 Task: Open Card Webinar Review in Board Business Strategy Development to Workspace Change Management and add a team member Softage.4@softage.net, a label Blue, a checklist Literature, an attachment from your computer, a color Blue and finally, add a card description 'Organize team-building event for next month' and a comment 'Let us approach this task with a sense of urgency and prioritize it accordingly.'. Add a start date 'Jan 08, 1900' with a due date 'Jan 15, 1900'
Action: Mouse moved to (803, 207)
Screenshot: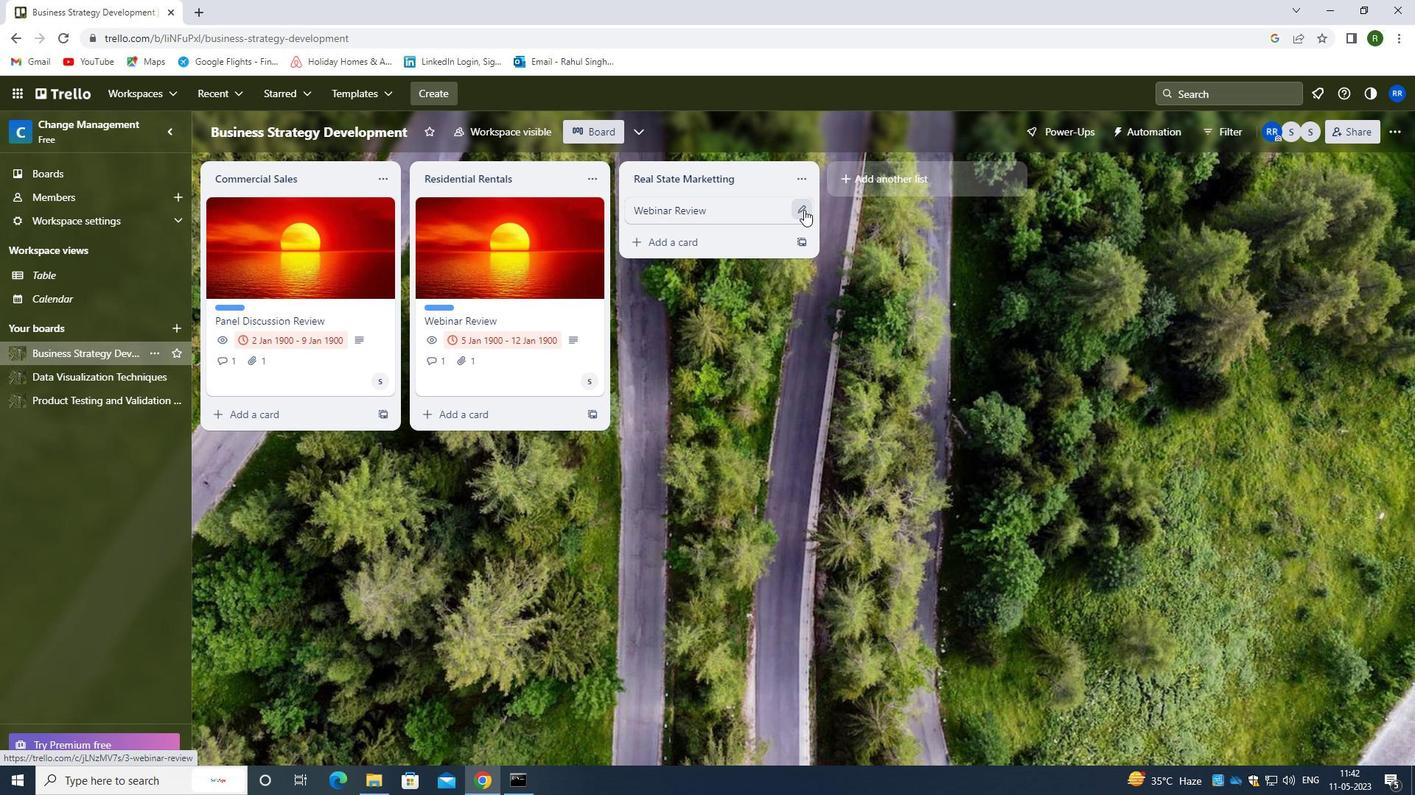 
Action: Mouse pressed left at (803, 207)
Screenshot: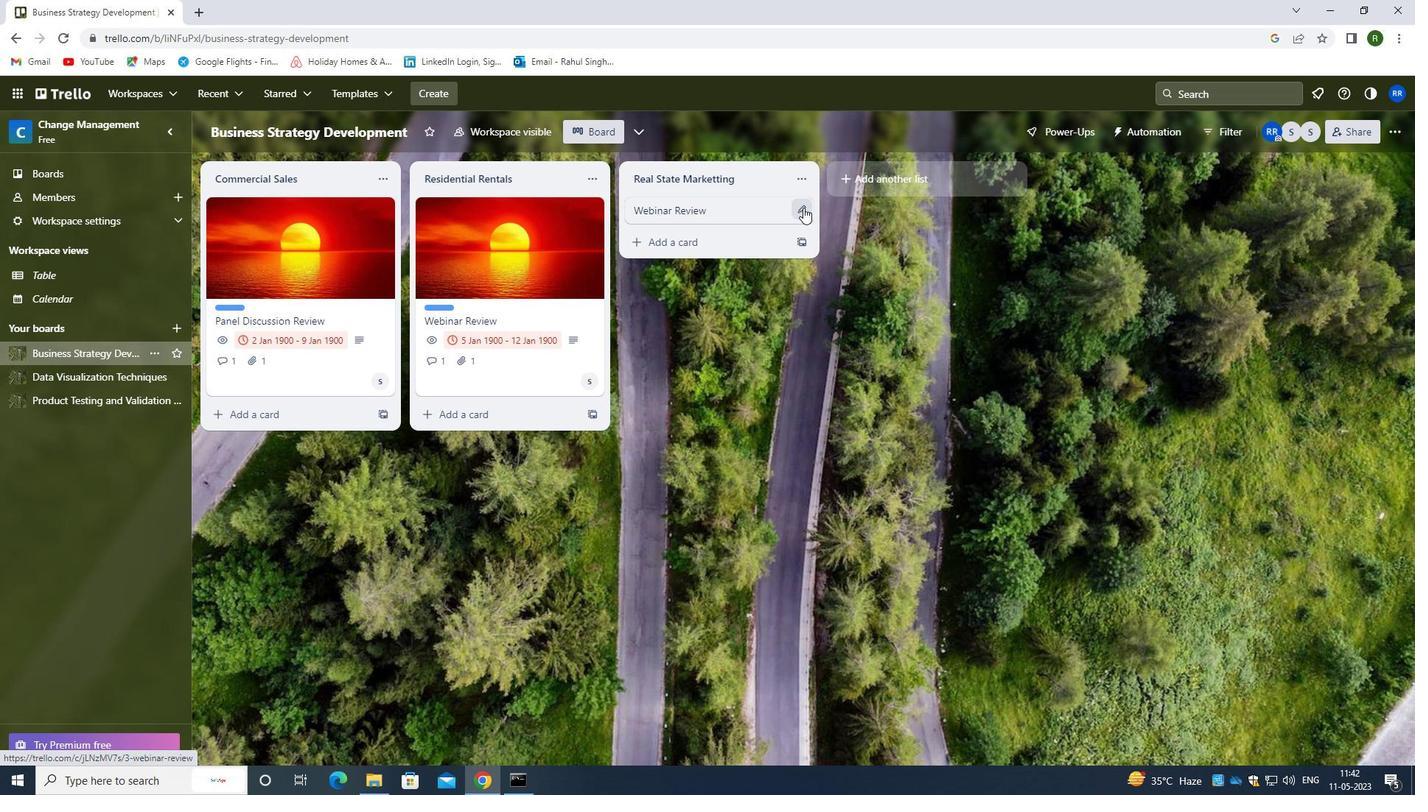 
Action: Mouse moved to (848, 211)
Screenshot: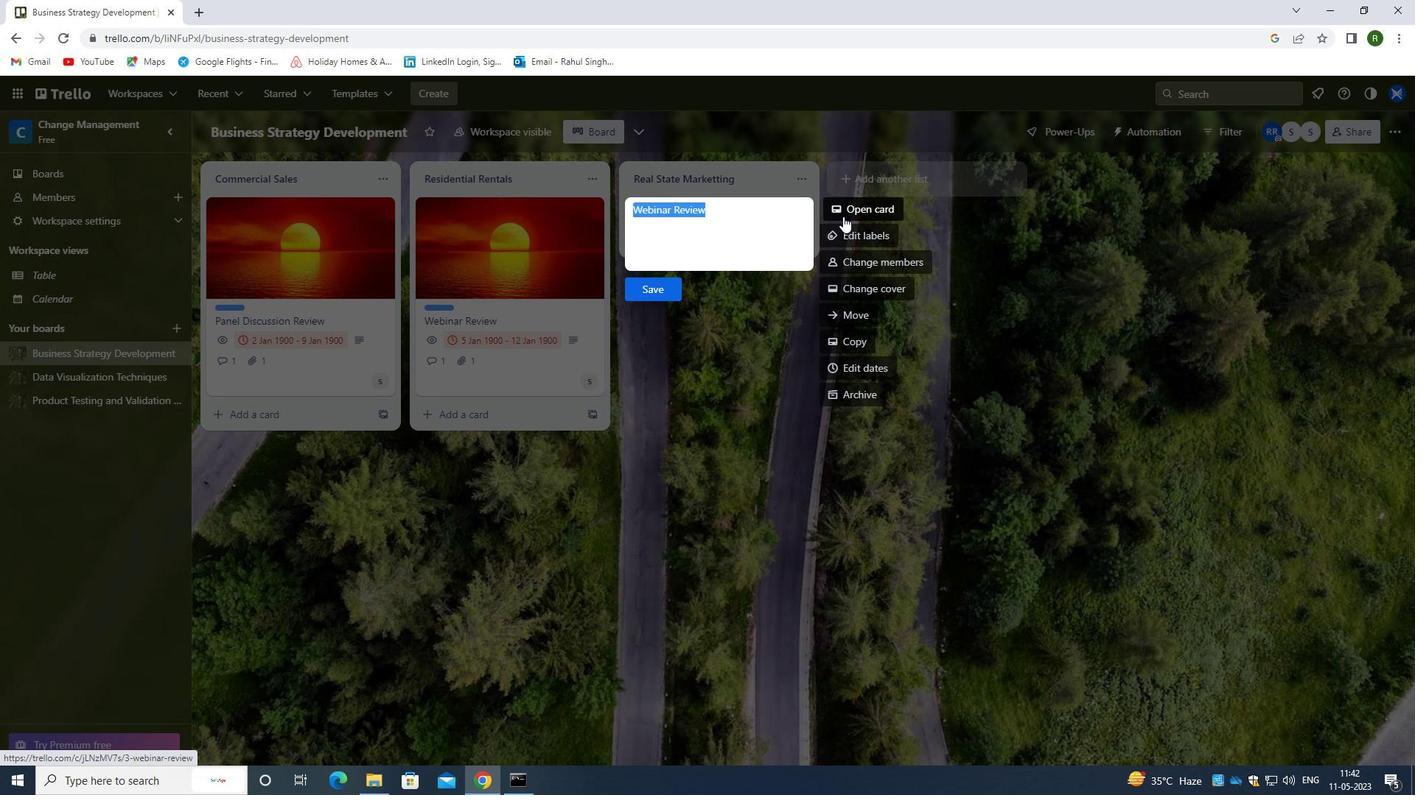 
Action: Mouse pressed left at (848, 211)
Screenshot: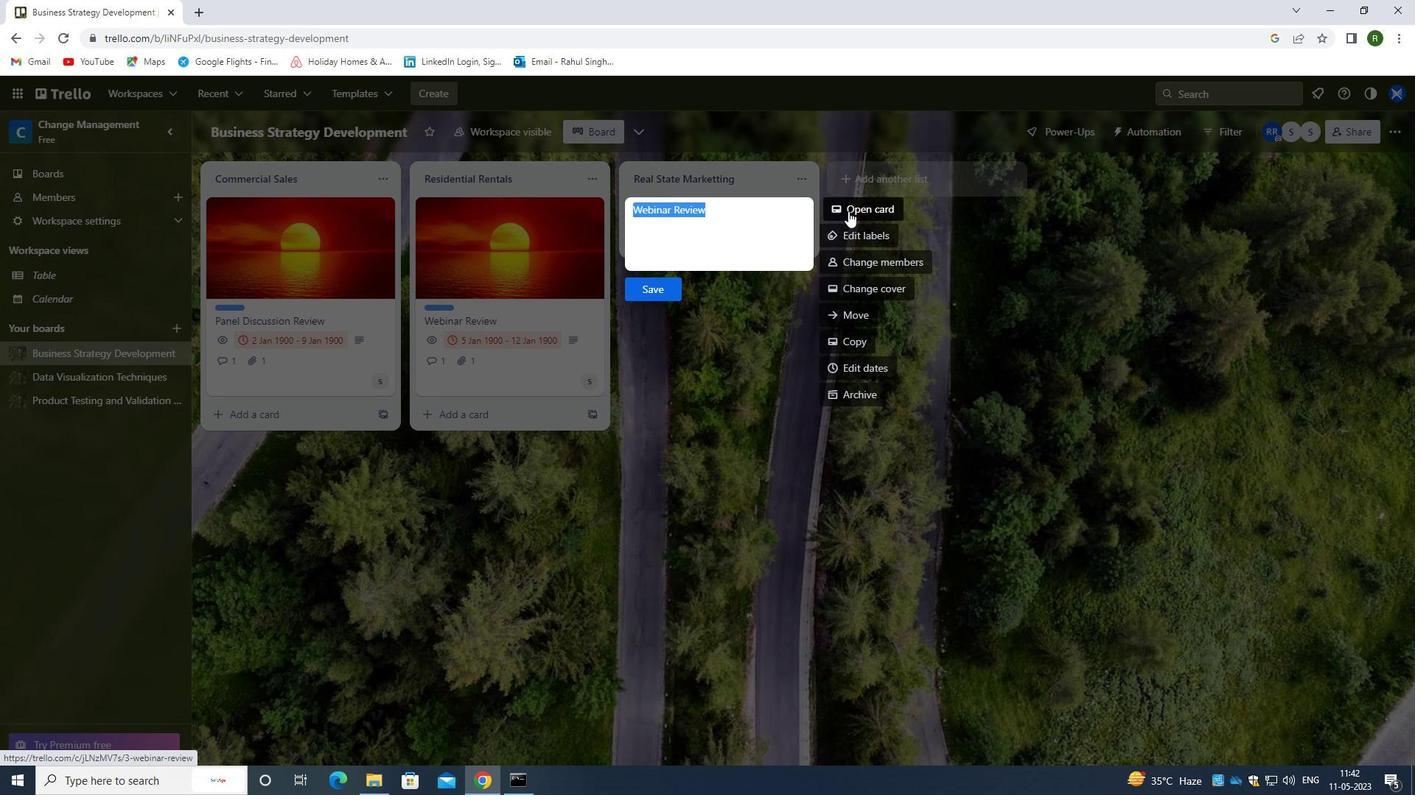 
Action: Mouse moved to (885, 269)
Screenshot: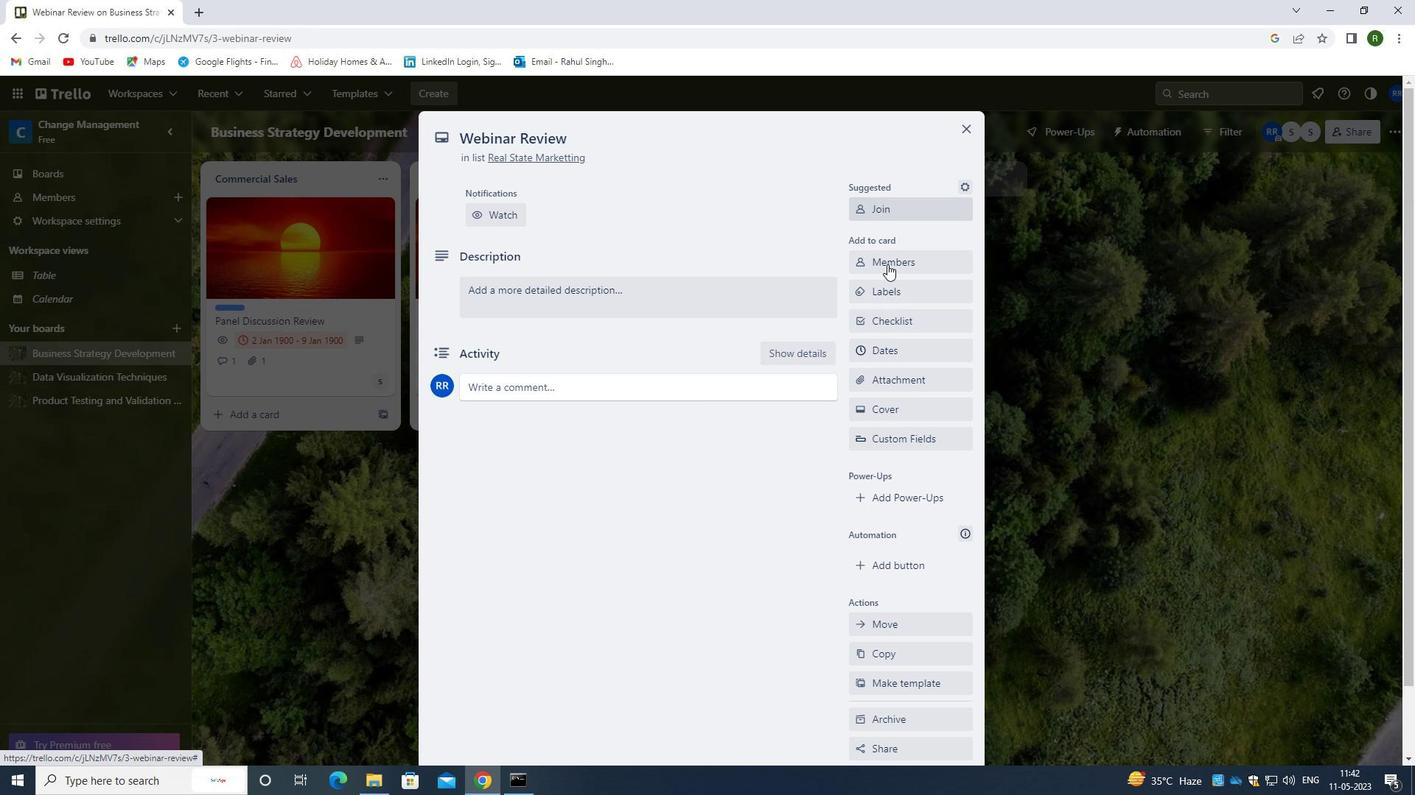 
Action: Mouse pressed left at (885, 269)
Screenshot: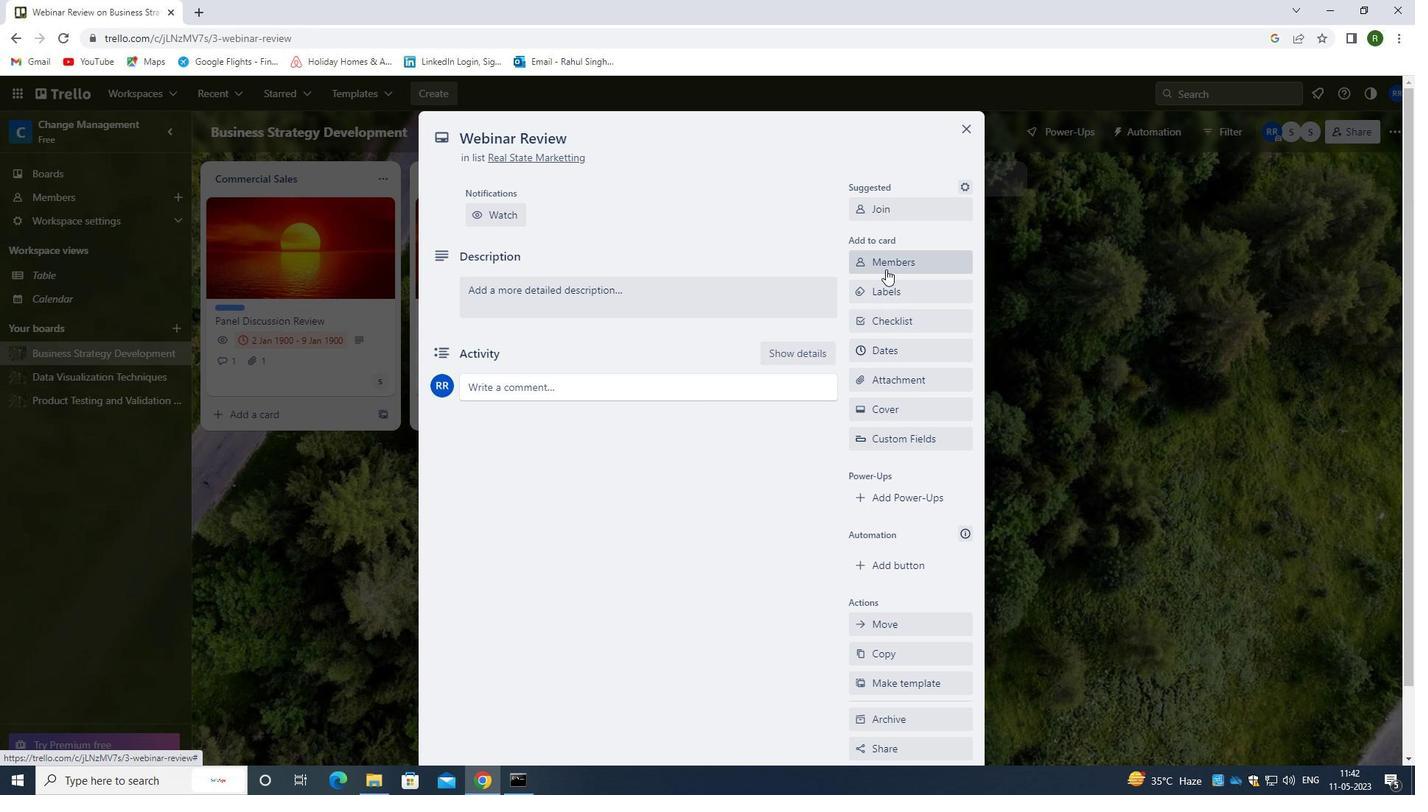 
Action: Mouse moved to (889, 328)
Screenshot: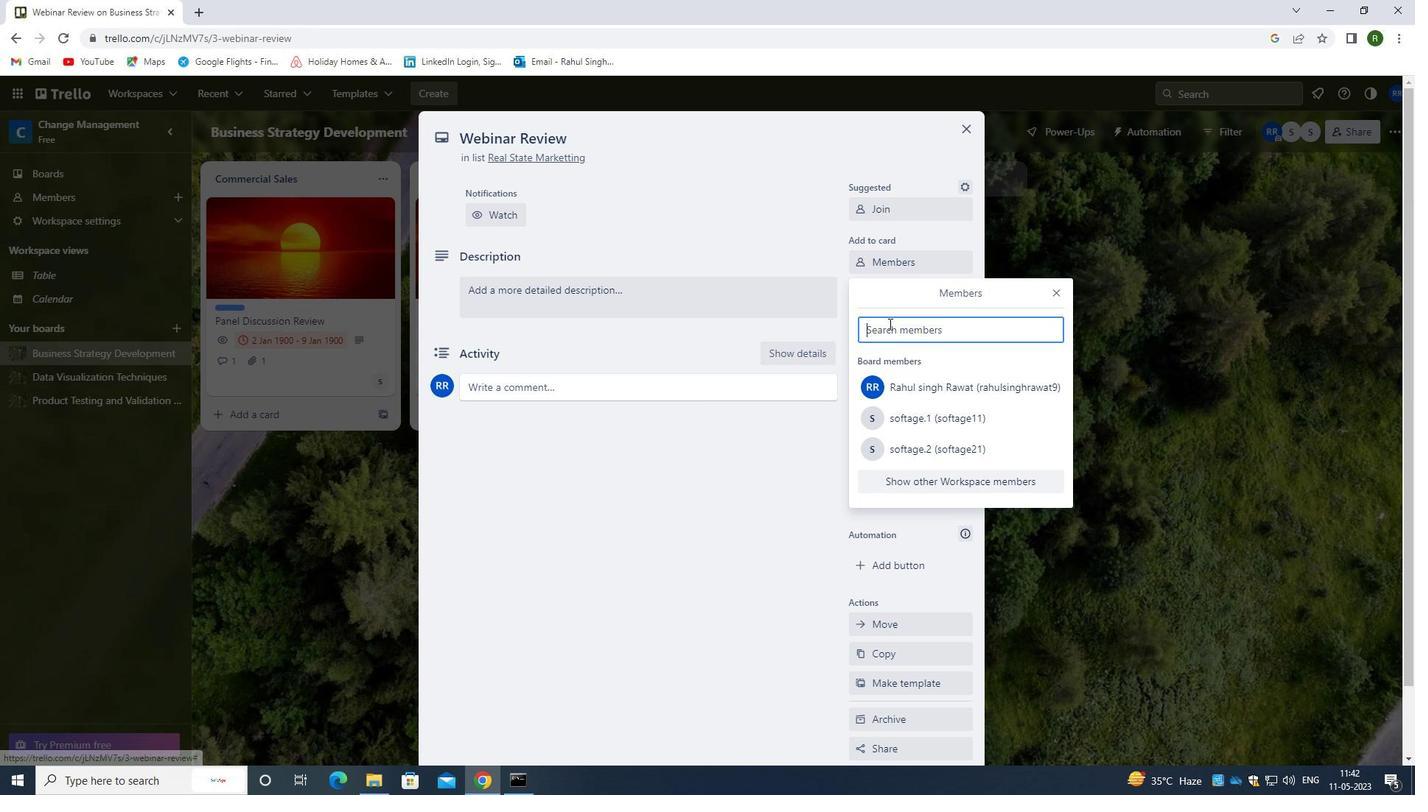 
Action: Mouse pressed left at (889, 328)
Screenshot: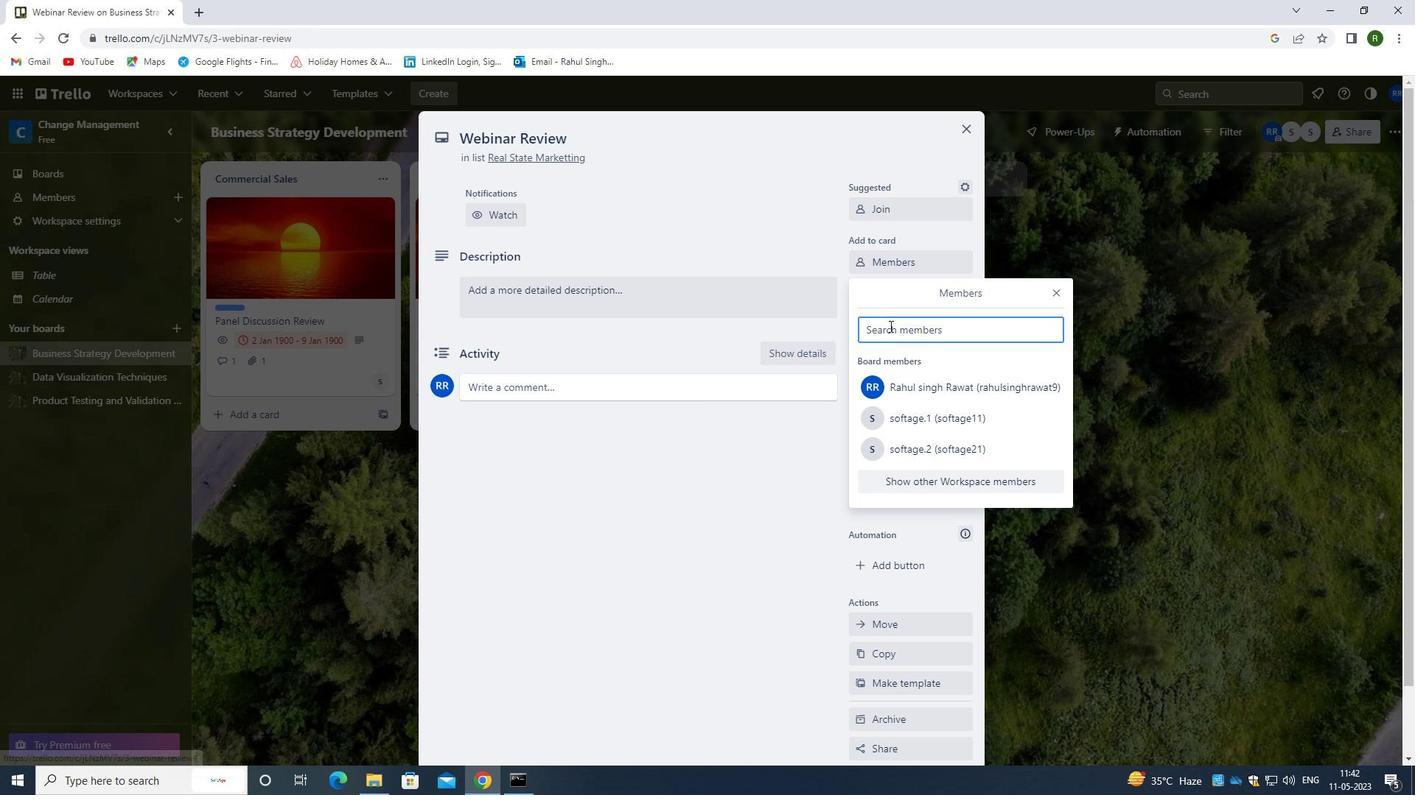
Action: Key pressed <Key.shift>SOFTAGE.4<Key.shift>@SOFTAGE.NET
Screenshot: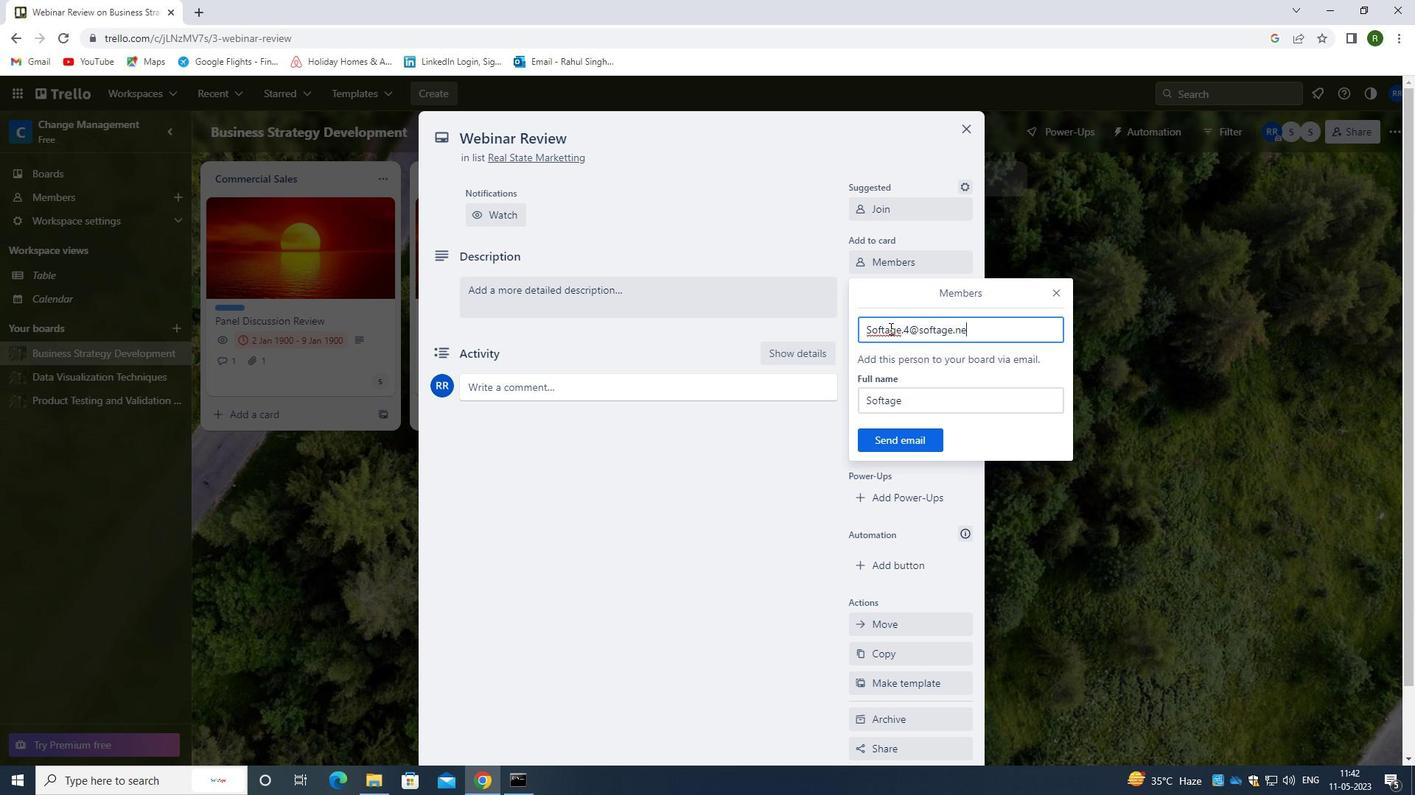 
Action: Mouse moved to (916, 435)
Screenshot: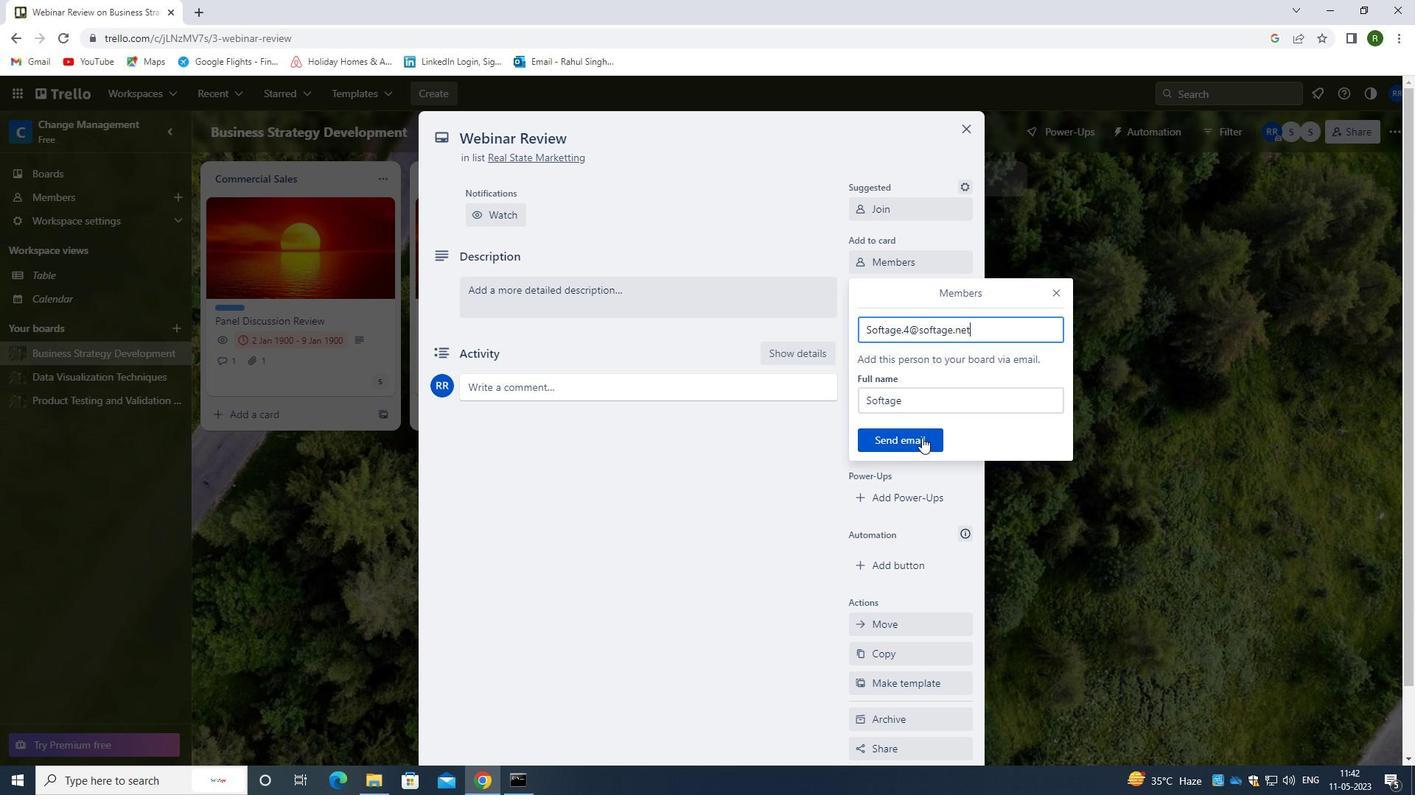 
Action: Mouse pressed left at (916, 435)
Screenshot: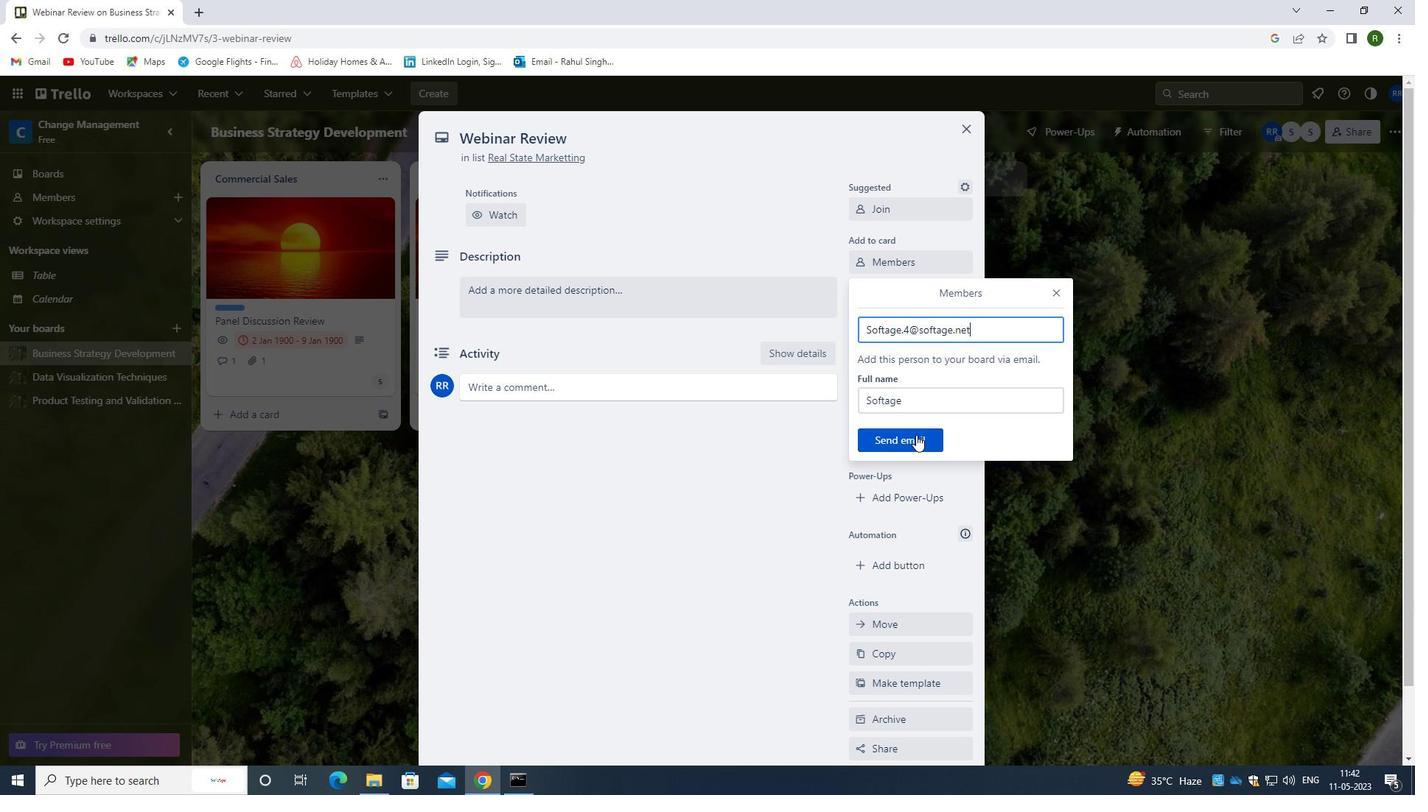 
Action: Mouse moved to (896, 285)
Screenshot: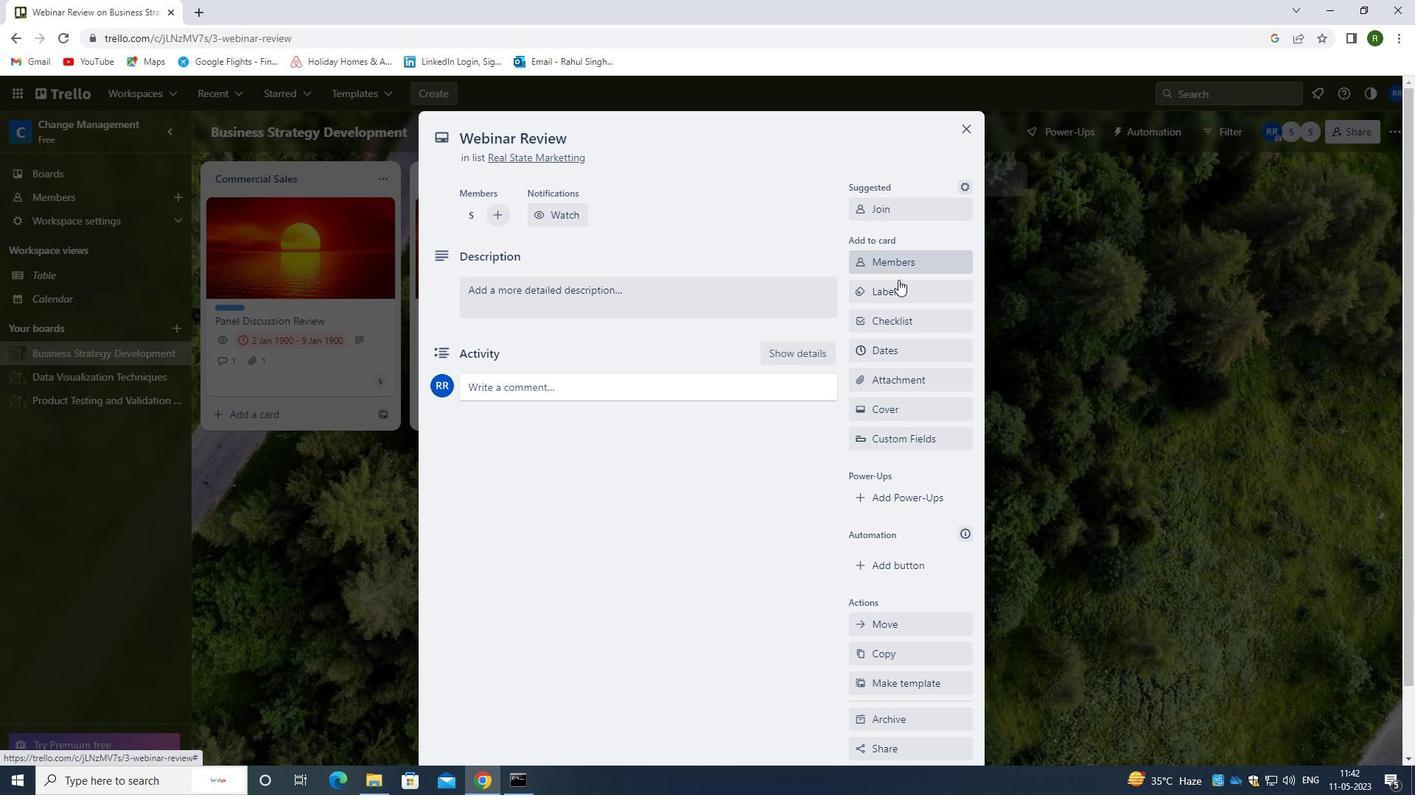 
Action: Mouse pressed left at (896, 285)
Screenshot: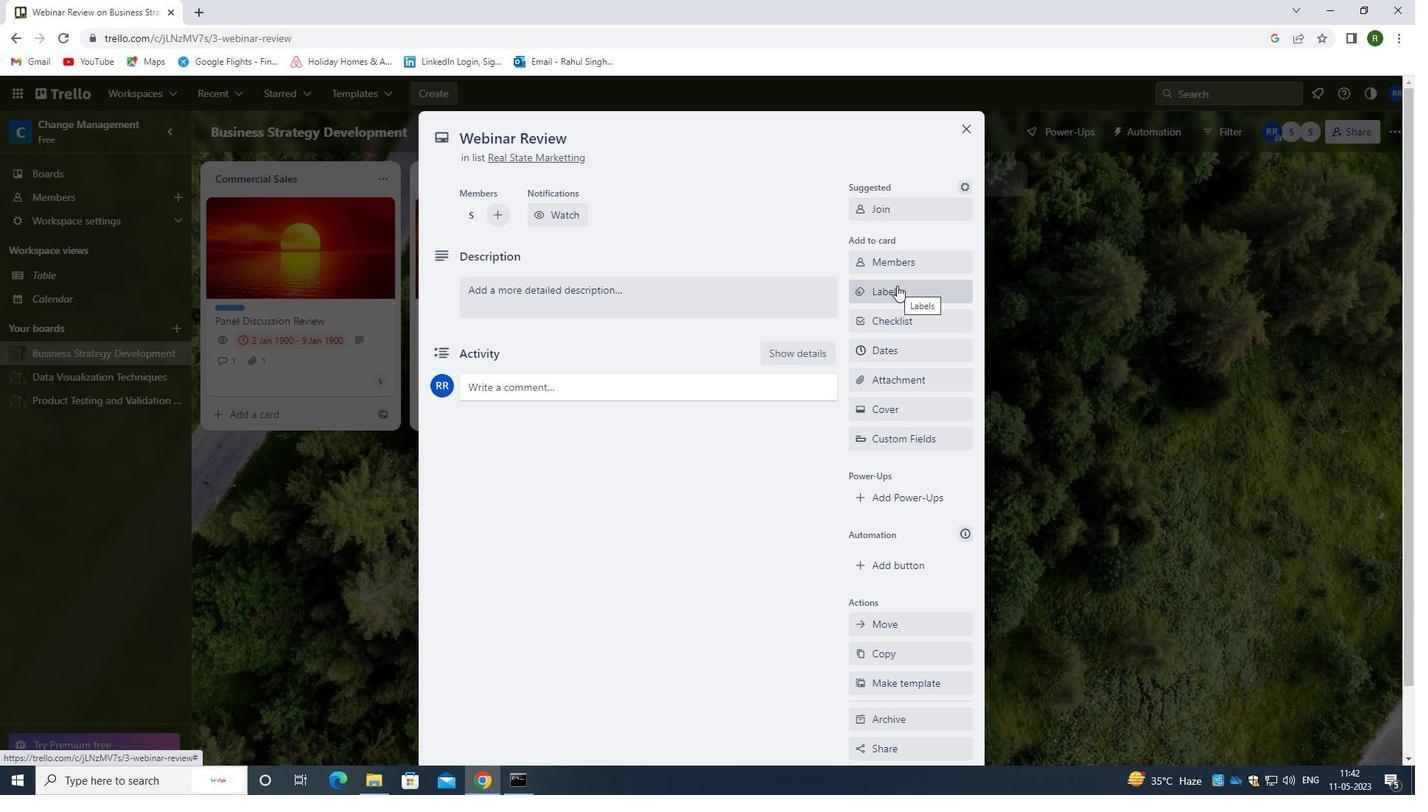 
Action: Mouse moved to (877, 367)
Screenshot: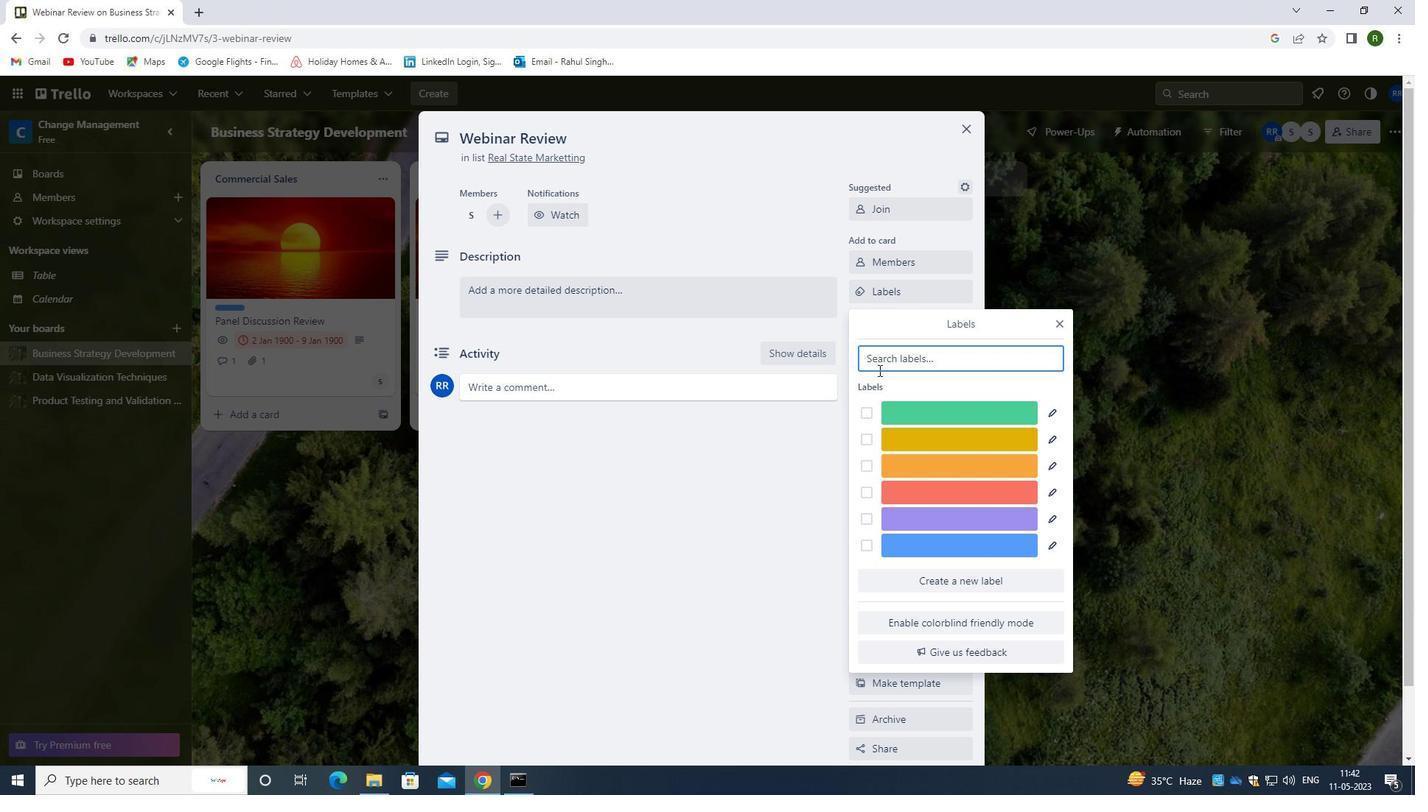 
Action: Key pressed <Key.shift>BLUE
Screenshot: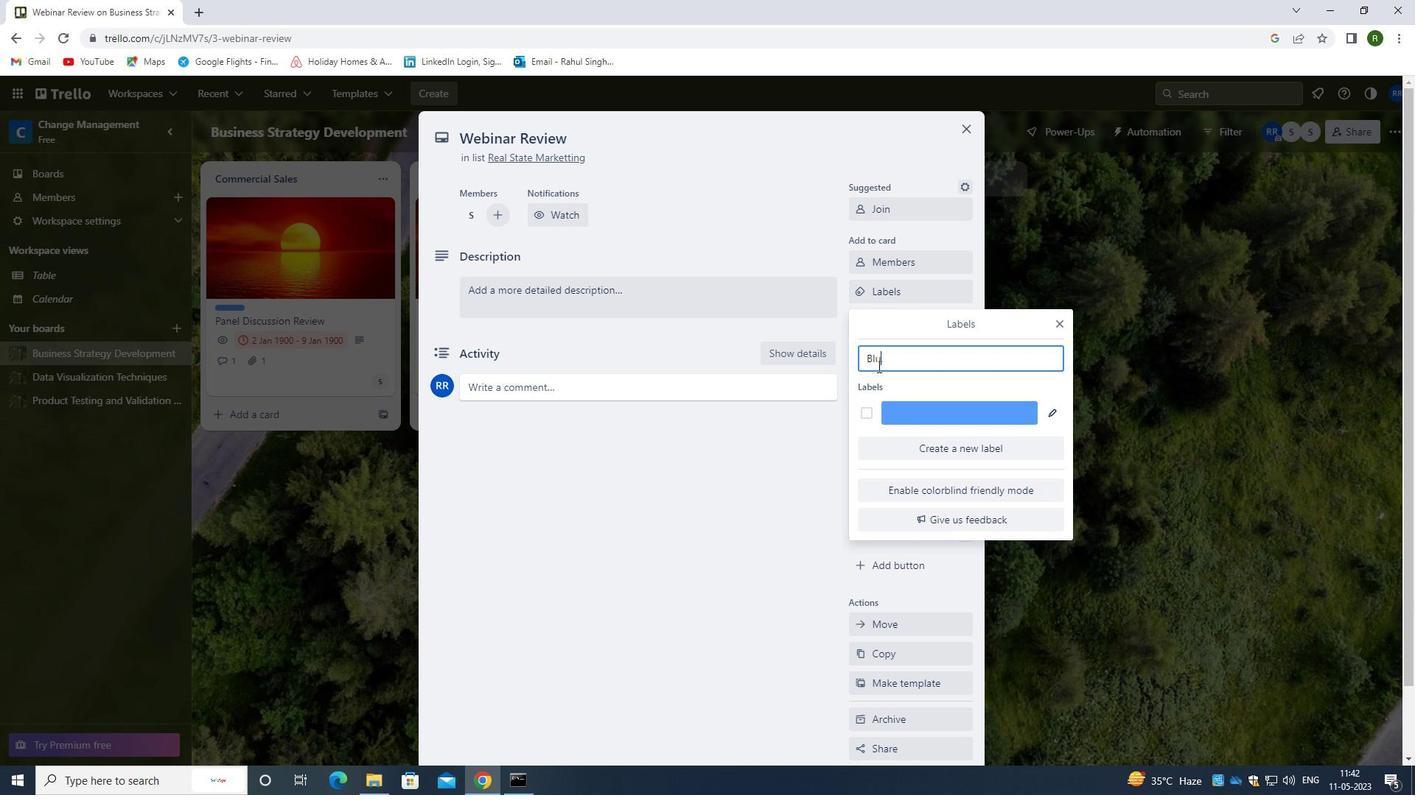 
Action: Mouse moved to (876, 420)
Screenshot: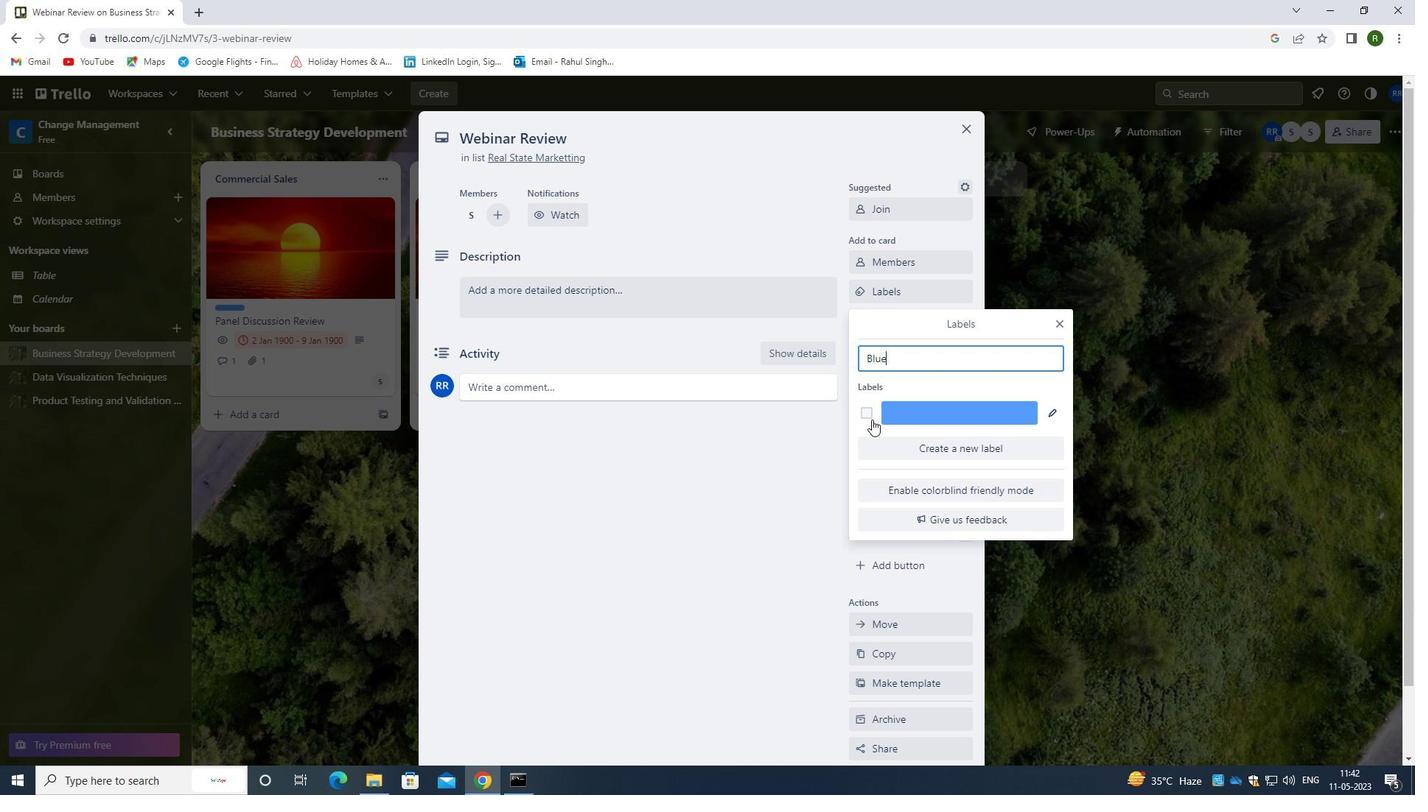 
Action: Mouse pressed left at (876, 420)
Screenshot: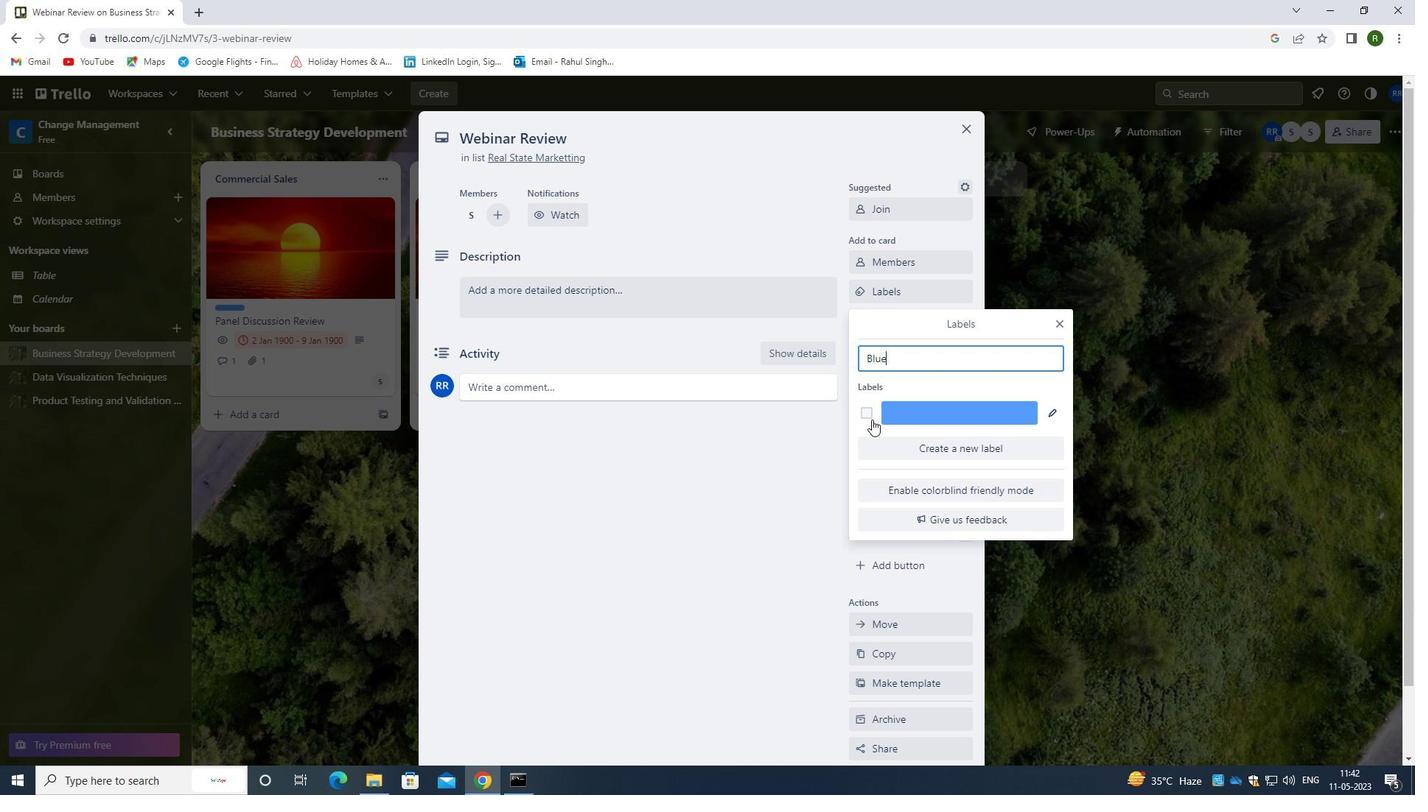 
Action: Mouse moved to (823, 478)
Screenshot: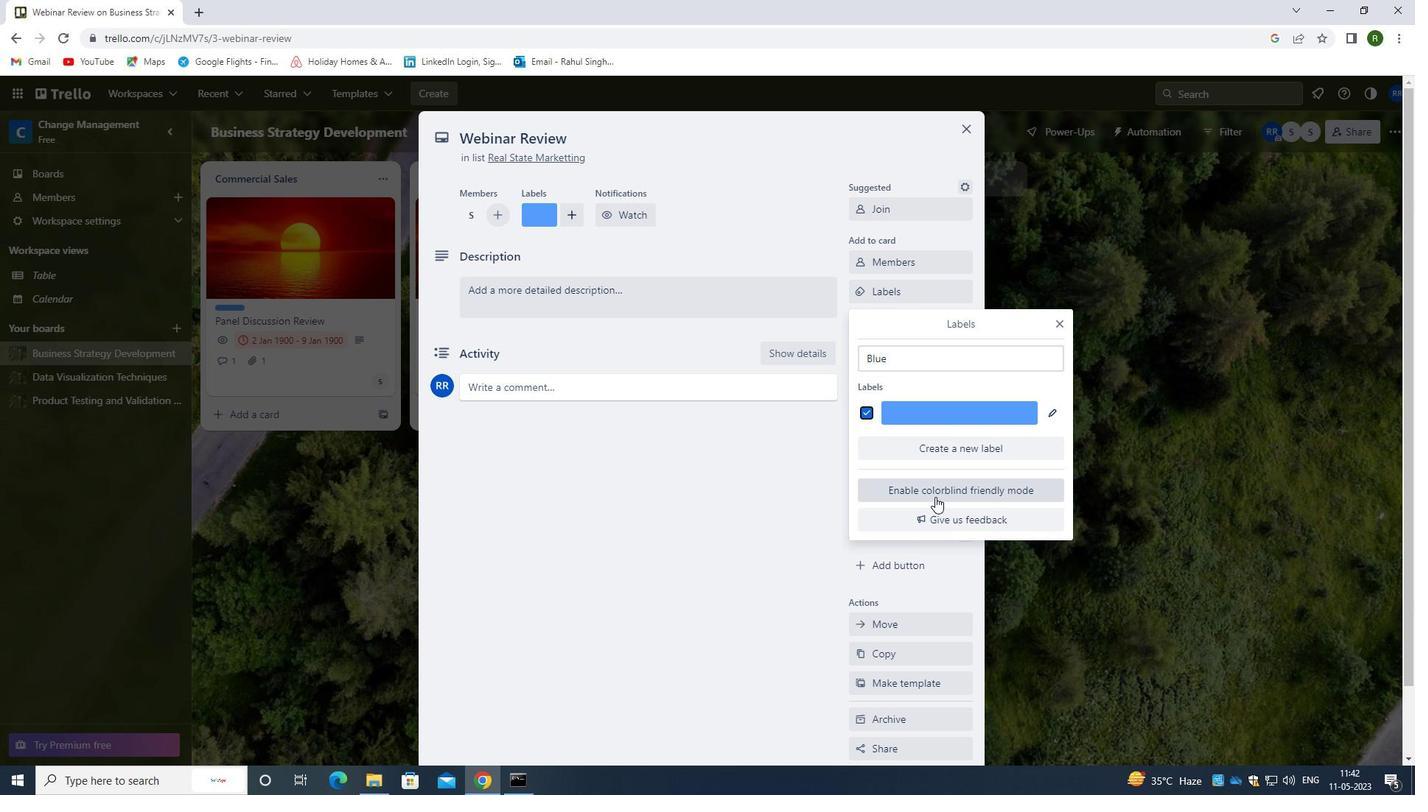 
Action: Mouse pressed left at (823, 478)
Screenshot: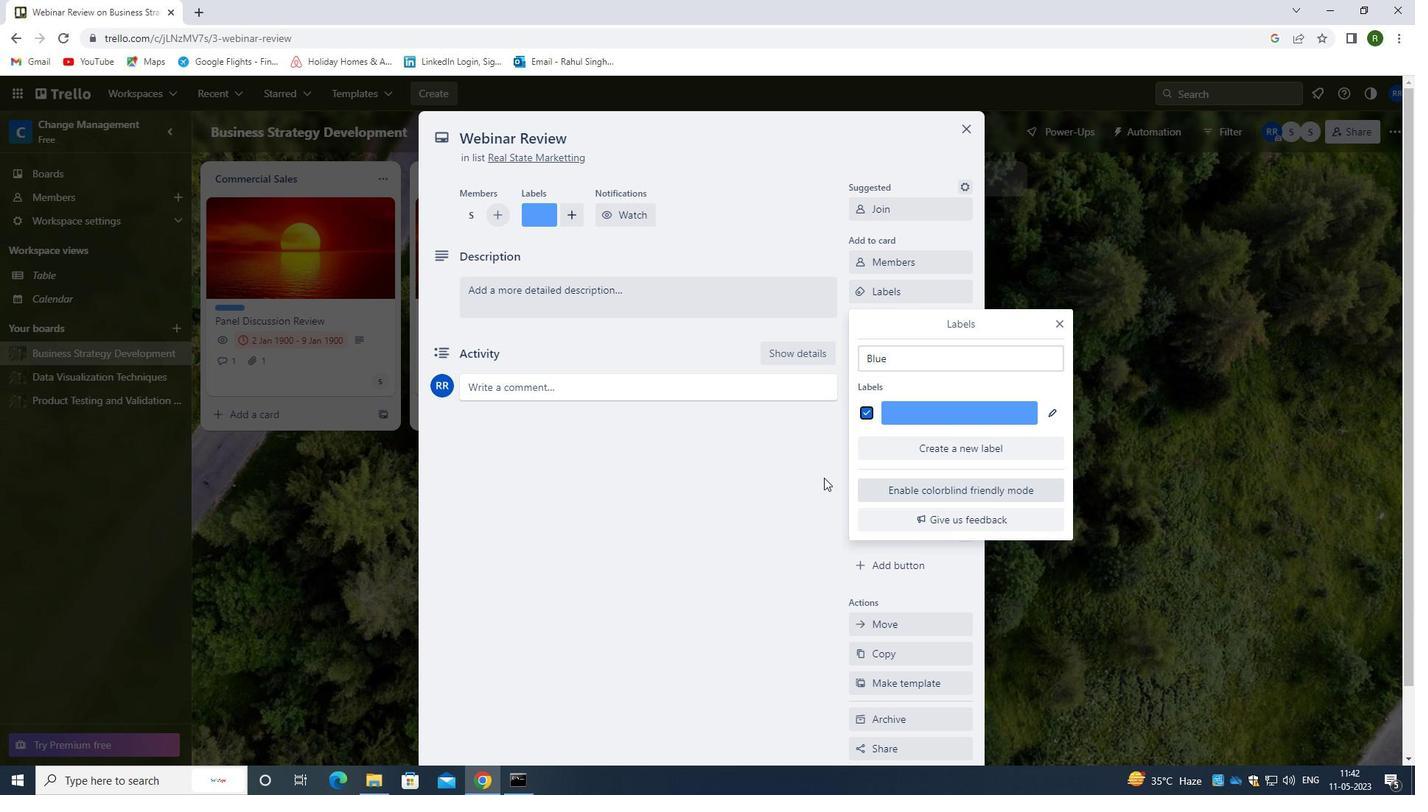 
Action: Mouse moved to (889, 315)
Screenshot: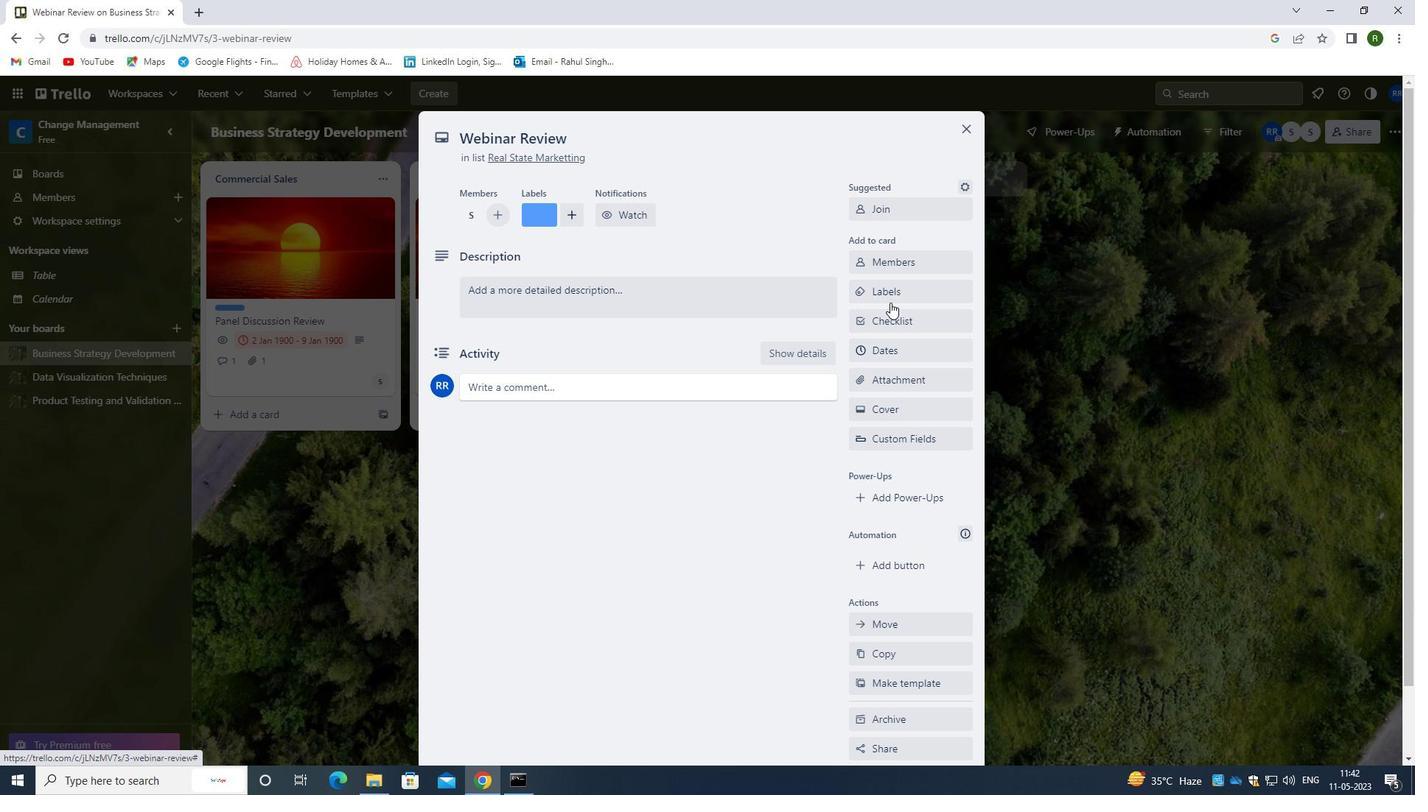 
Action: Mouse pressed left at (889, 315)
Screenshot: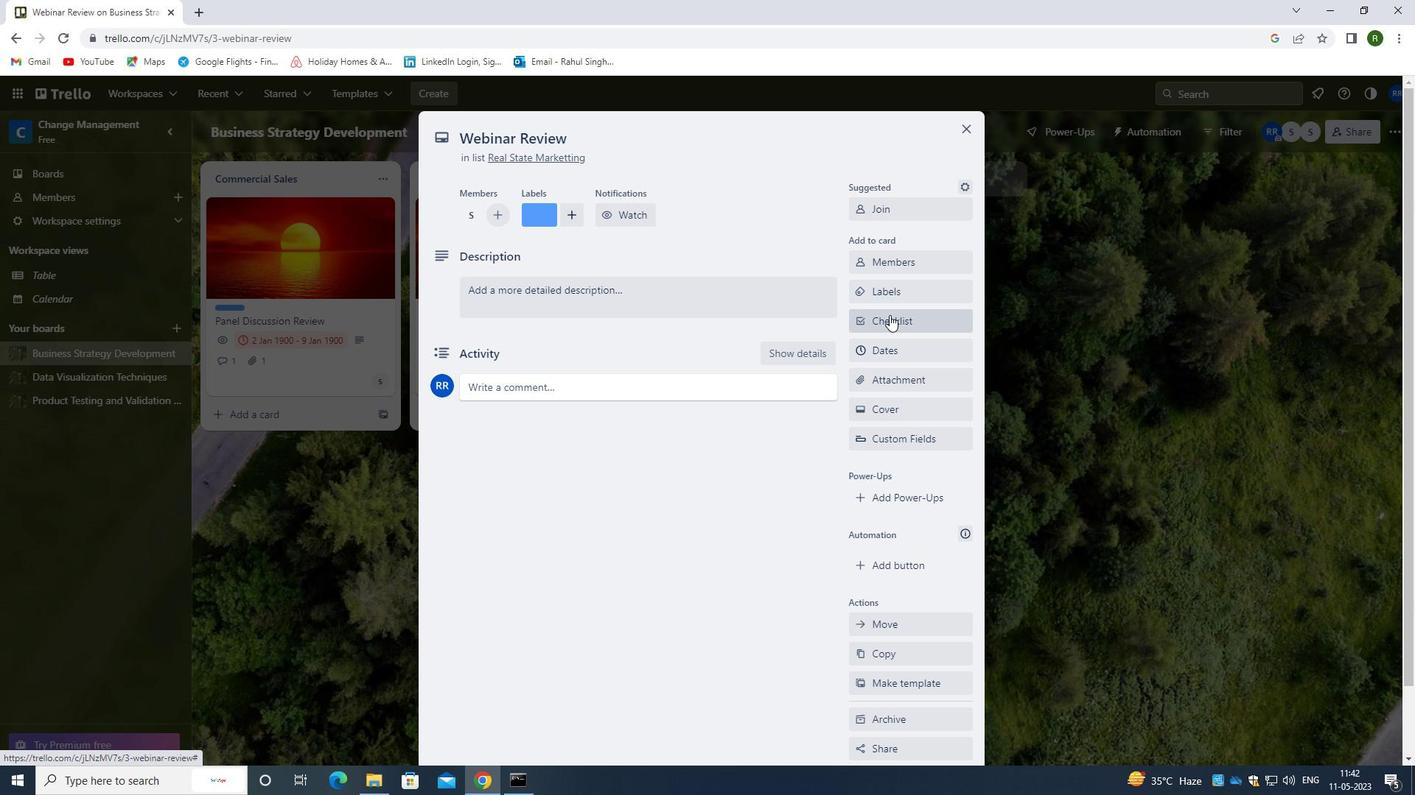 
Action: Mouse moved to (905, 377)
Screenshot: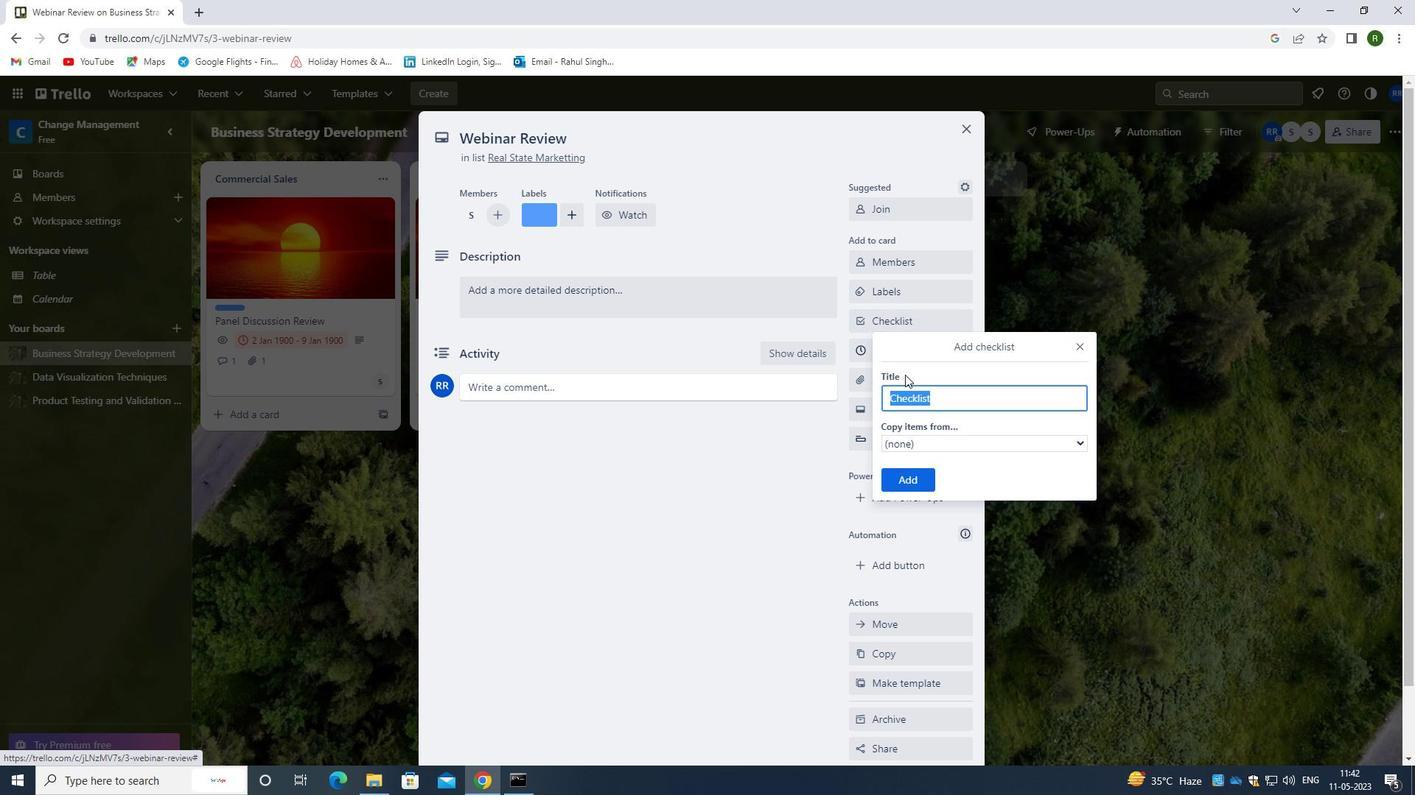 
Action: Key pressed <Key.backspace><Key.shift>LITER
Screenshot: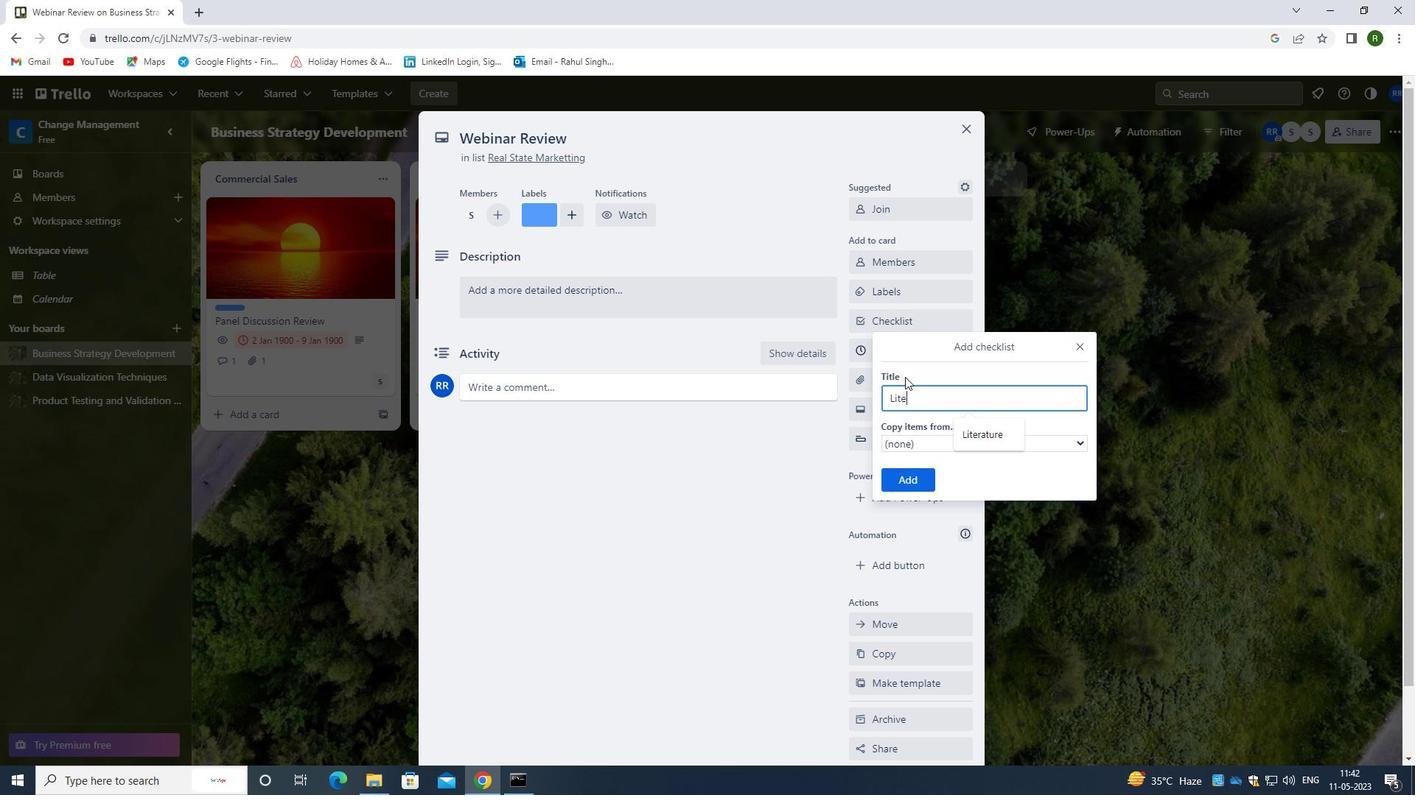 
Action: Mouse moved to (970, 434)
Screenshot: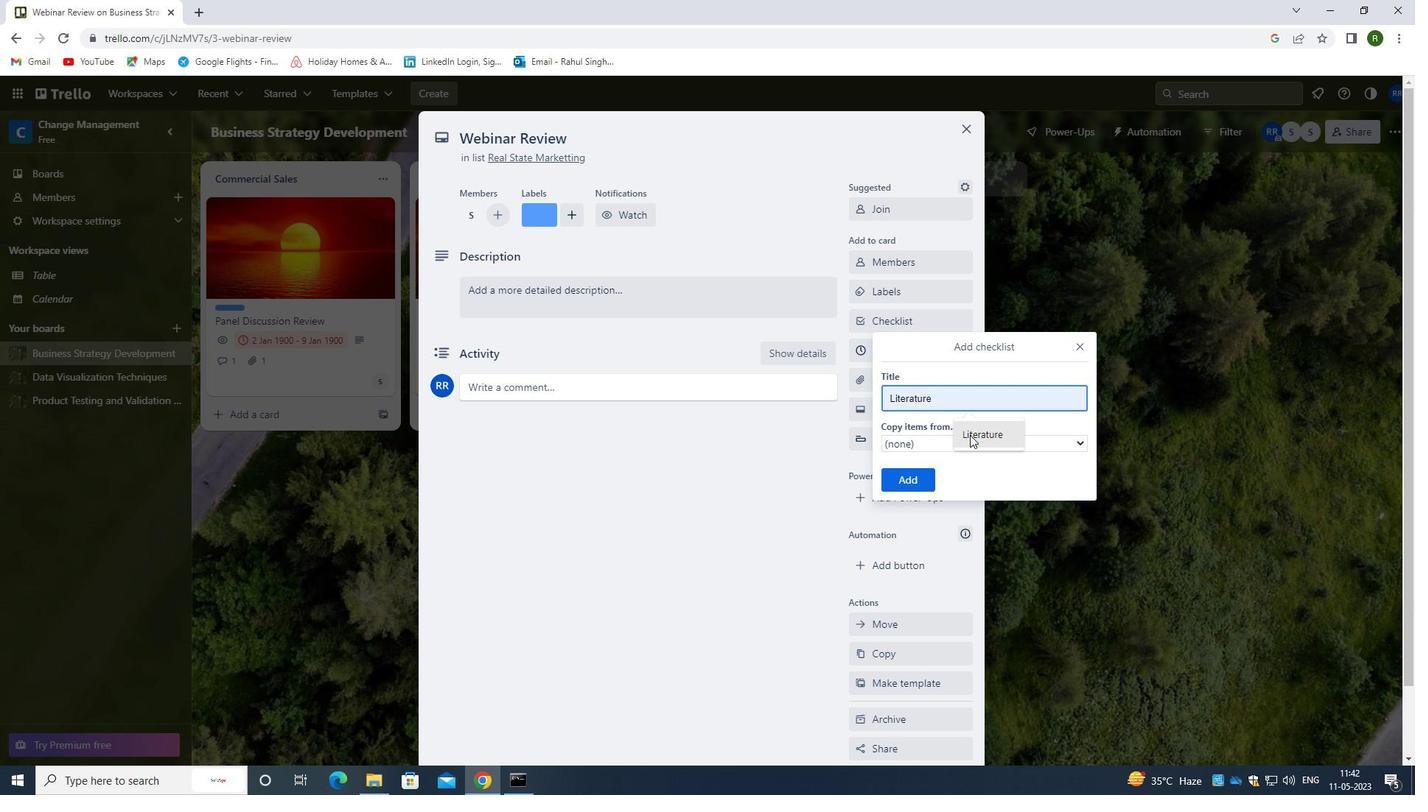 
Action: Mouse pressed left at (970, 434)
Screenshot: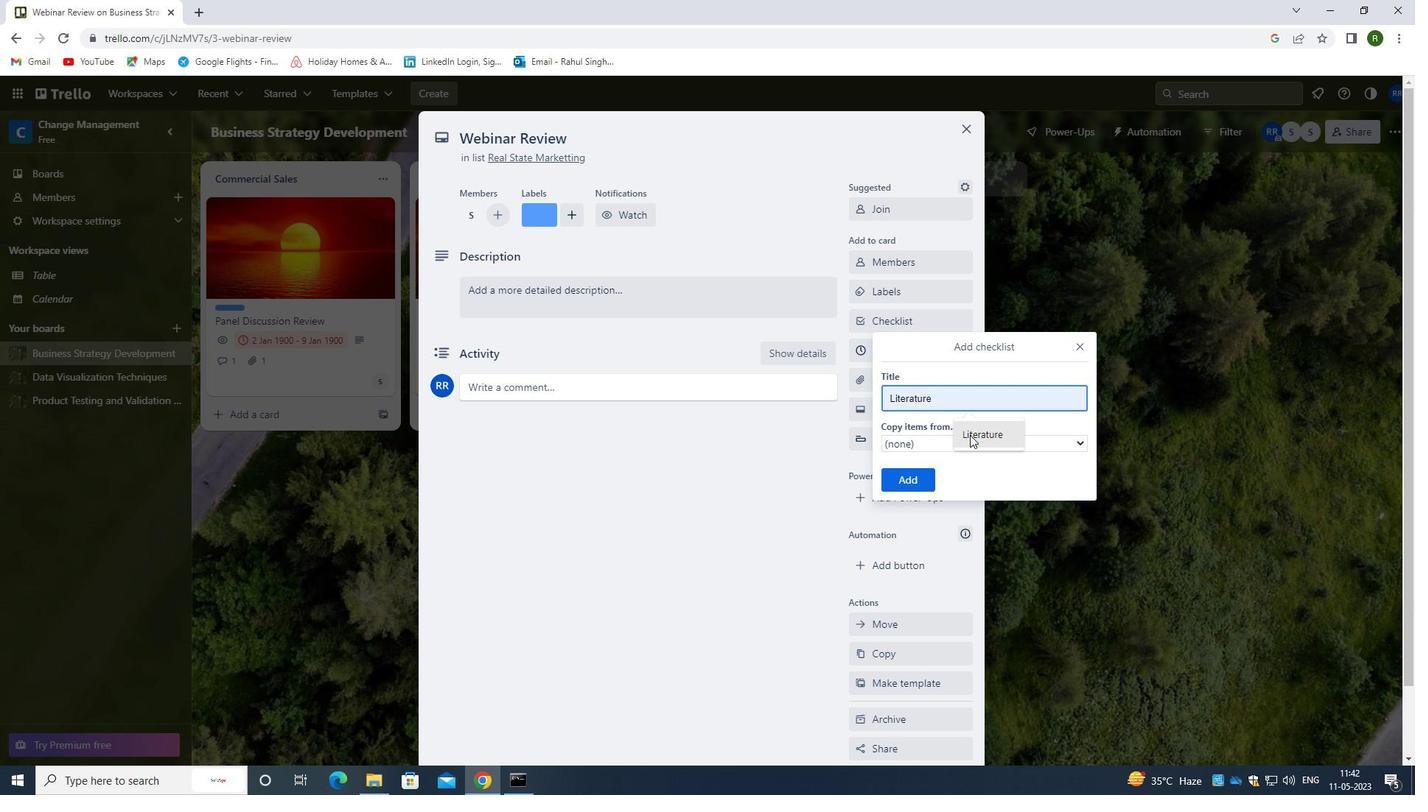 
Action: Mouse moved to (919, 479)
Screenshot: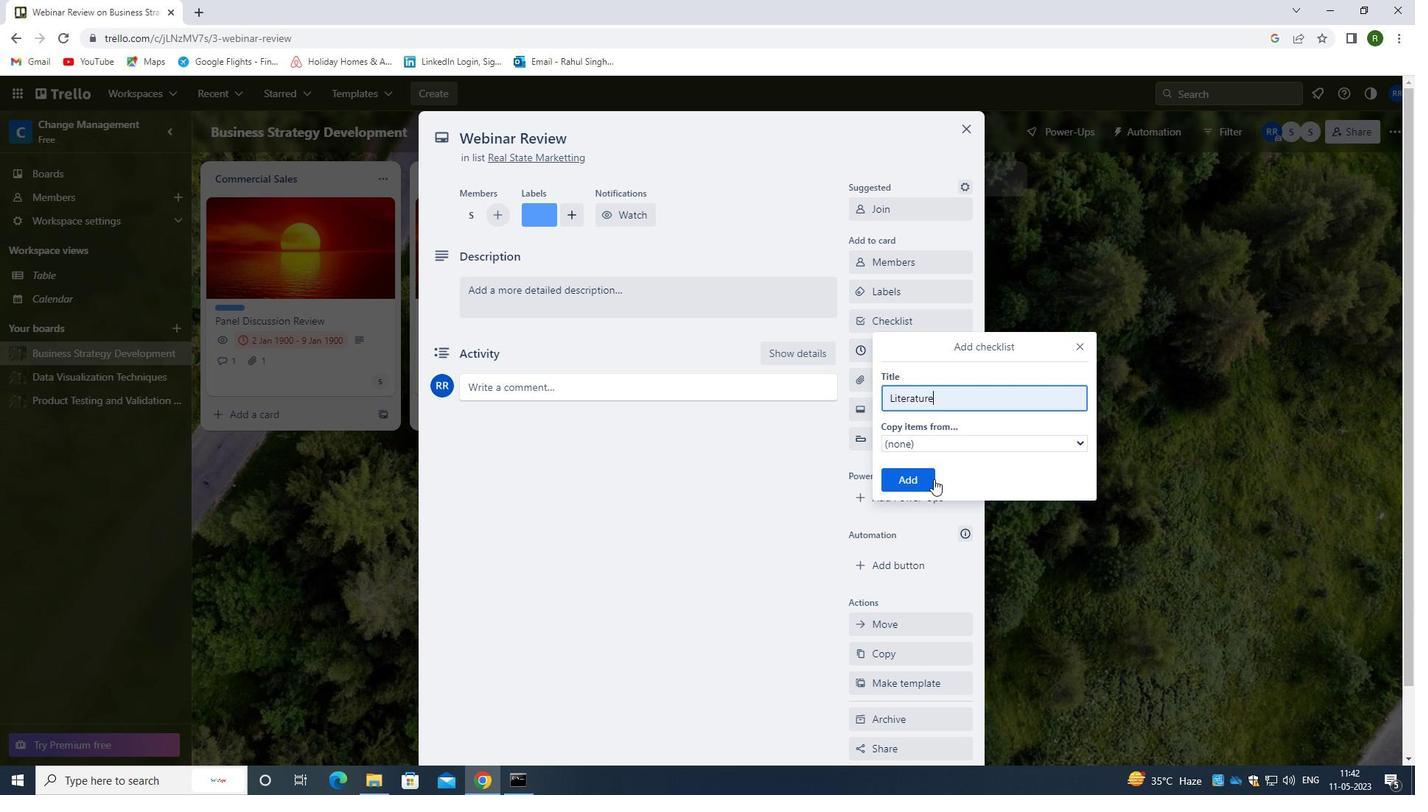 
Action: Mouse pressed left at (919, 479)
Screenshot: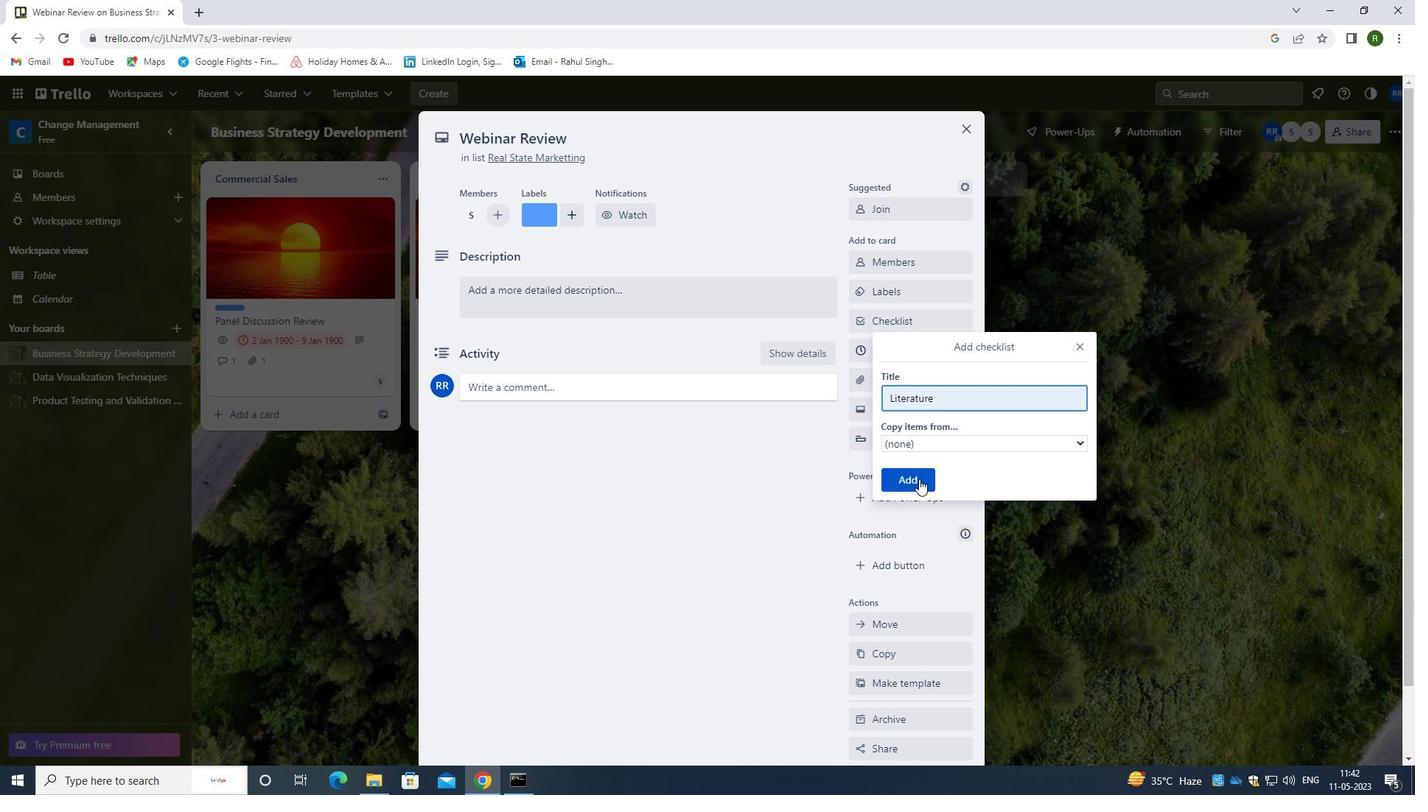 
Action: Mouse moved to (913, 380)
Screenshot: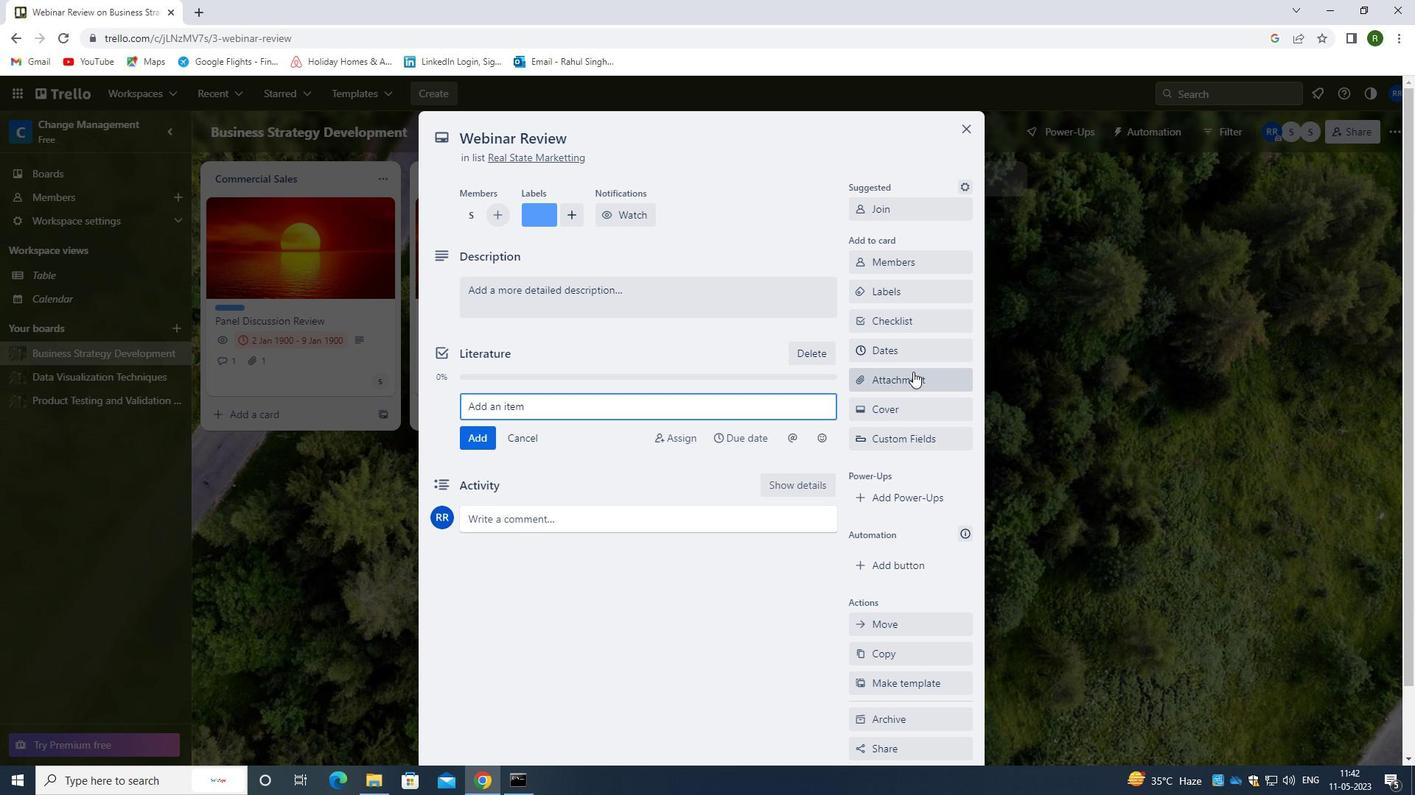 
Action: Mouse pressed left at (913, 380)
Screenshot: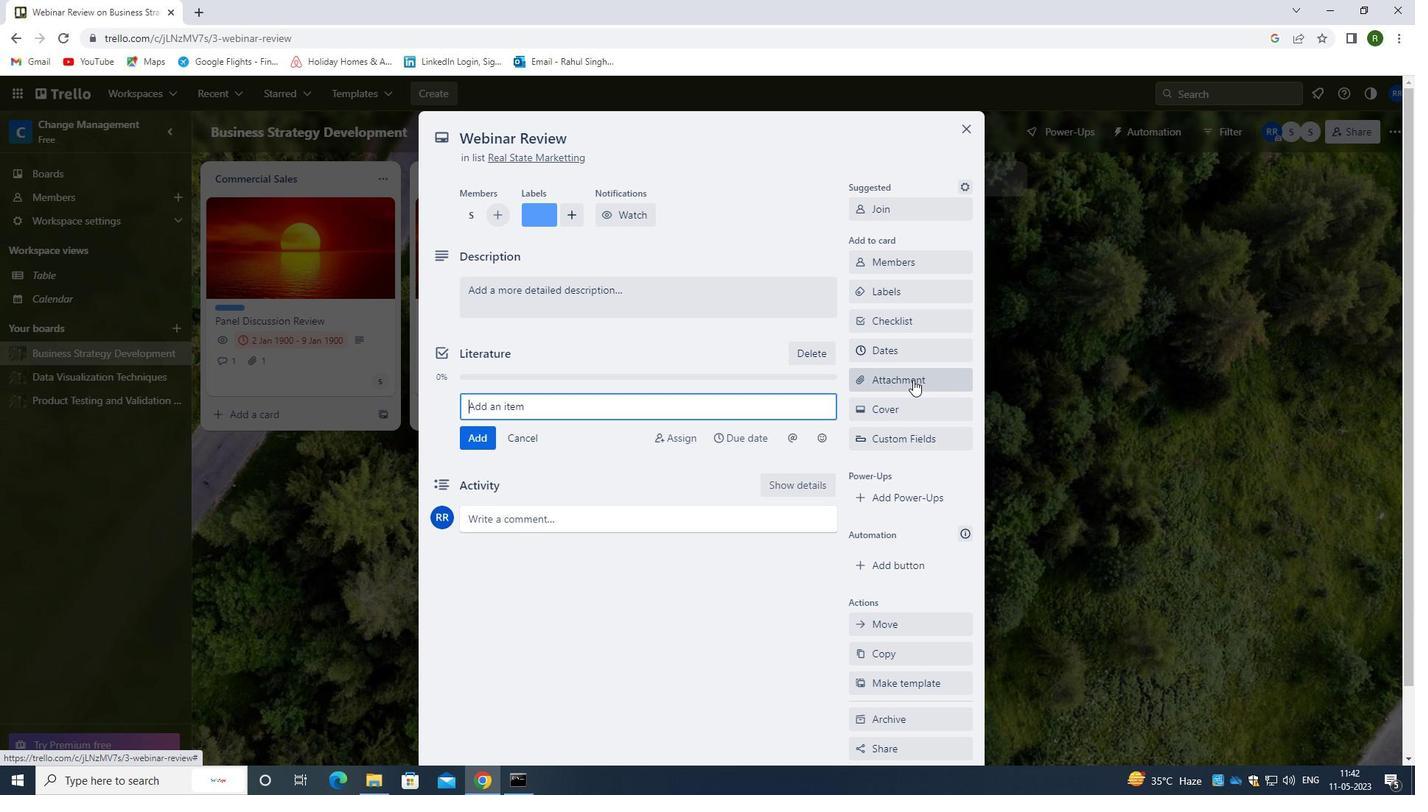 
Action: Mouse moved to (883, 447)
Screenshot: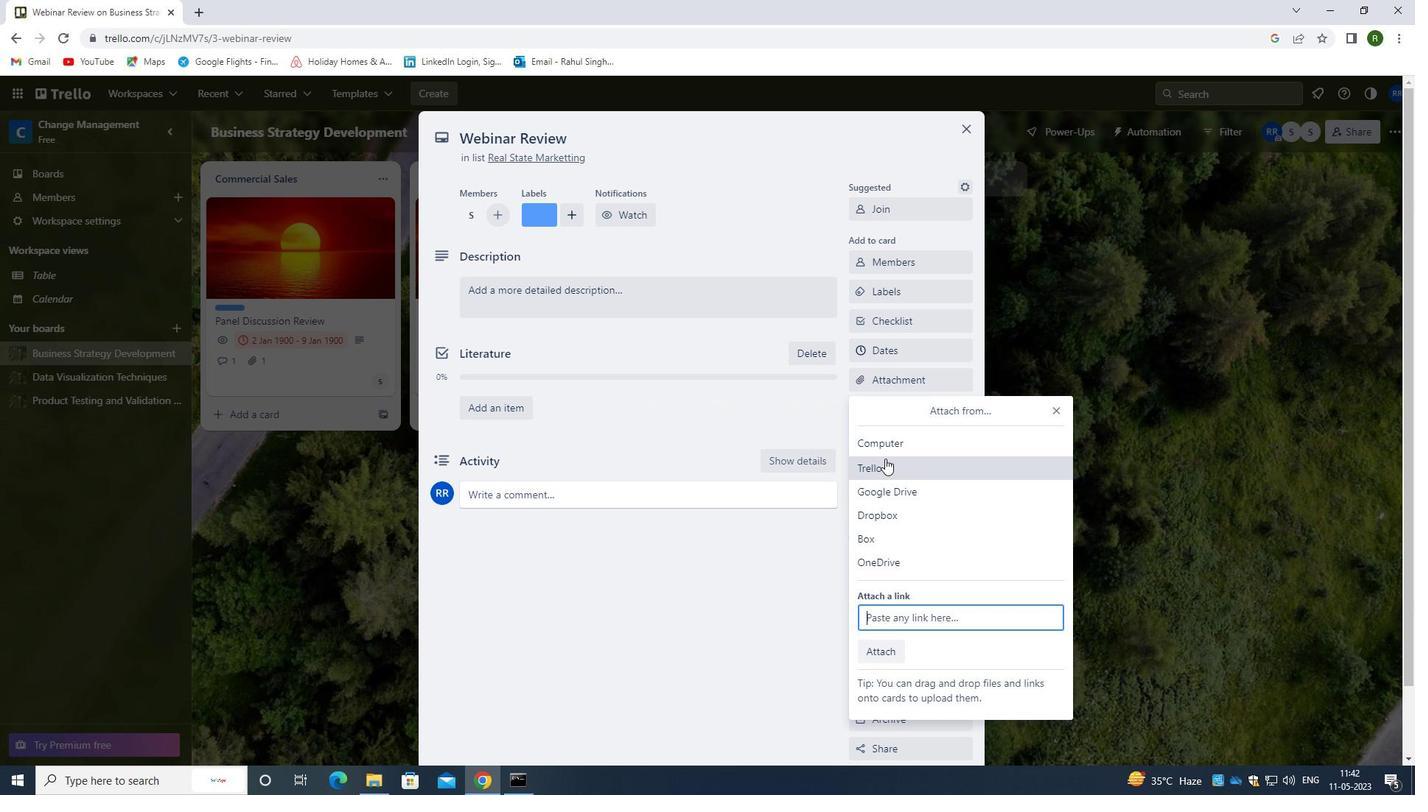 
Action: Mouse pressed left at (883, 447)
Screenshot: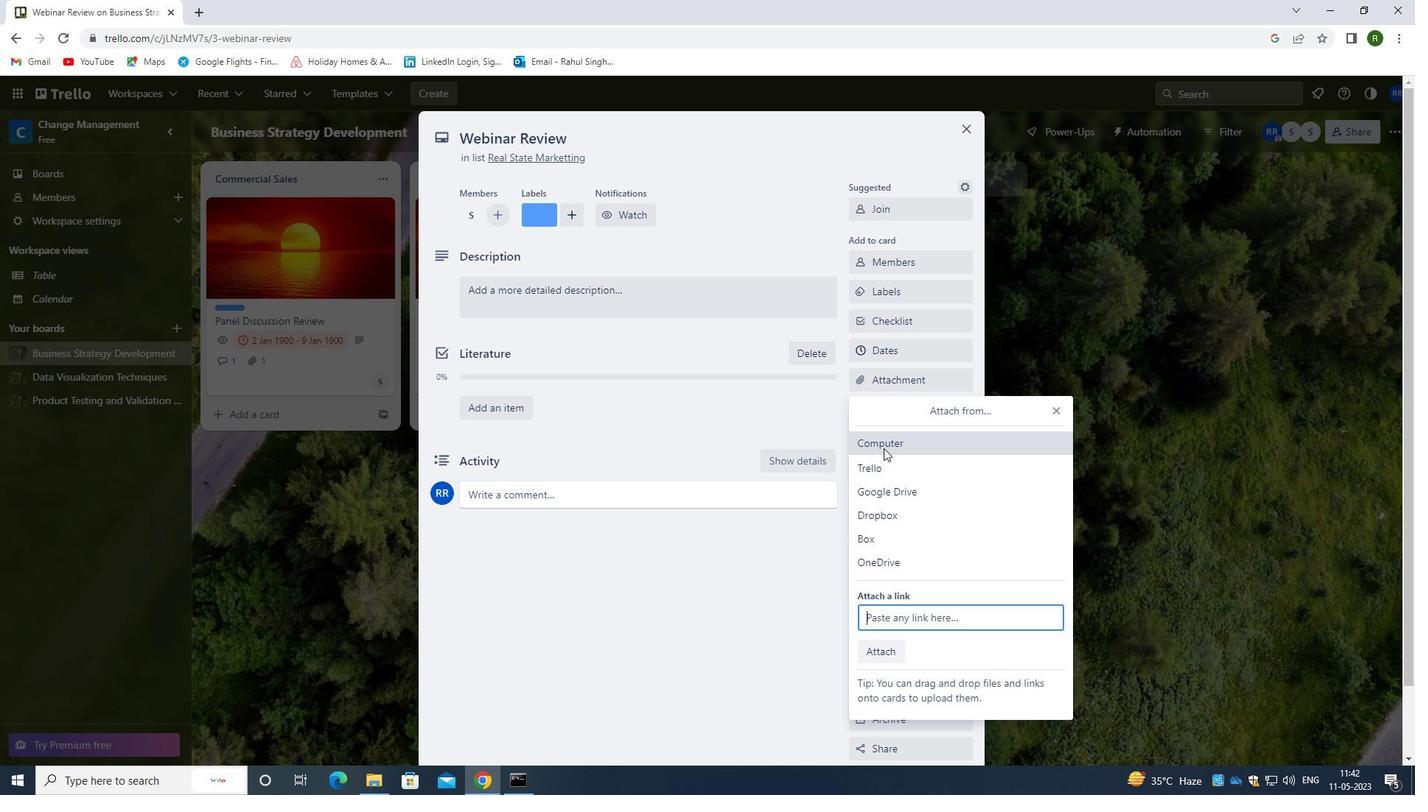 
Action: Mouse moved to (202, 157)
Screenshot: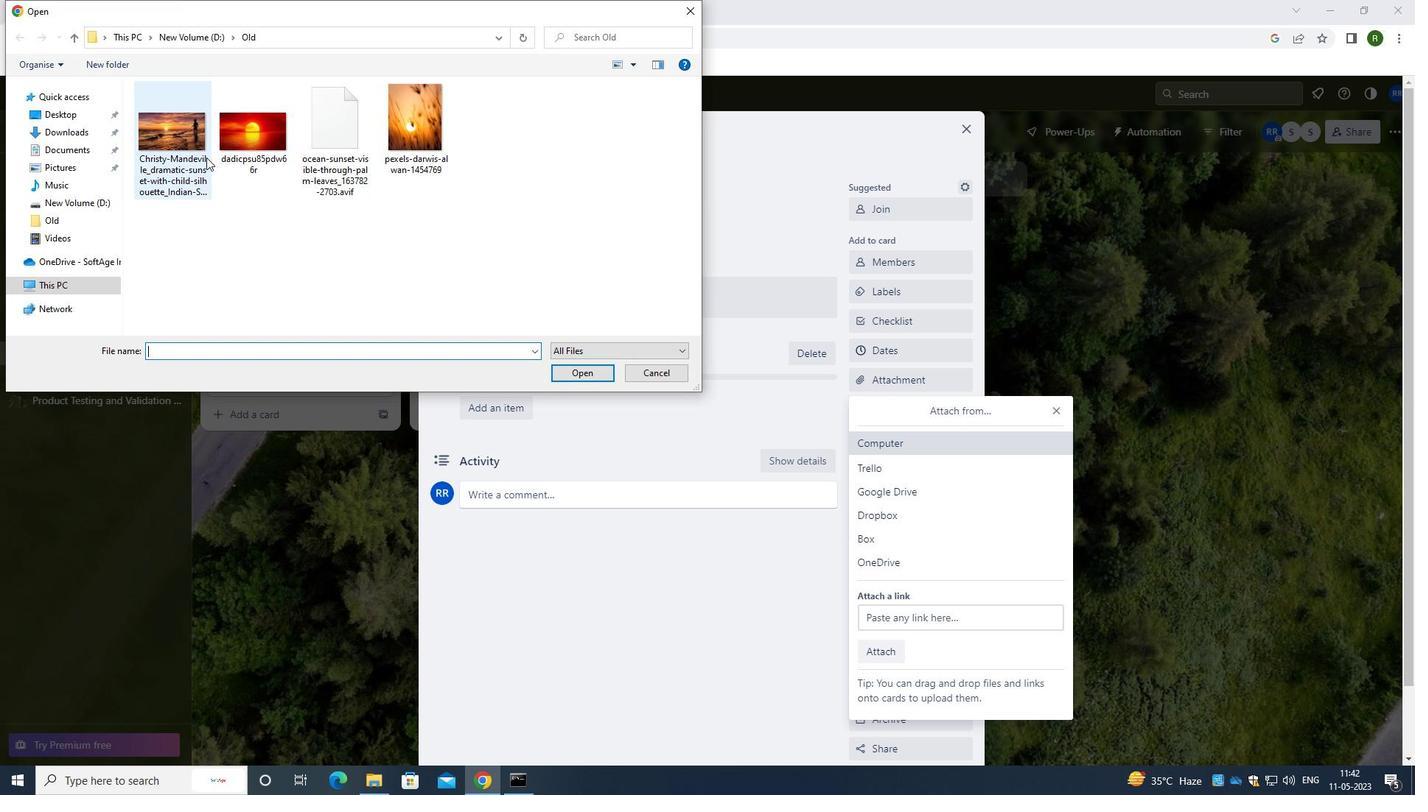 
Action: Mouse pressed left at (202, 157)
Screenshot: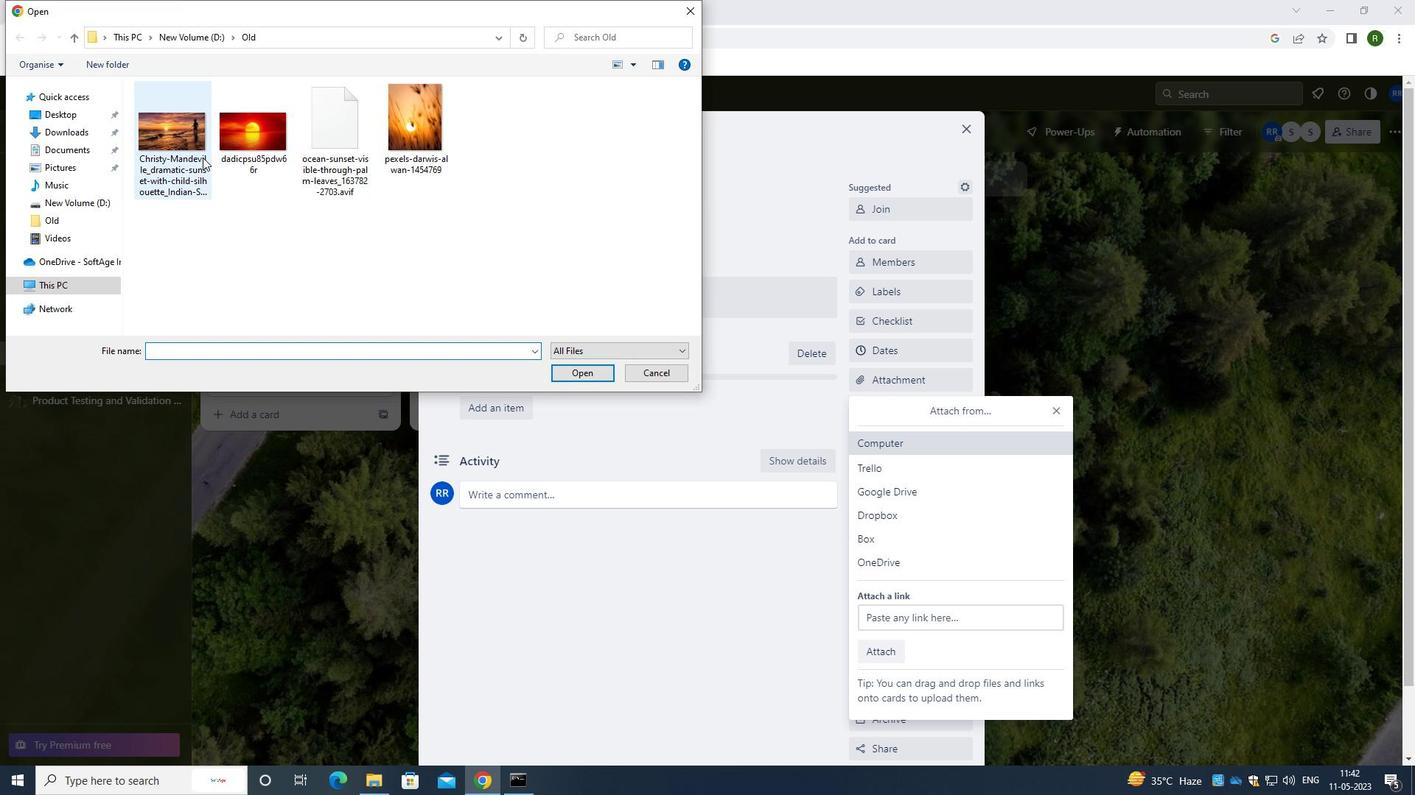 
Action: Mouse moved to (591, 368)
Screenshot: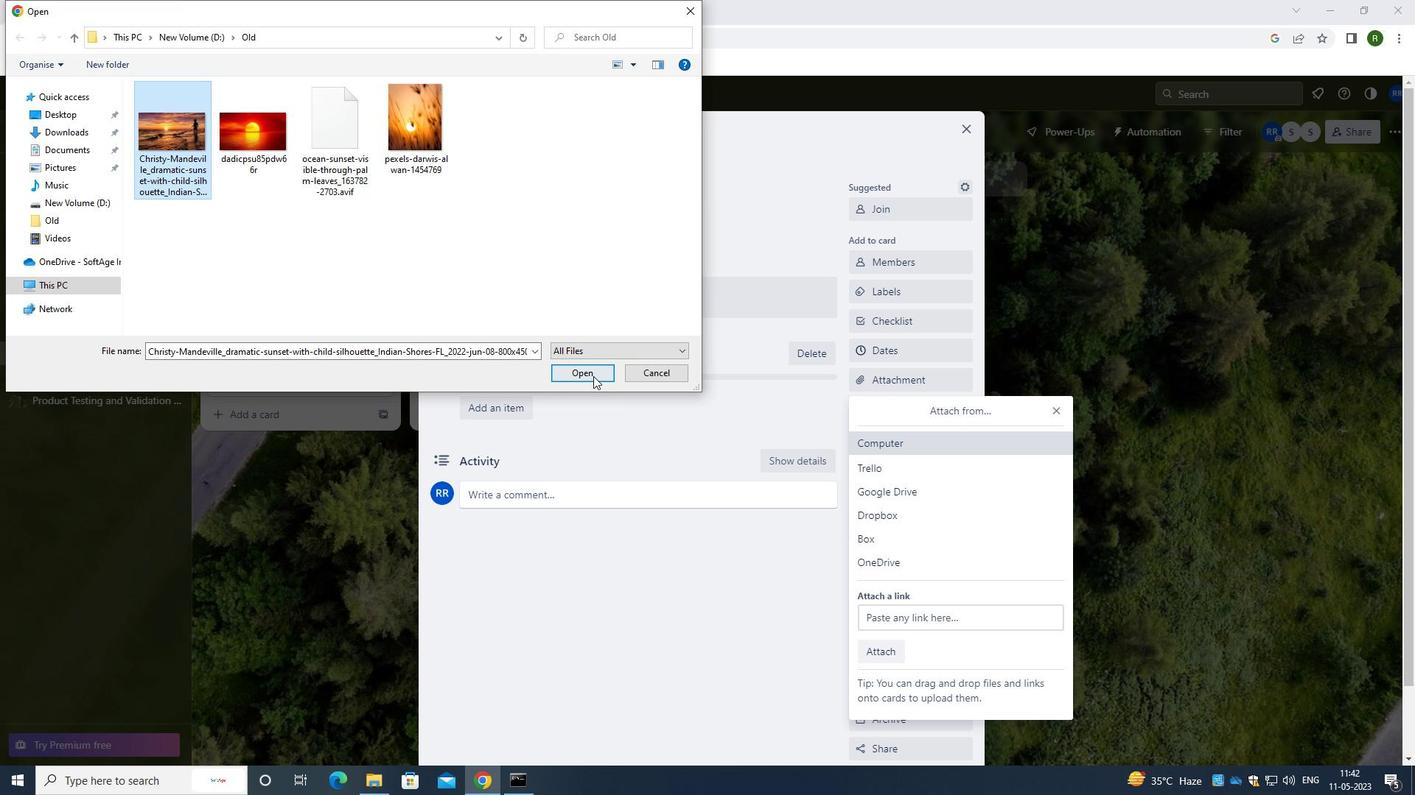 
Action: Mouse pressed left at (591, 368)
Screenshot: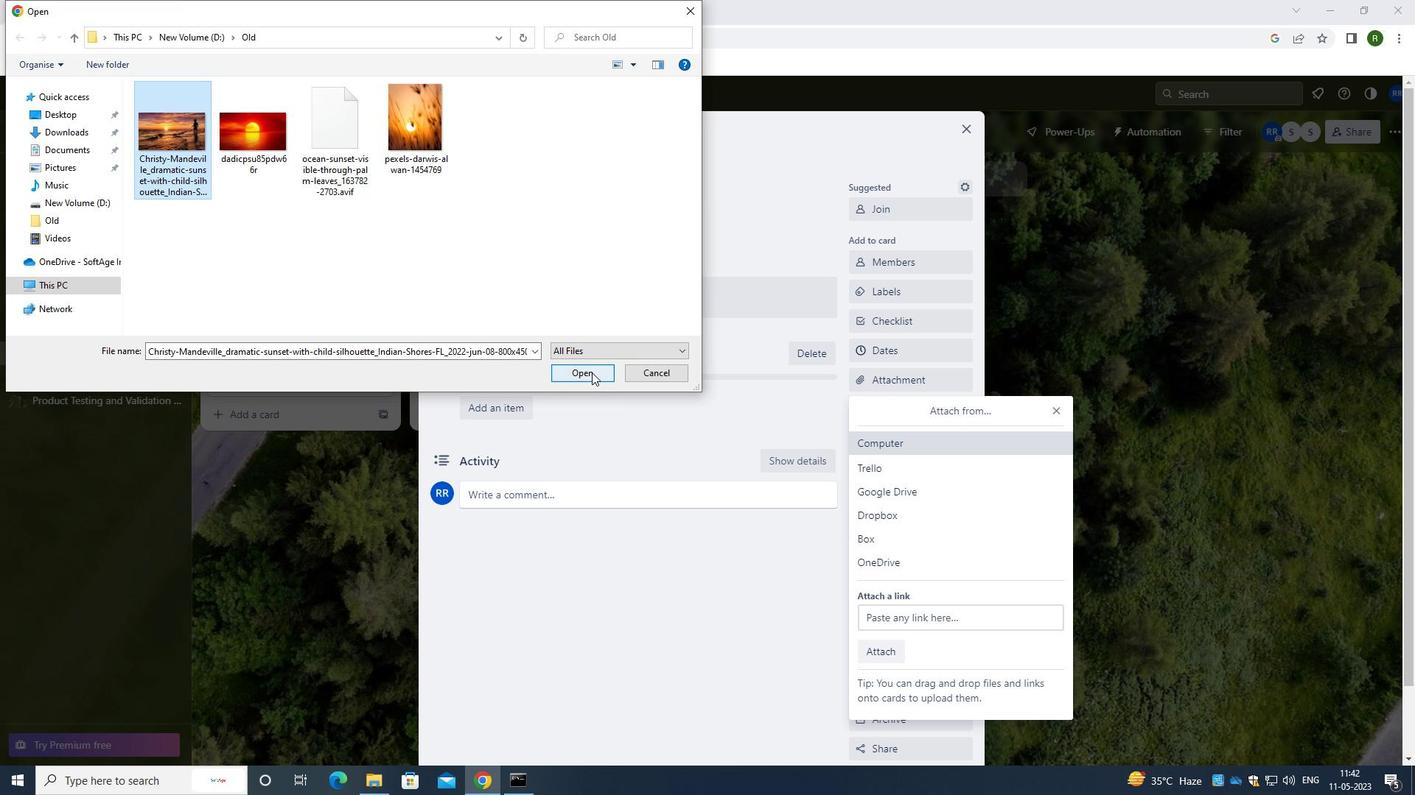 
Action: Mouse moved to (648, 423)
Screenshot: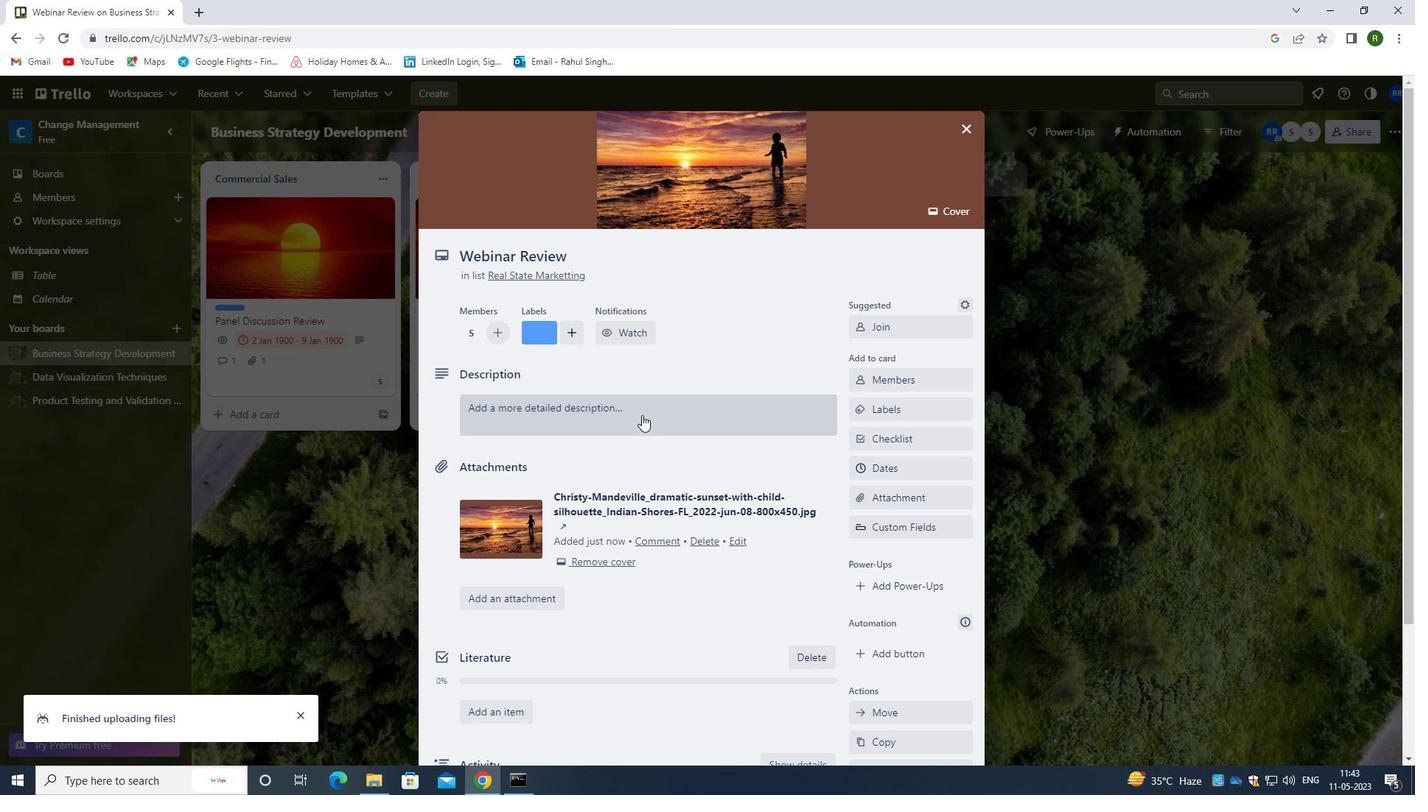 
Action: Mouse scrolled (648, 423) with delta (0, 0)
Screenshot: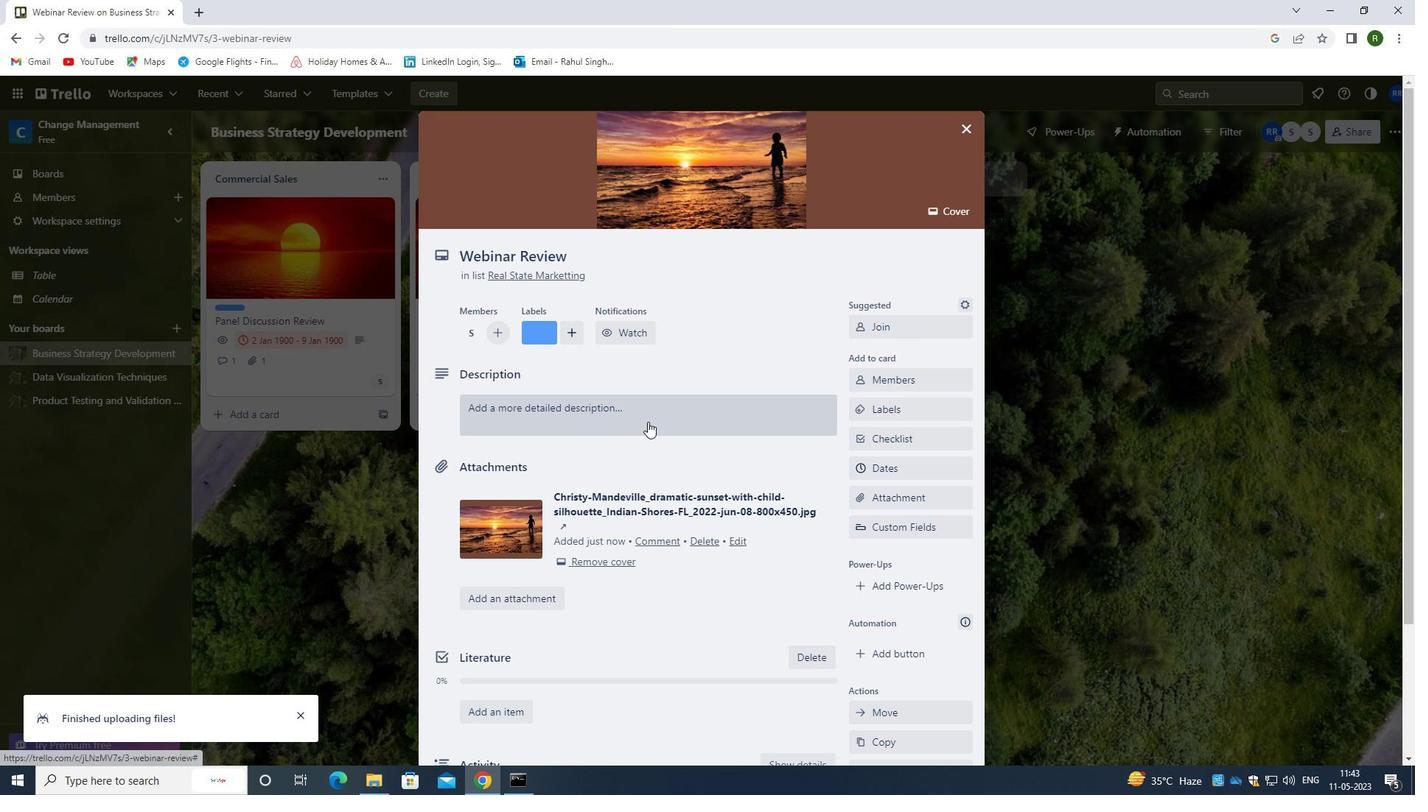 
Action: Mouse moved to (591, 342)
Screenshot: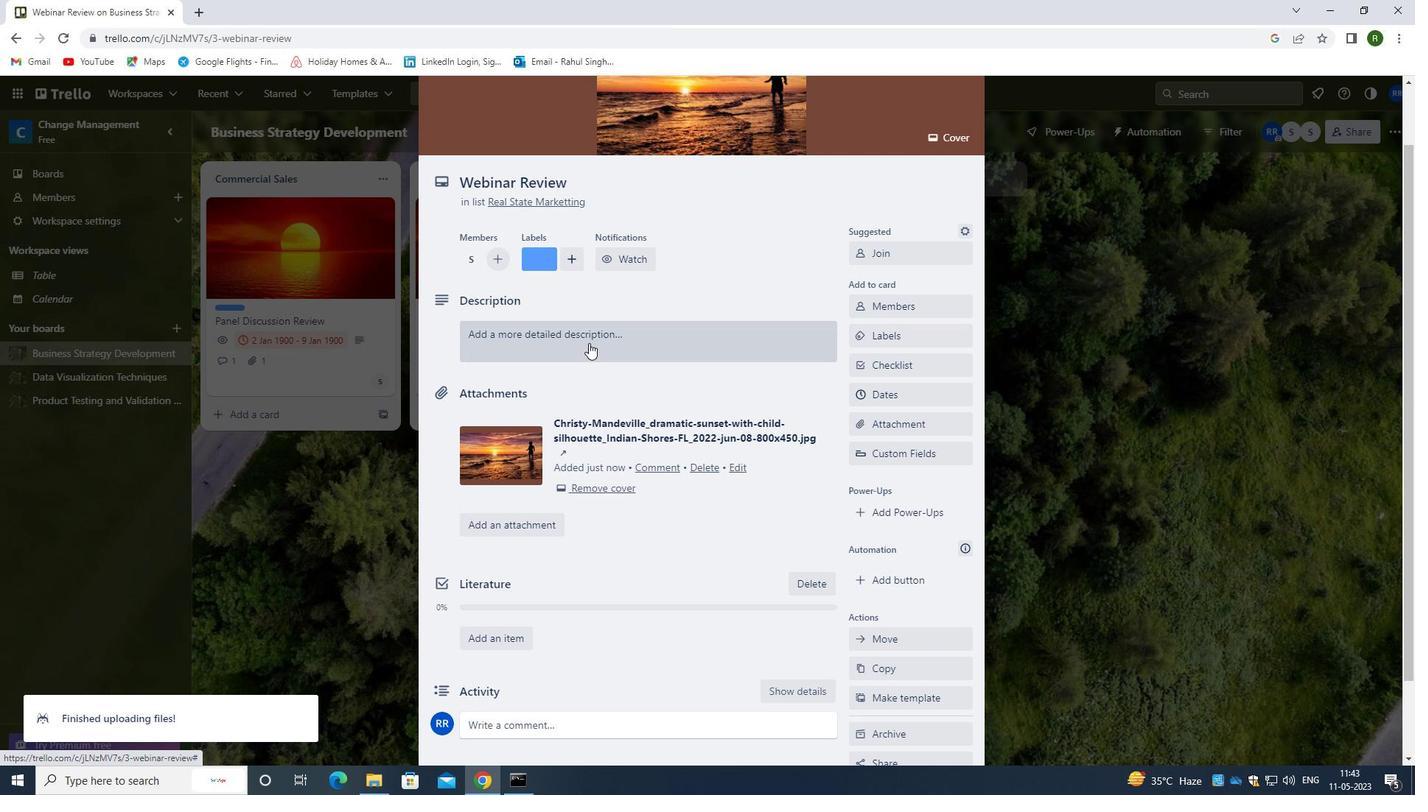 
Action: Mouse pressed left at (591, 342)
Screenshot: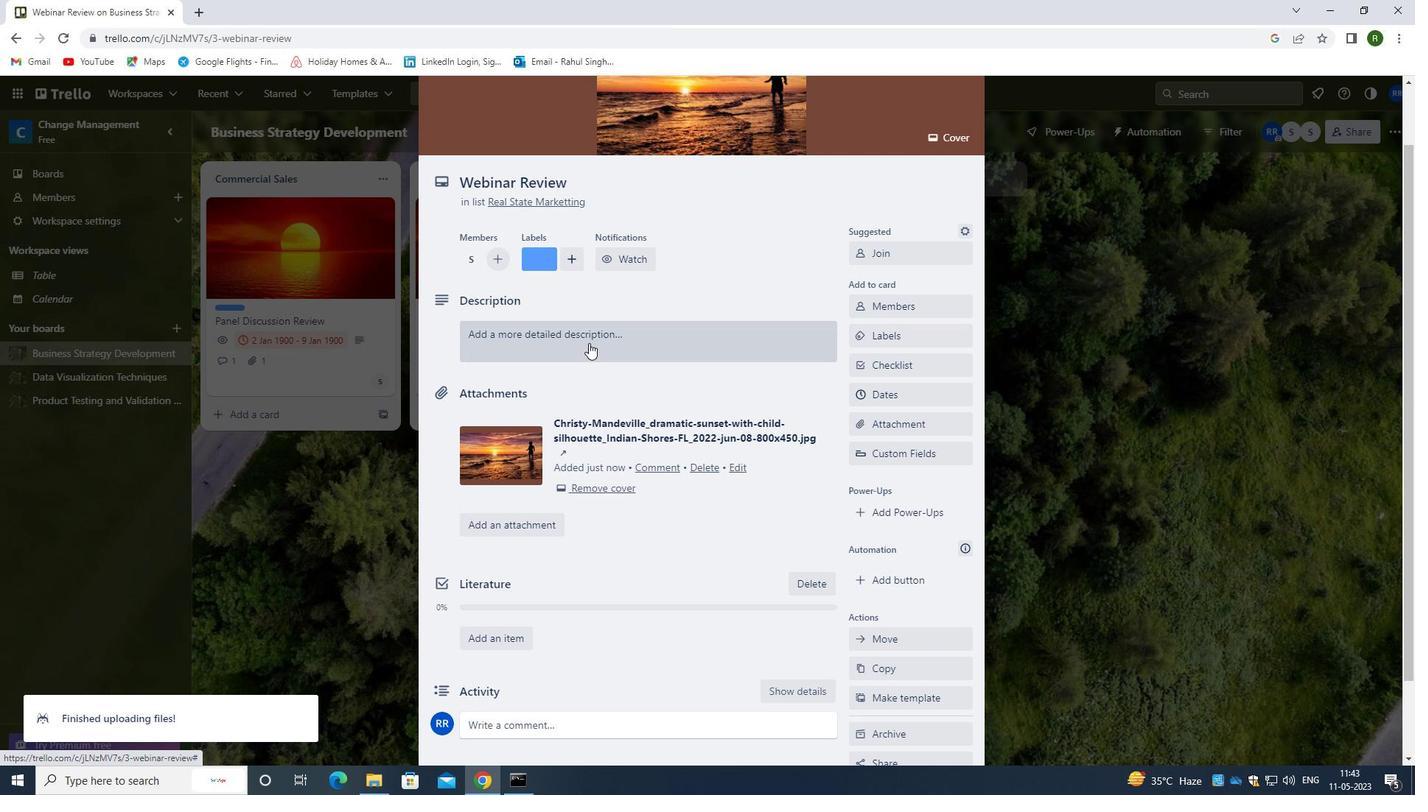 
Action: Mouse moved to (594, 344)
Screenshot: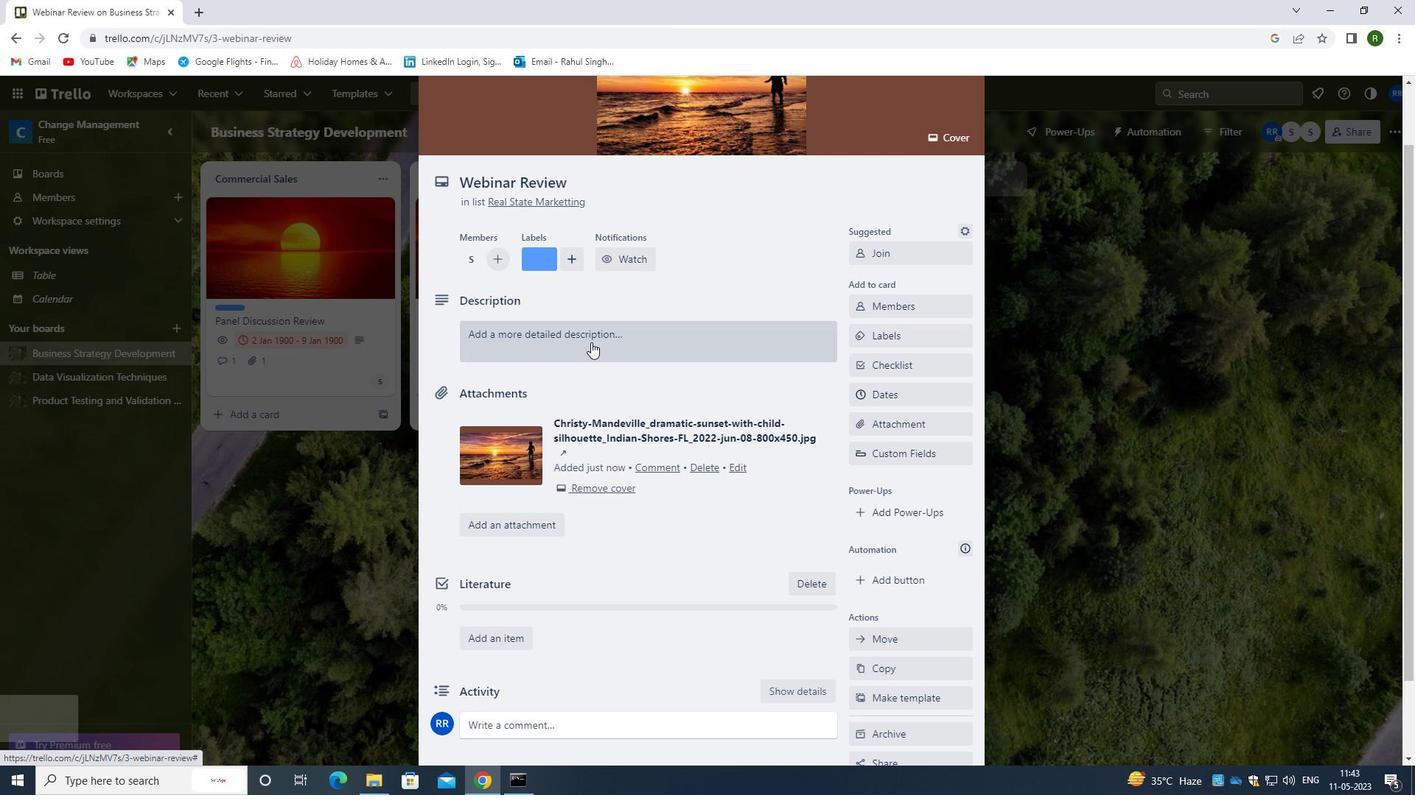 
Action: Key pressed <Key.caps_lock>O<Key.caps_lock>RGANIZE<Key.space>TEAM-BUILDING<Key.space>EVENT<Key.space>FOR<Key.space>NEXT<Key.space>MONTH.
Screenshot: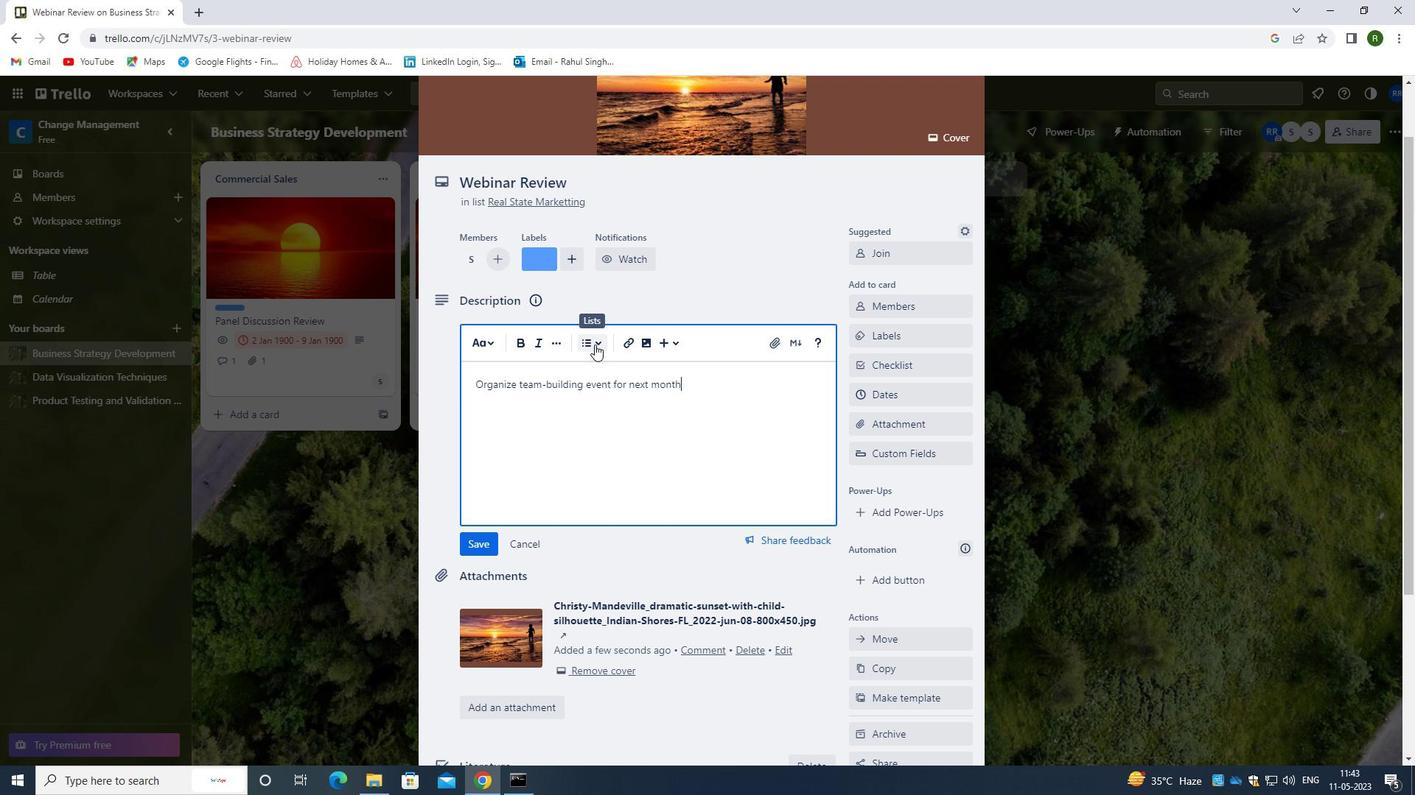 
Action: Mouse moved to (485, 552)
Screenshot: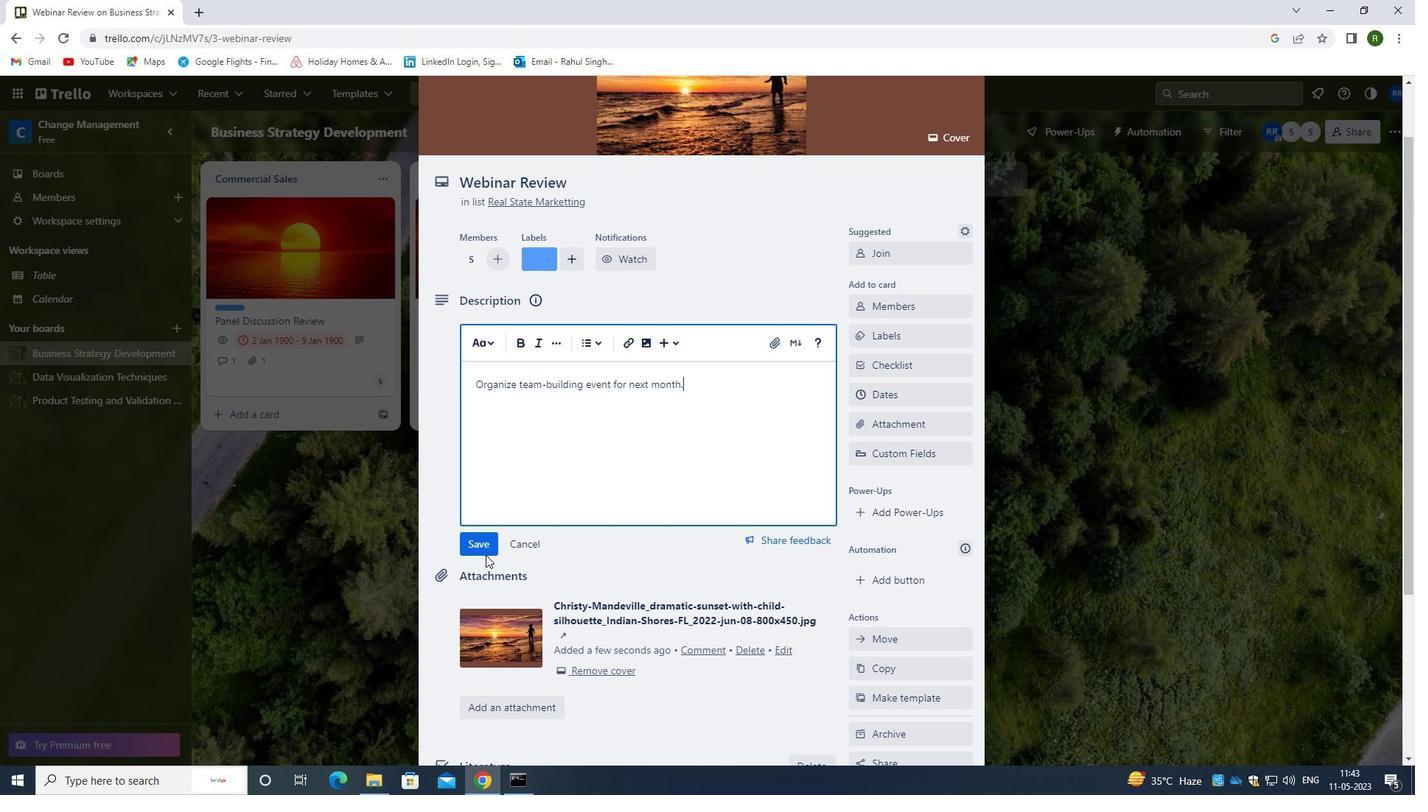 
Action: Mouse pressed left at (485, 552)
Screenshot: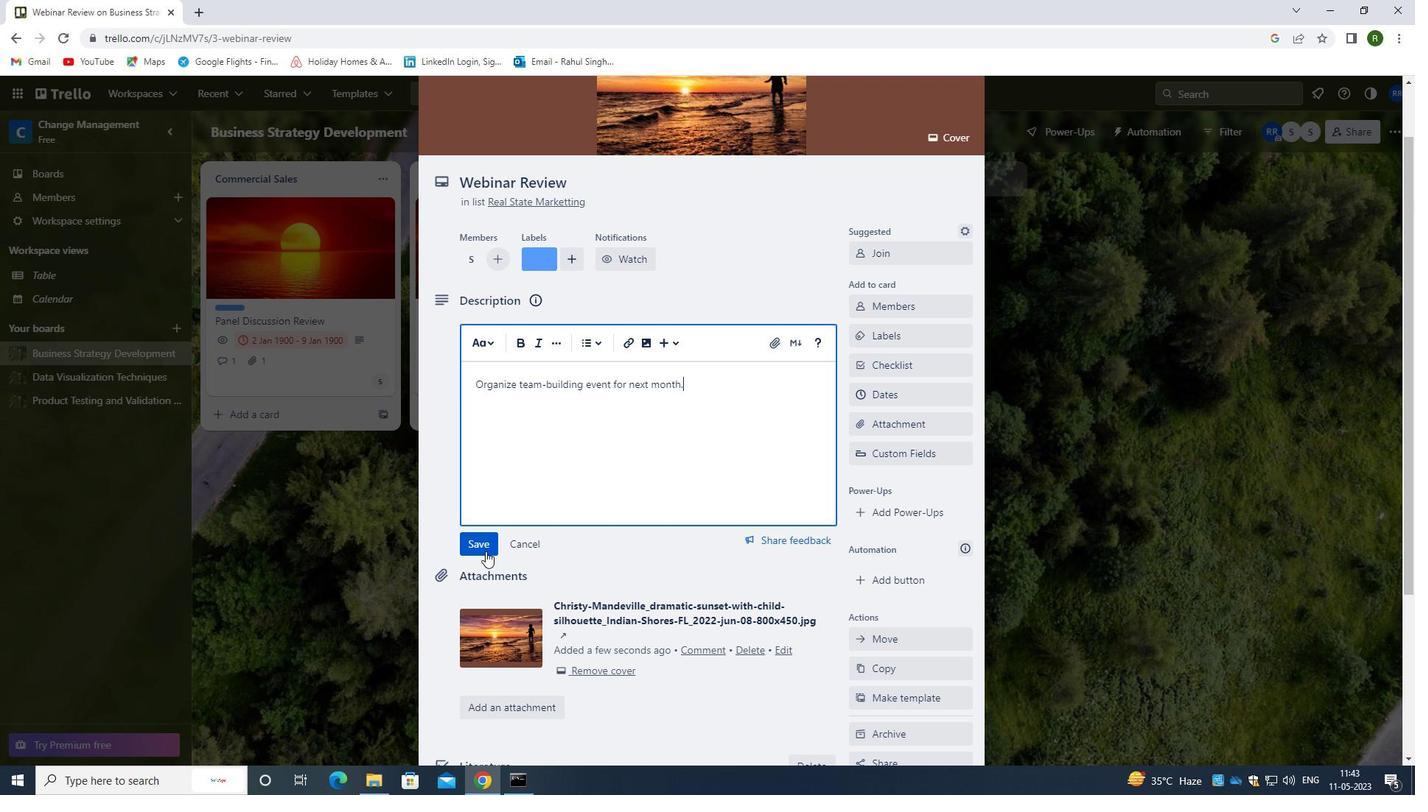
Action: Mouse moved to (564, 475)
Screenshot: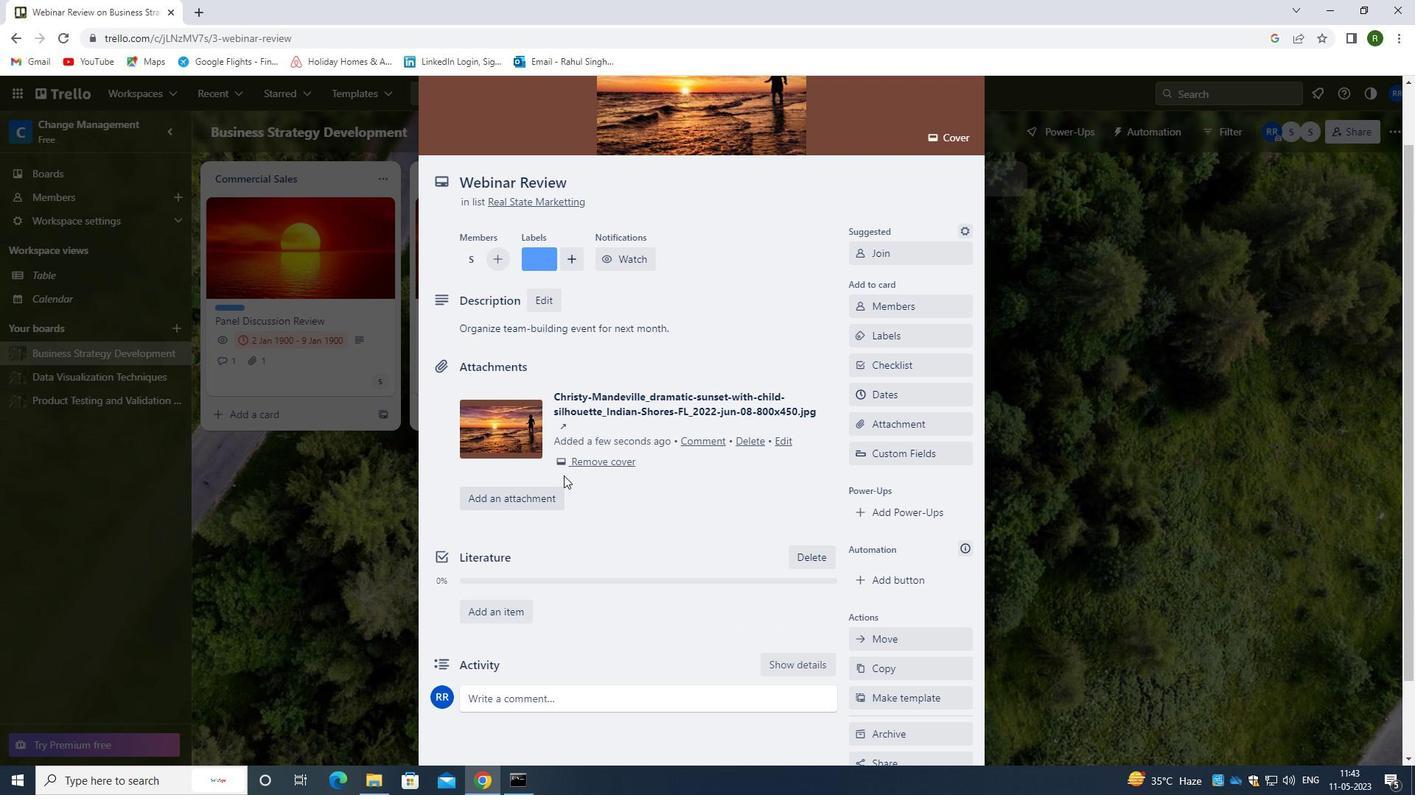 
Action: Mouse scrolled (564, 474) with delta (0, 0)
Screenshot: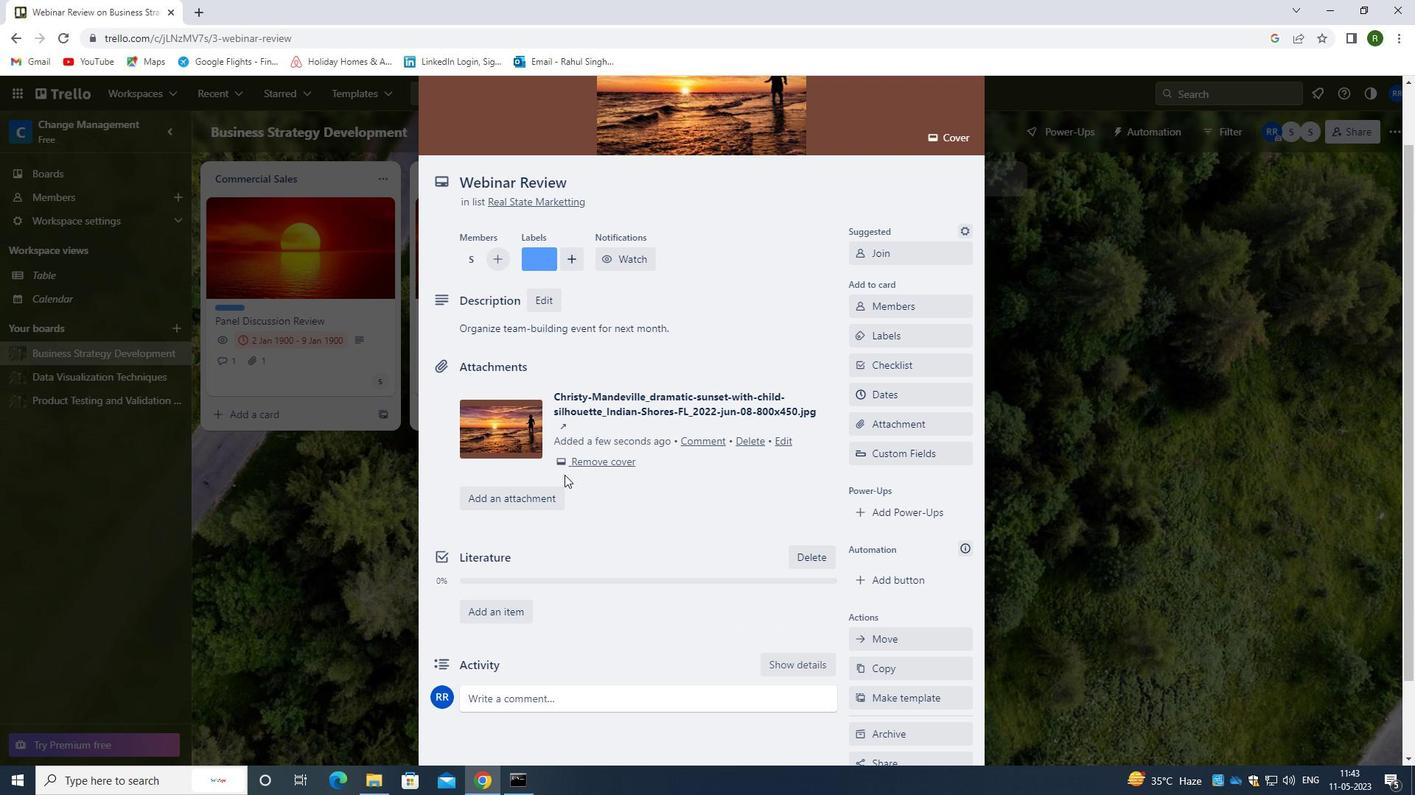 
Action: Mouse scrolled (564, 474) with delta (0, 0)
Screenshot: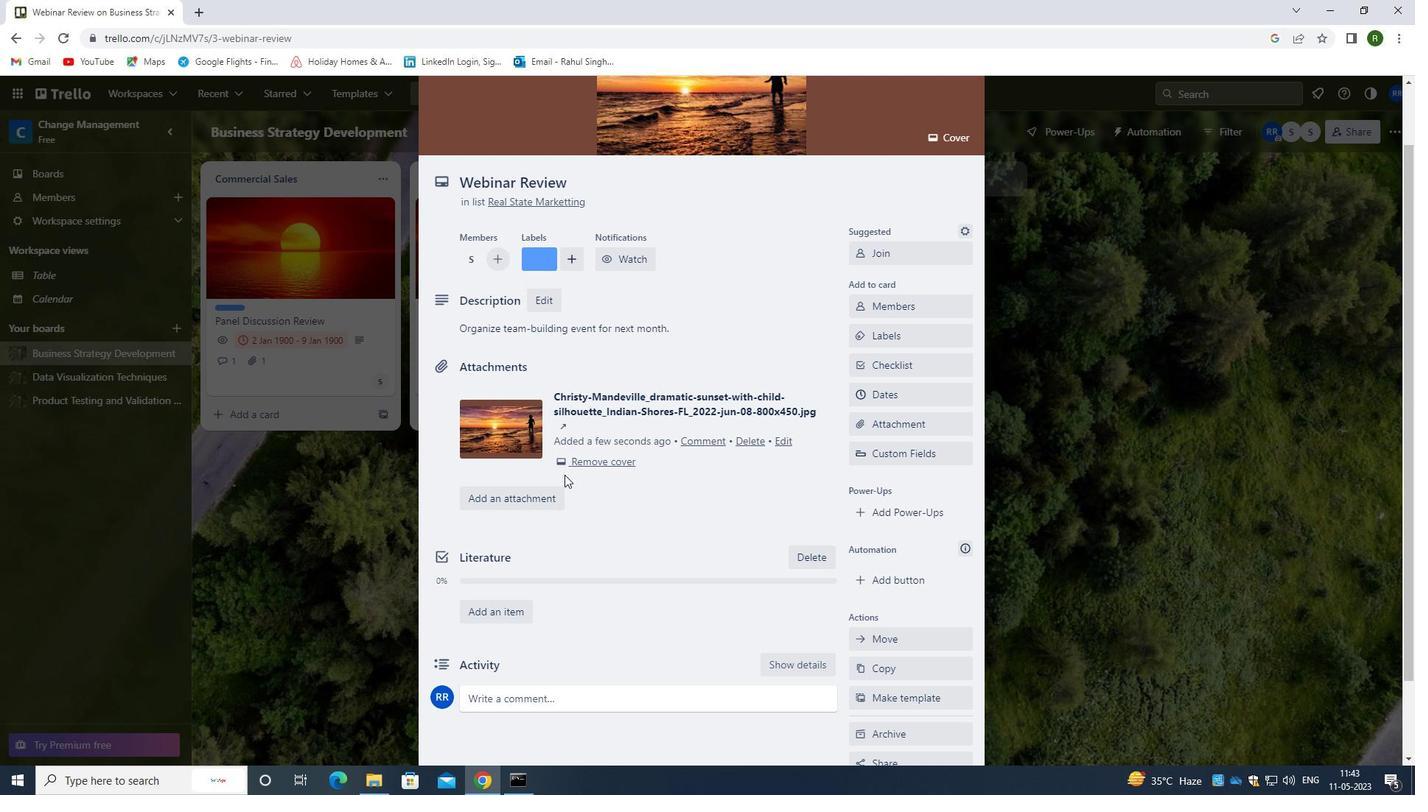 
Action: Mouse moved to (579, 487)
Screenshot: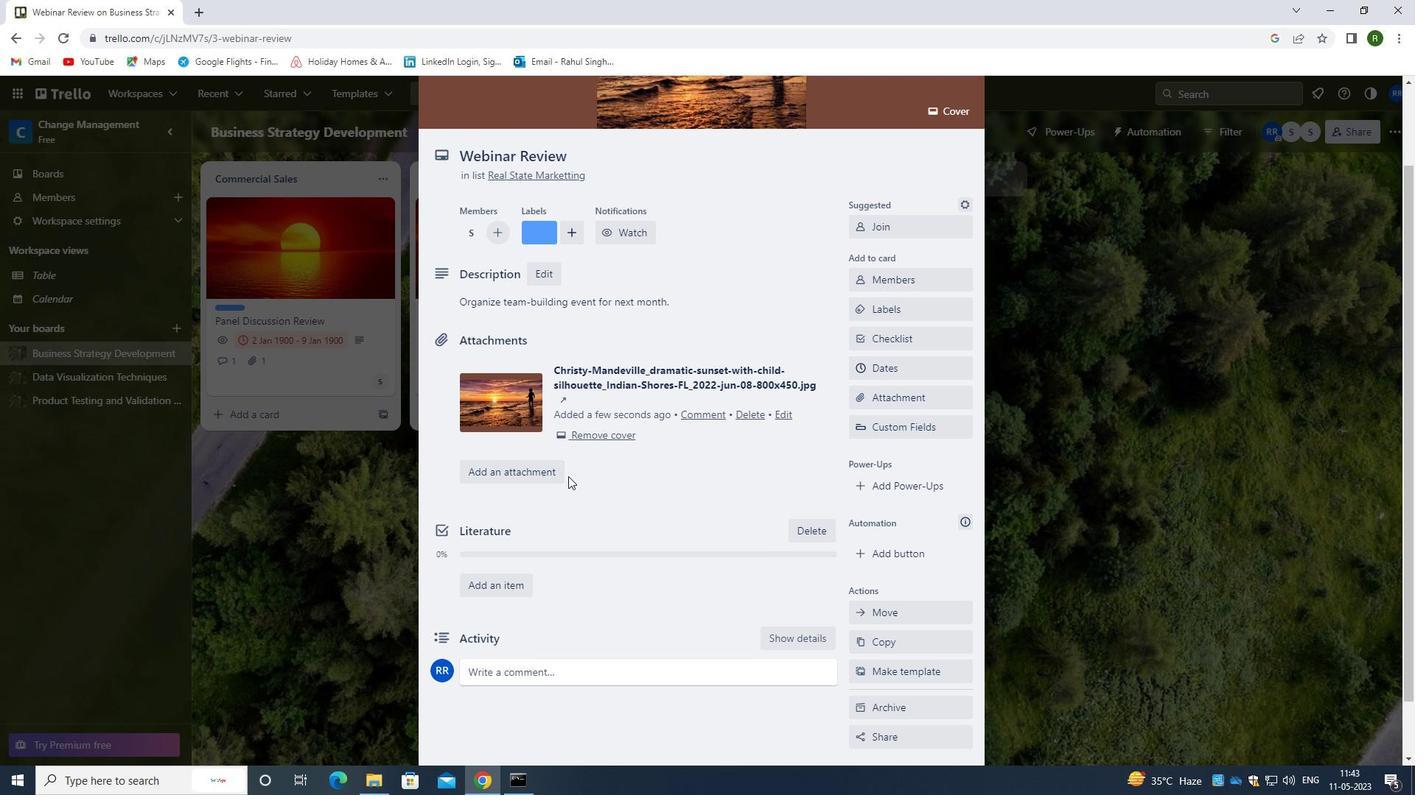 
Action: Mouse scrolled (579, 486) with delta (0, 0)
Screenshot: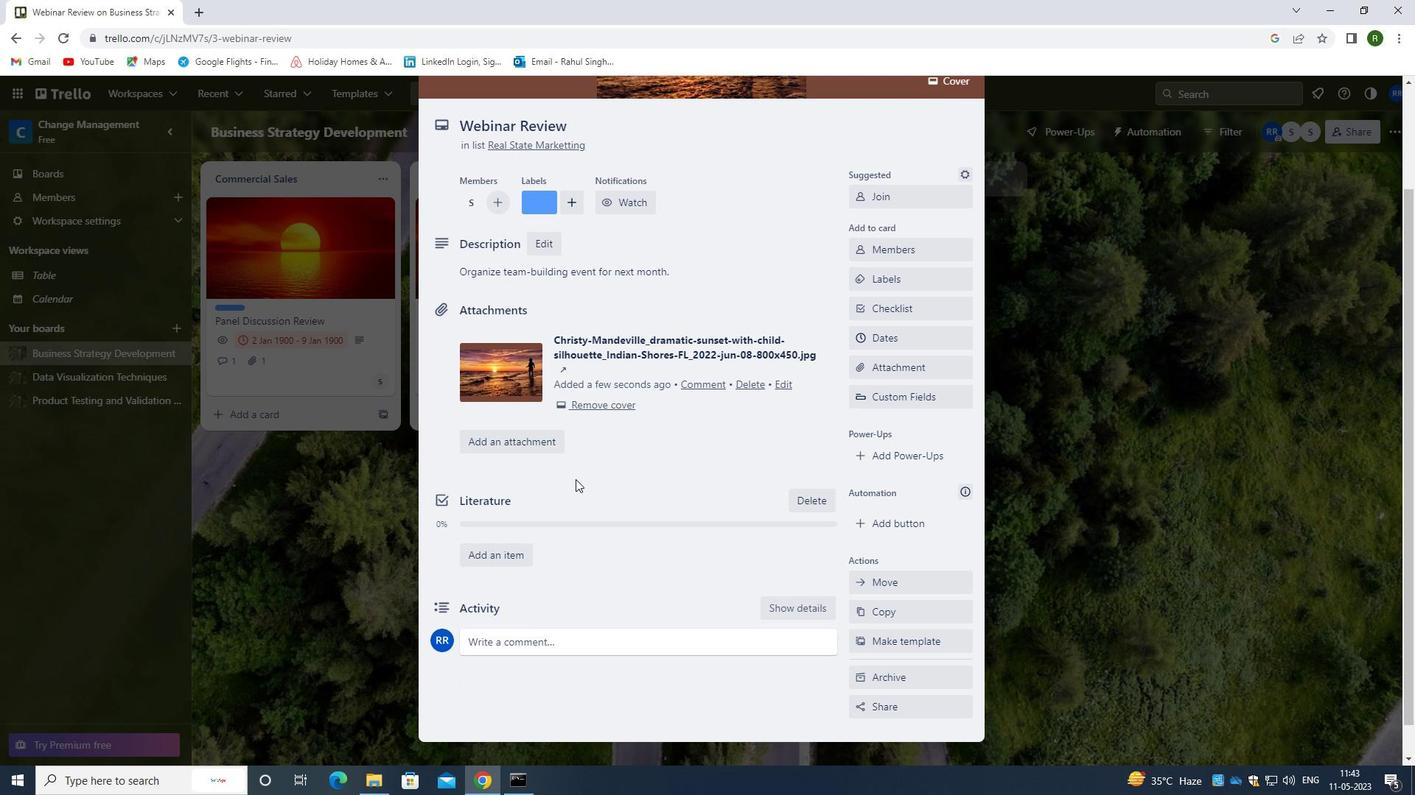 
Action: Mouse moved to (532, 610)
Screenshot: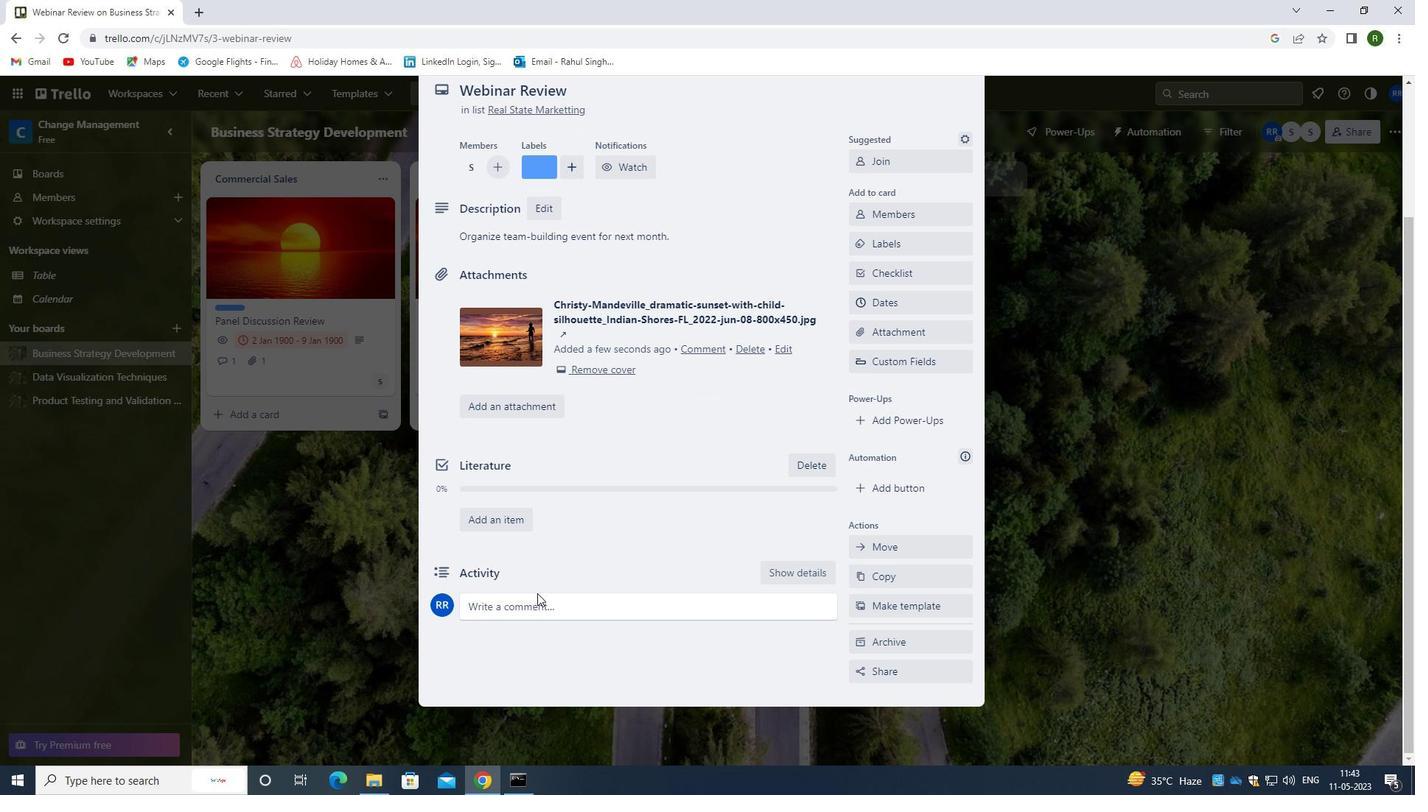 
Action: Mouse pressed left at (532, 610)
Screenshot: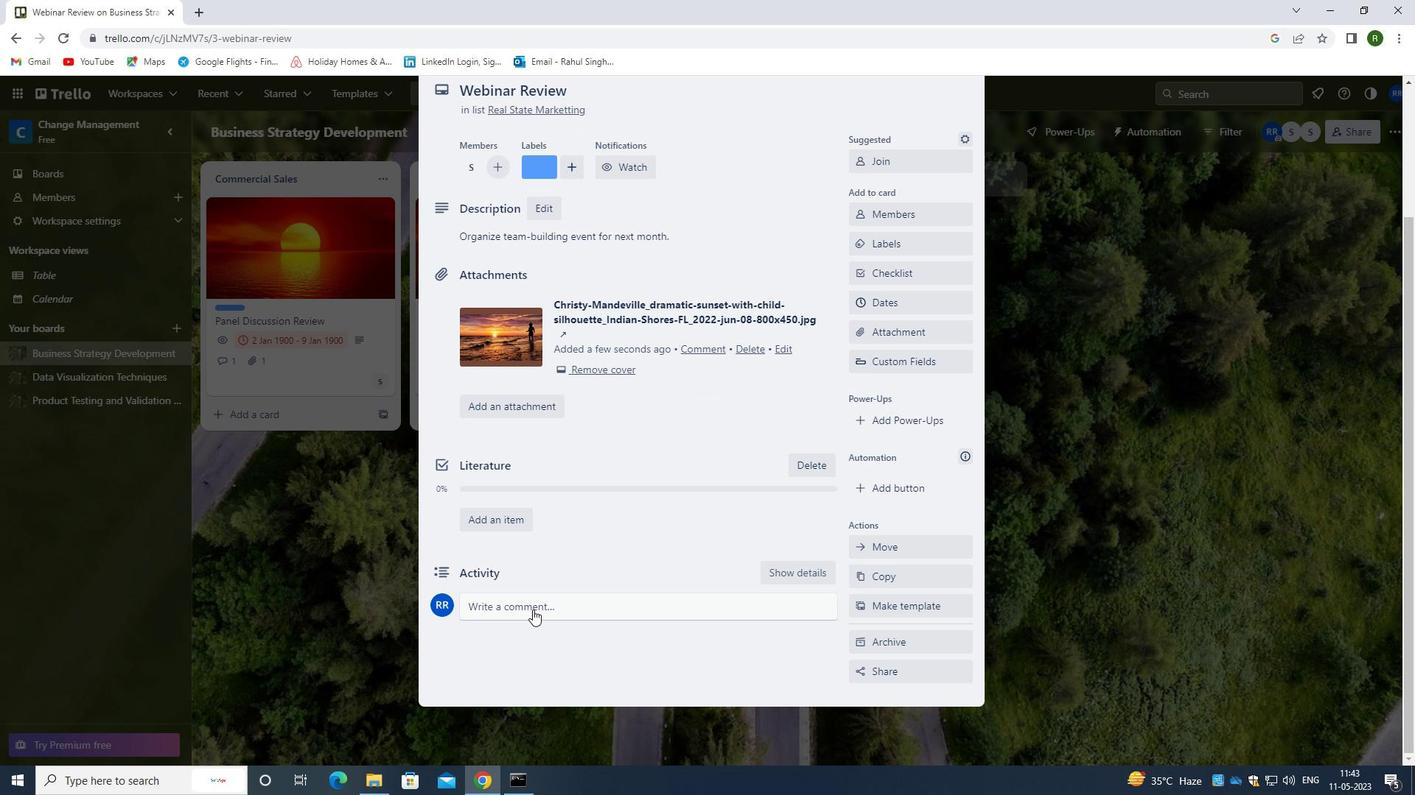 
Action: Mouse moved to (535, 662)
Screenshot: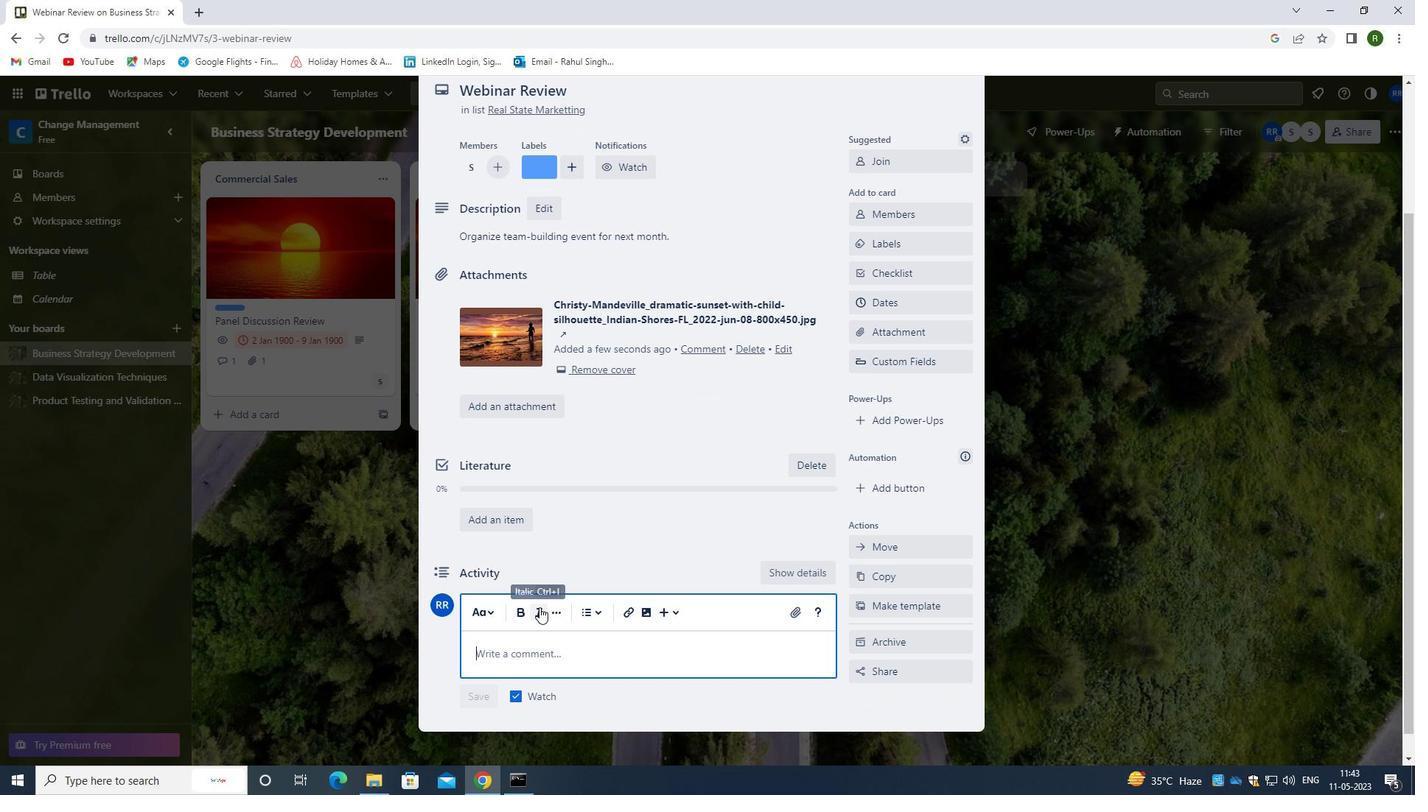 
Action: Mouse pressed left at (535, 662)
Screenshot: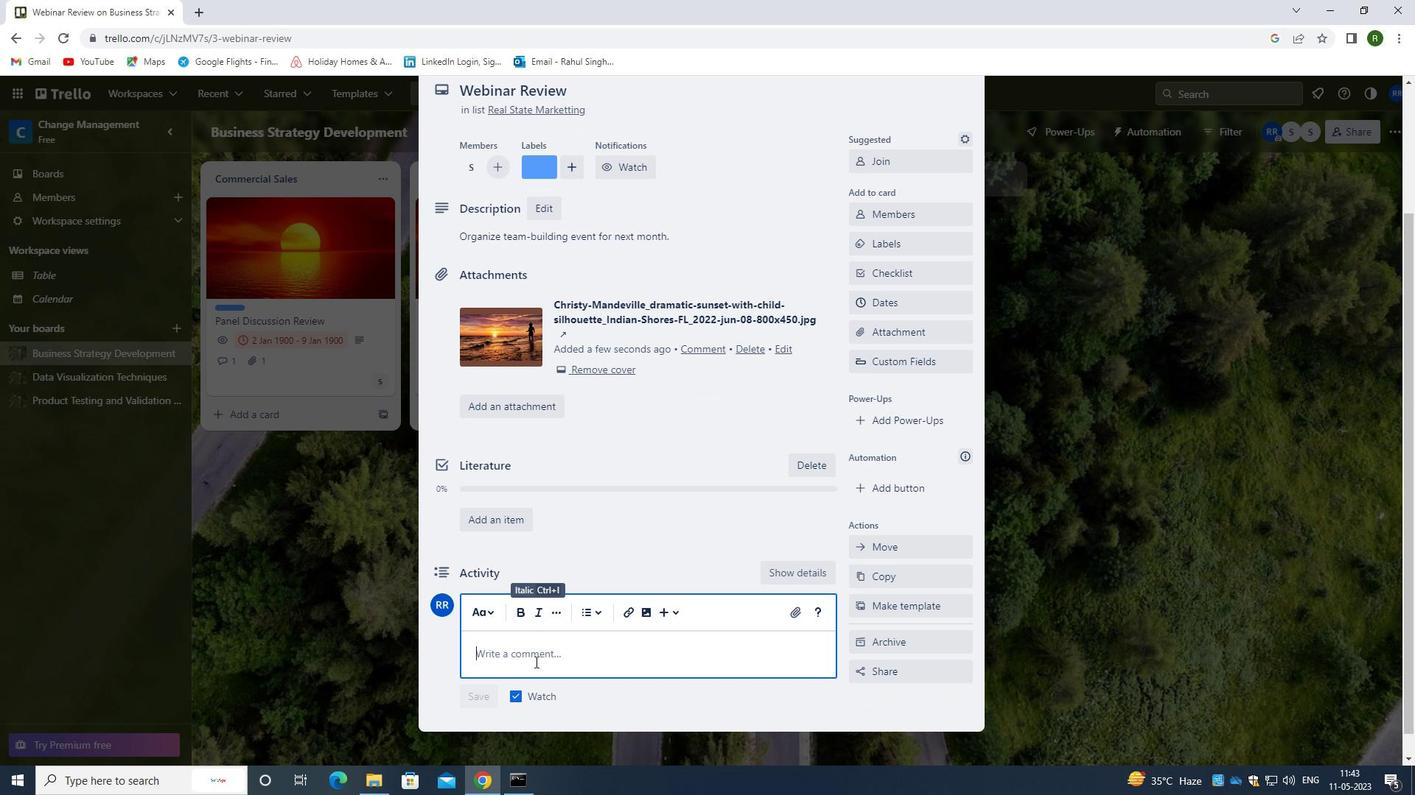 
Action: Mouse moved to (510, 658)
Screenshot: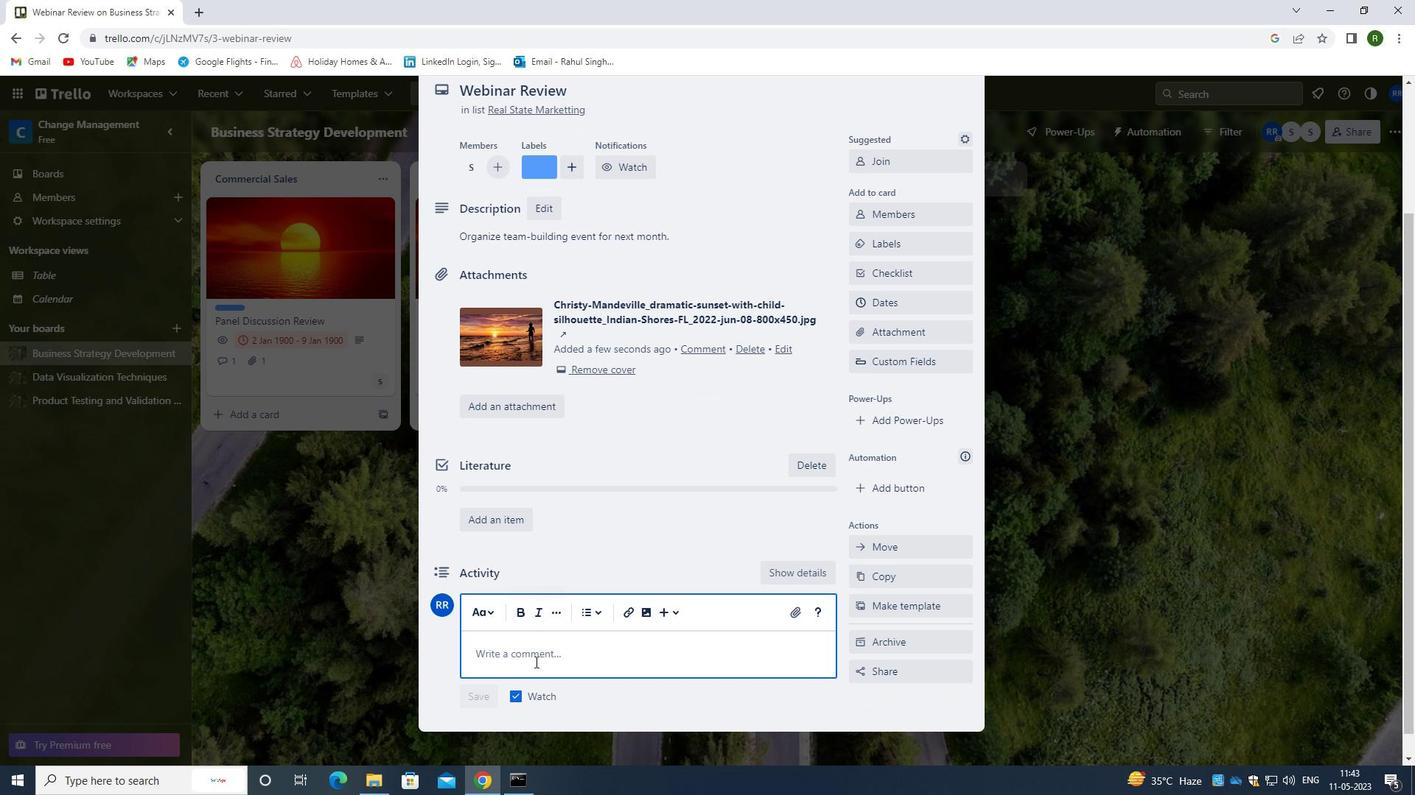 
Action: Key pressed <Key.caps_lock>L<Key.caps_lock>ERT<Key.backspace><Key.backspace>T<Key.space>US<Key.space>APPROACH<Key.space>THIS<Key.space>TASK<Key.space>WITH<Key.space>A<Key.space>SENSE<Key.space>OF<Key.space>URGEN<Key.backspace>C<Key.backspace>NCY<Key.space>AND<Key.space>PRIOUTIZE<Key.space>IT<Key.backspace><Key.backspace><Key.backspace><Key.backspace><Key.backspace><Key.backspace><Key.backspace><Key.backspace>RTIZE<Key.space>IT<Key.space>ACCORDINGLY.
Screenshot: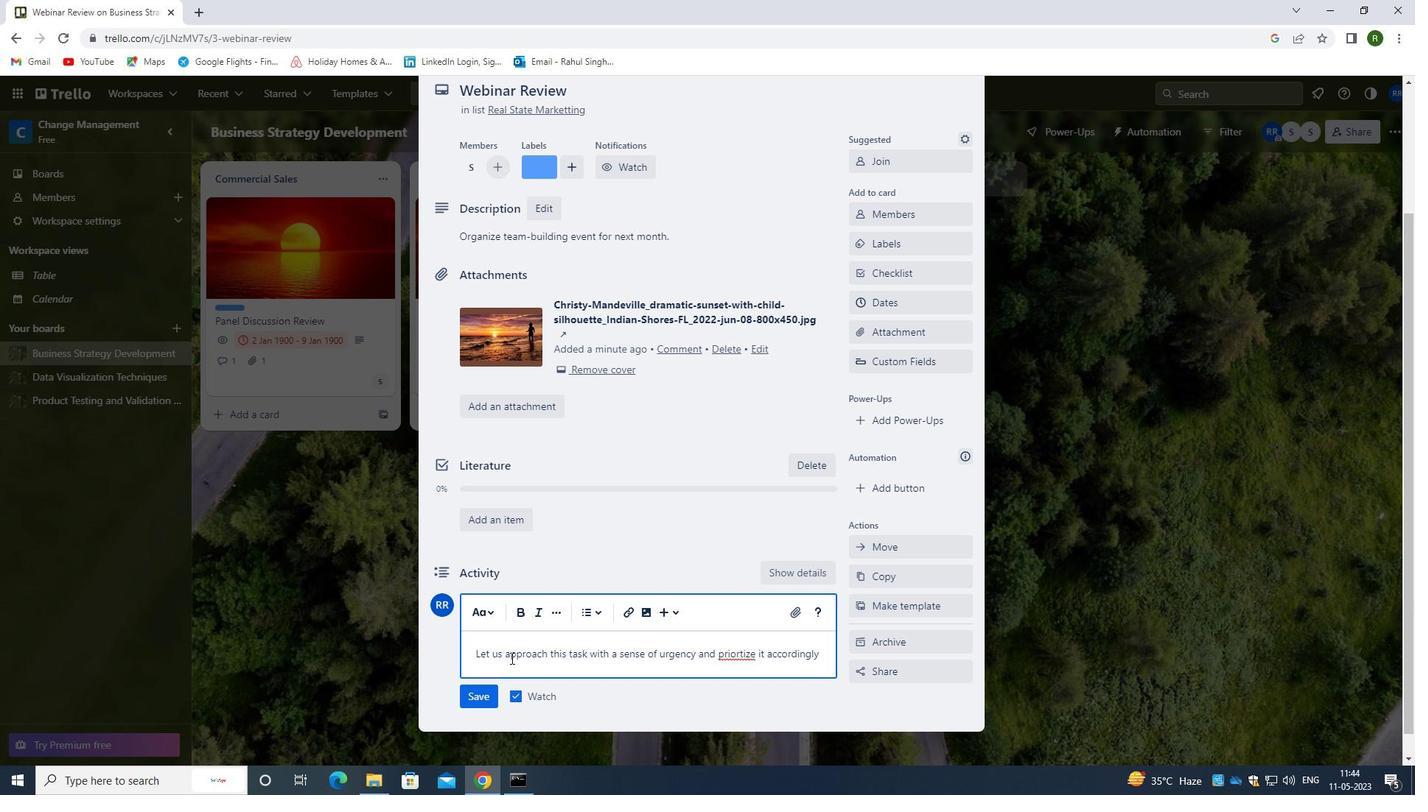 
Action: Mouse moved to (751, 656)
Screenshot: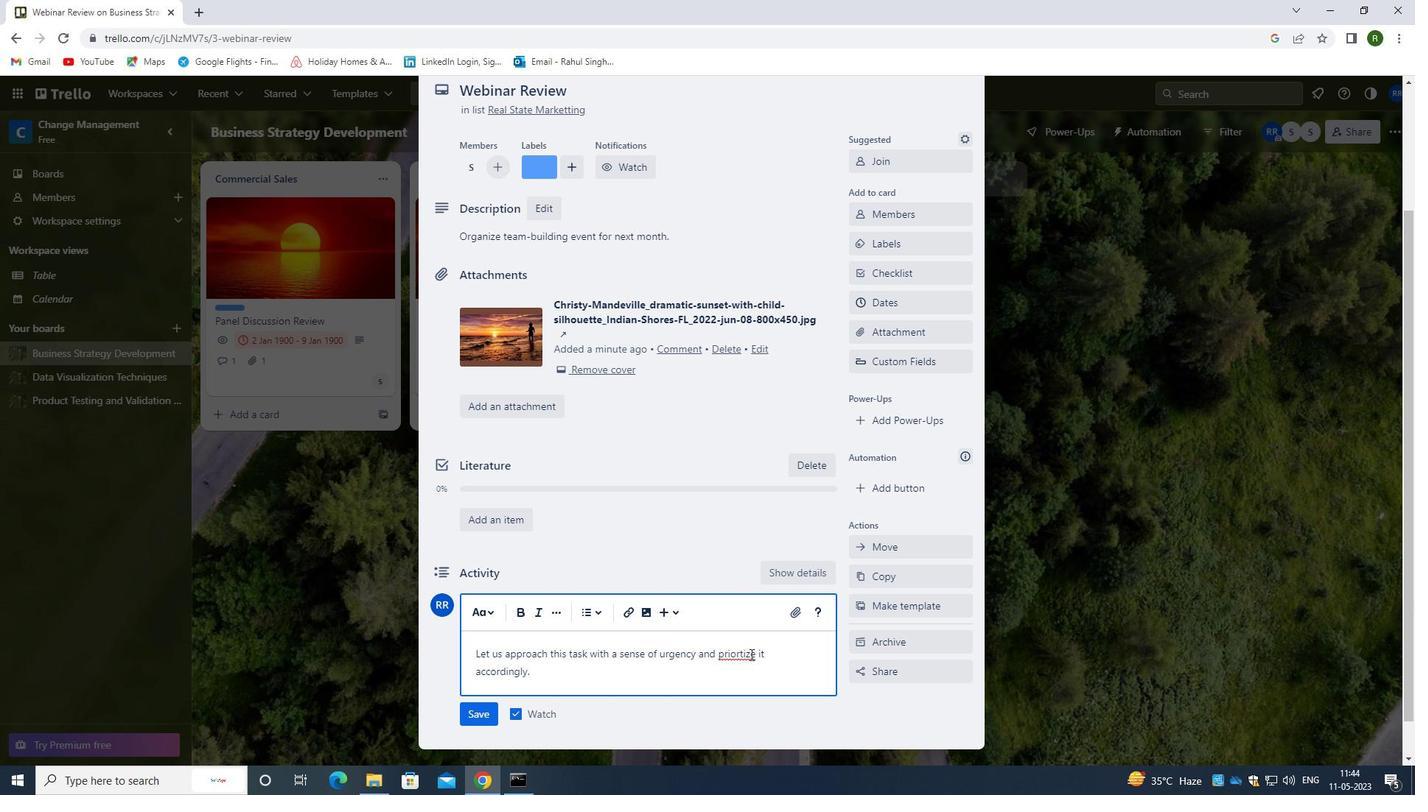
Action: Mouse pressed left at (751, 656)
Screenshot: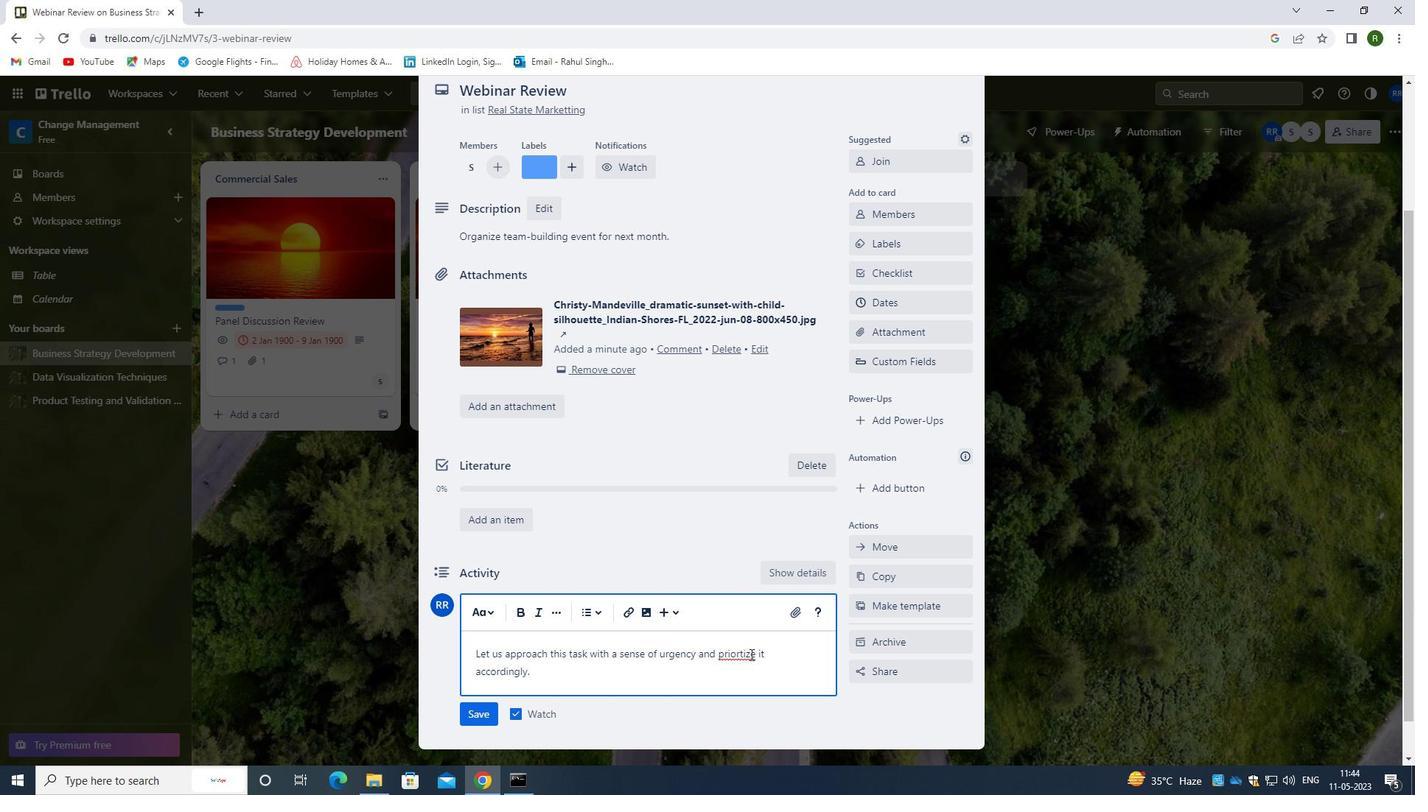 
Action: Mouse moved to (753, 655)
Screenshot: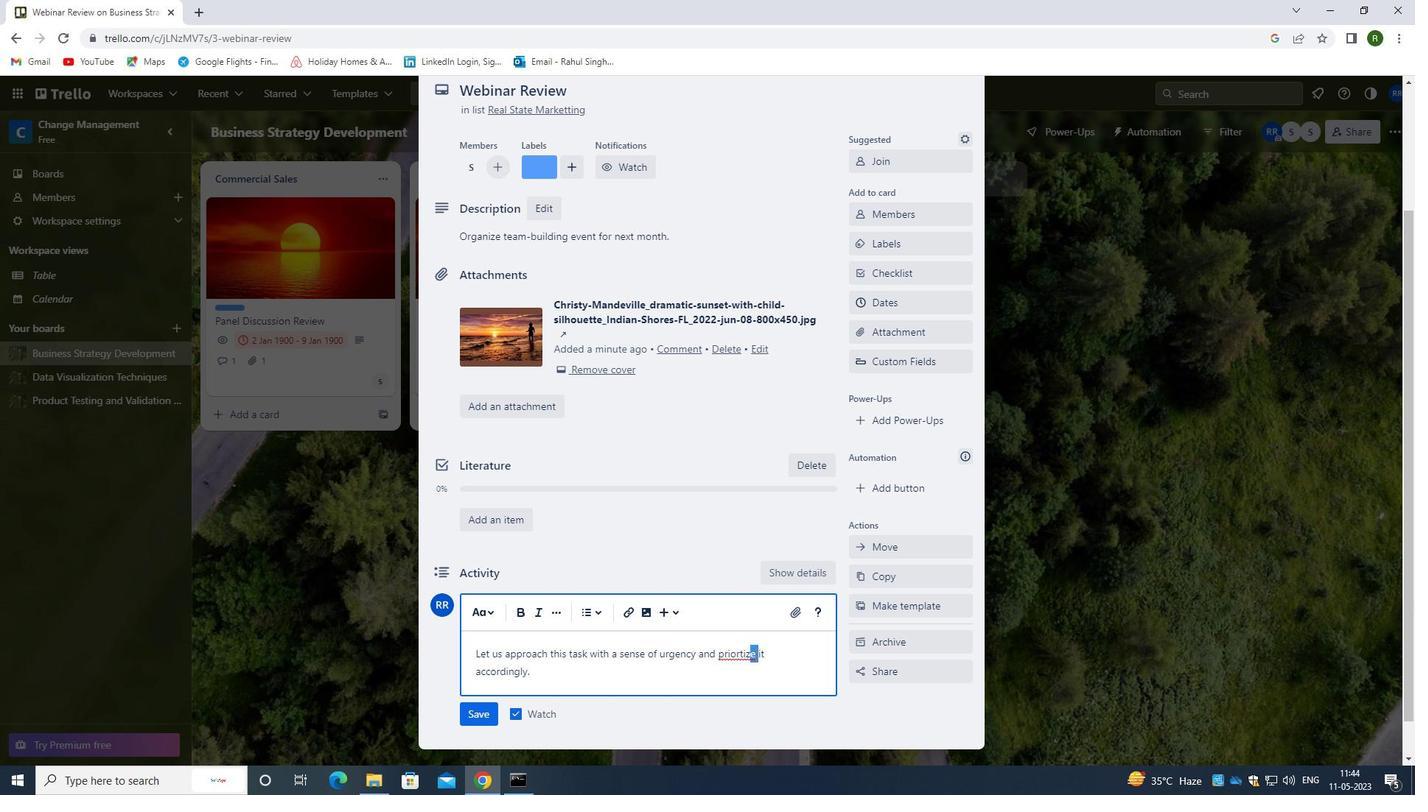 
Action: Mouse pressed left at (753, 655)
Screenshot: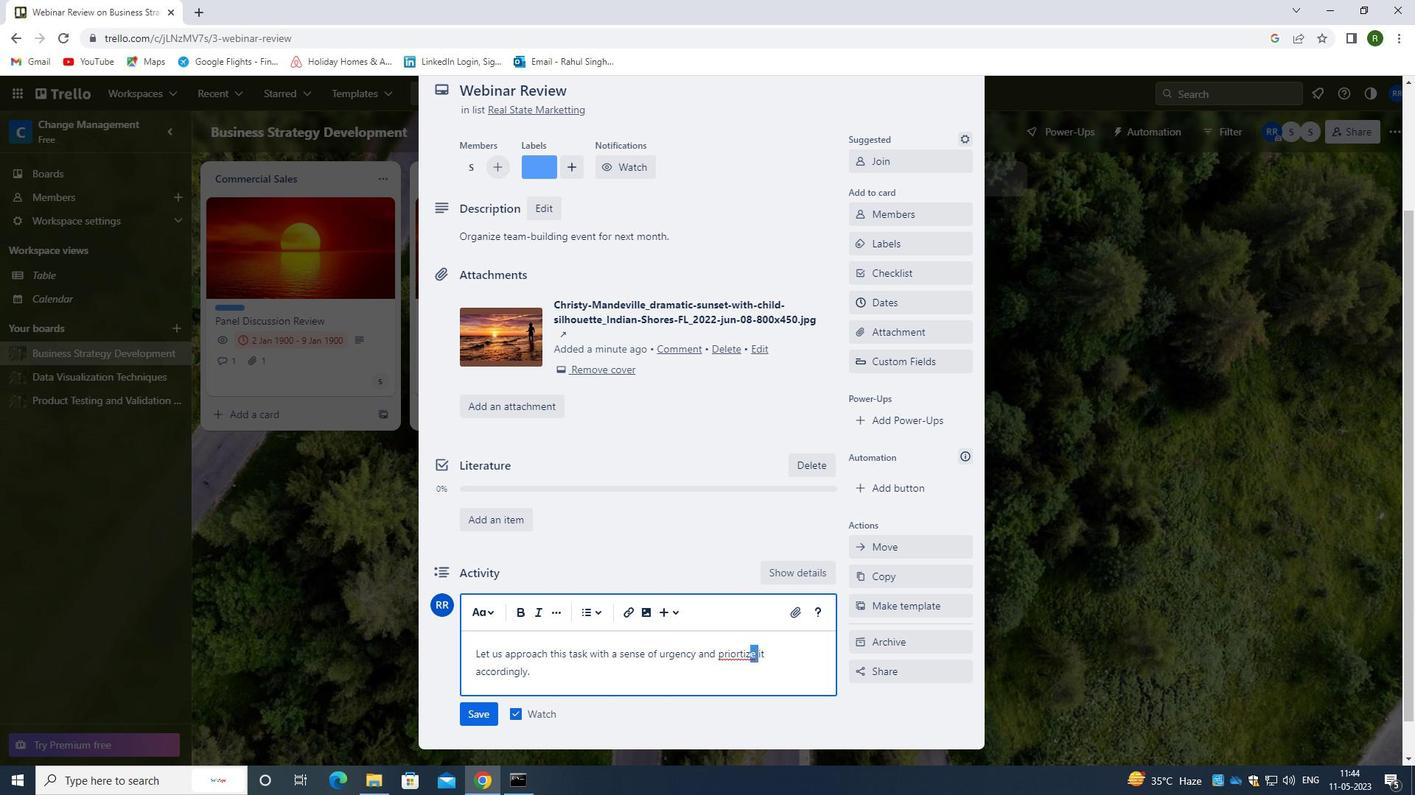 
Action: Mouse moved to (753, 654)
Screenshot: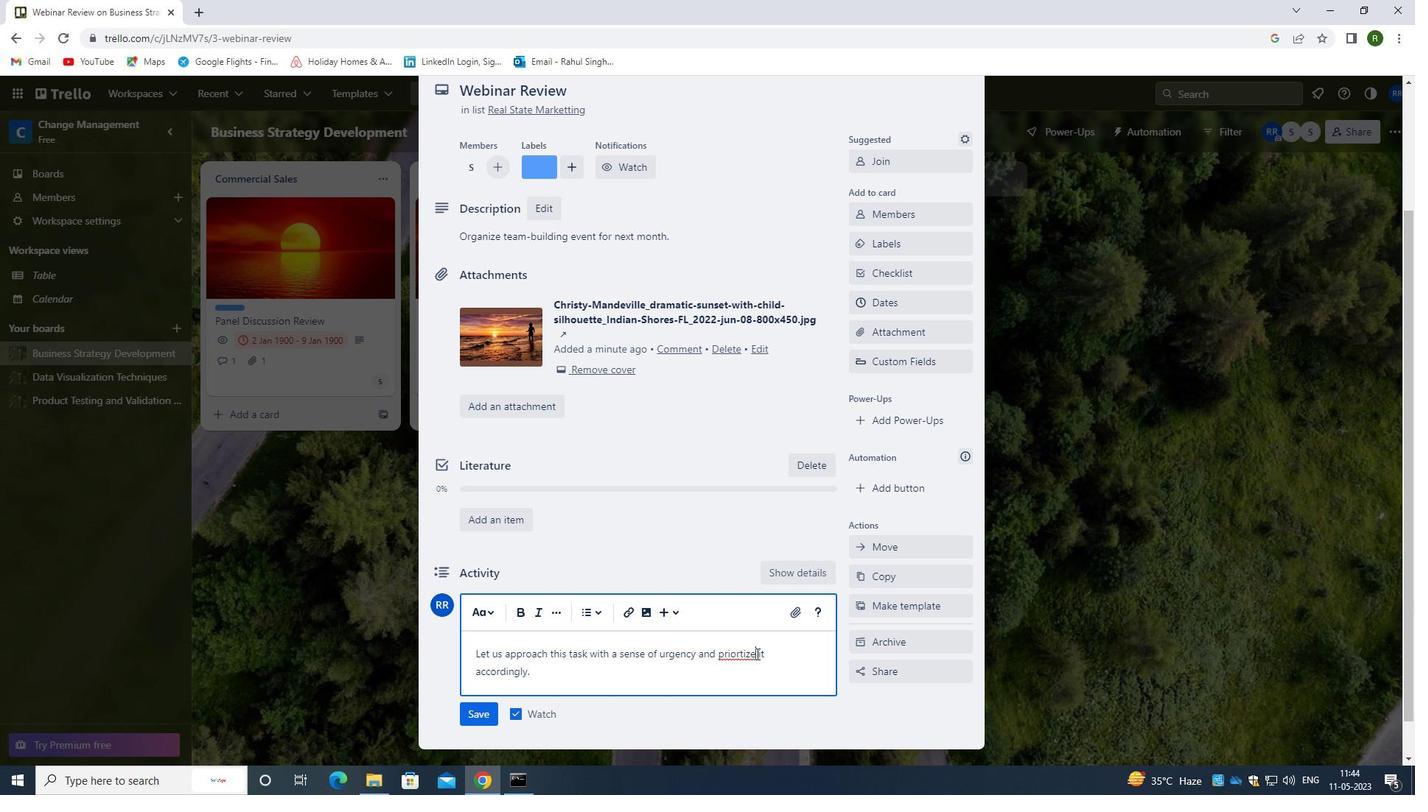 
Action: Key pressed <Key.backspace><Key.backspace><Key.backspace><Key.backspace>ITIZE
Screenshot: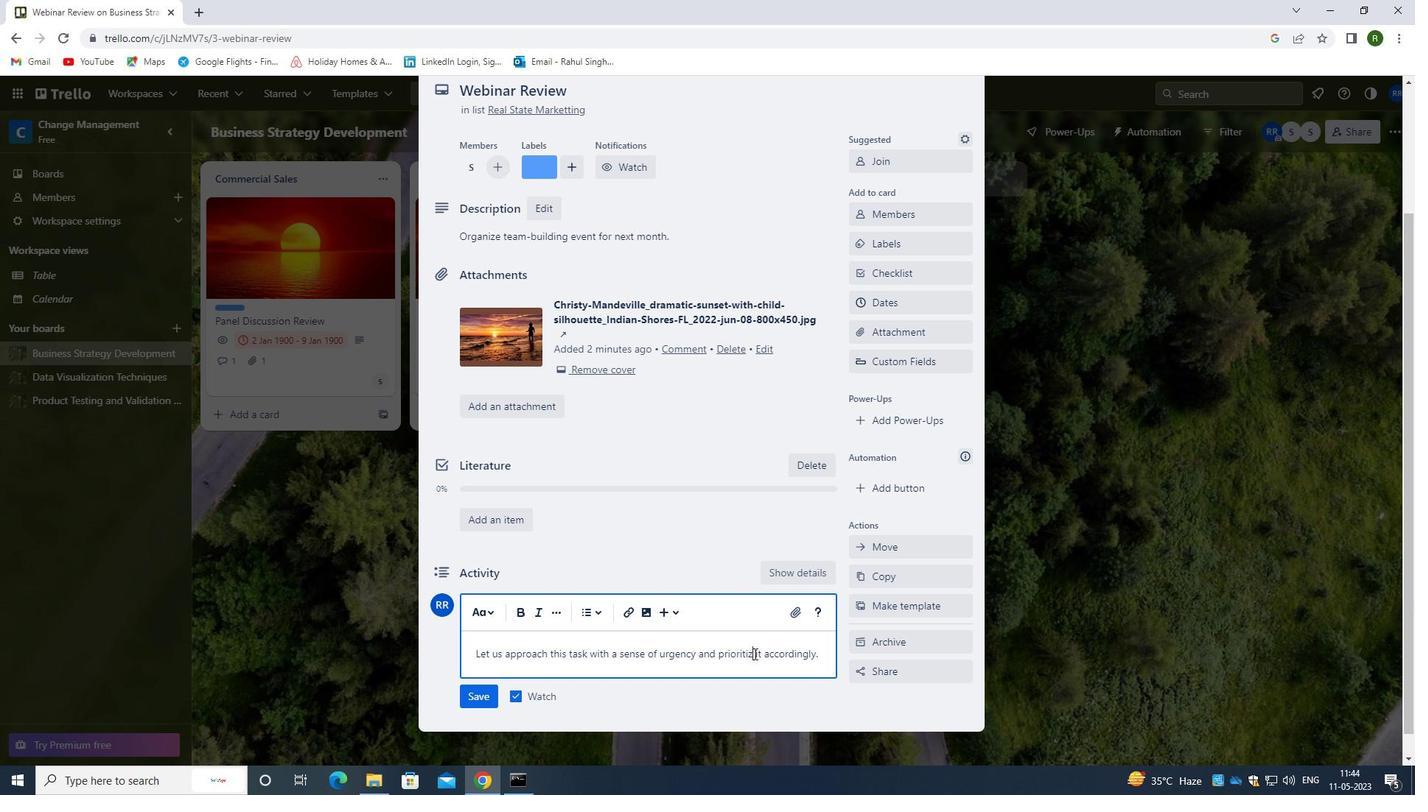 
Action: Mouse moved to (481, 717)
Screenshot: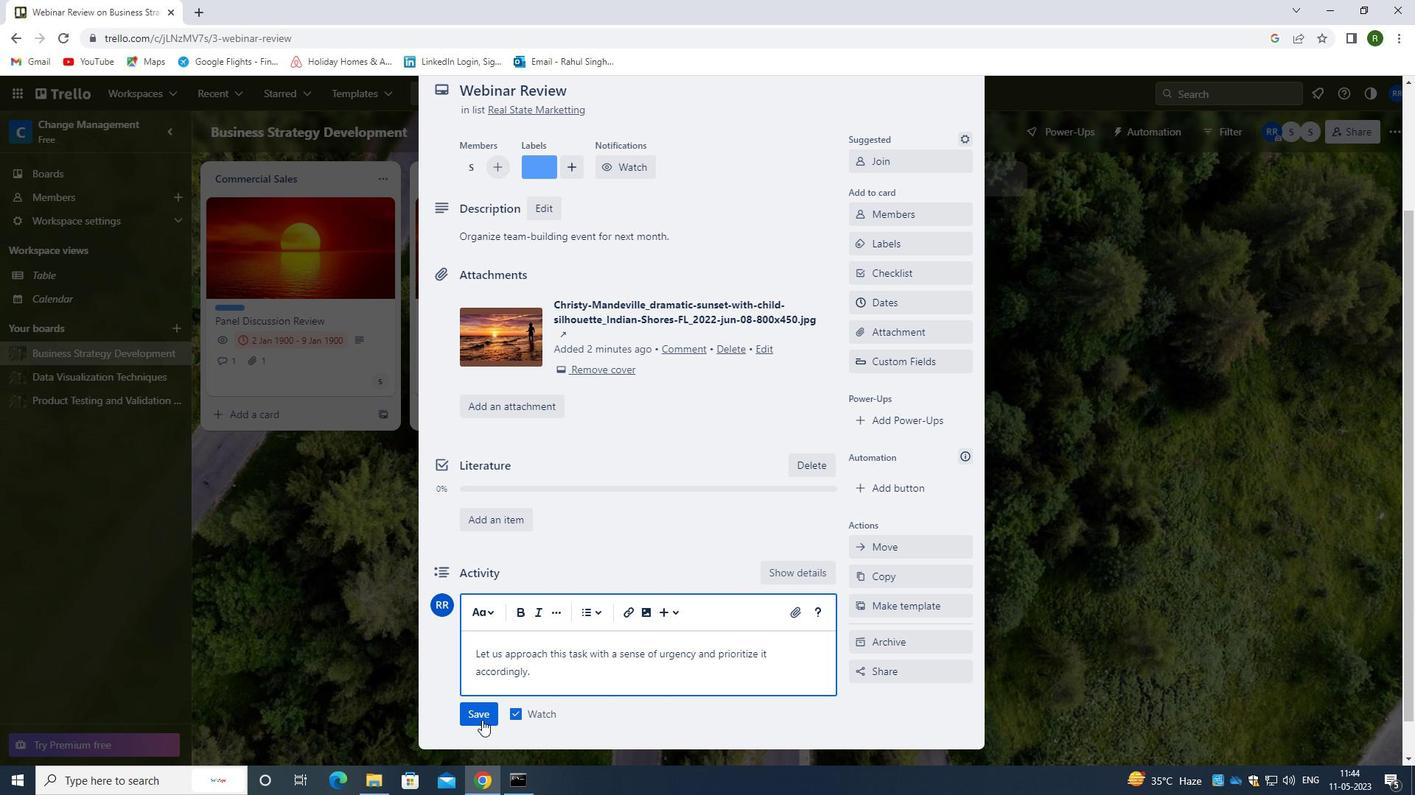 
Action: Mouse pressed left at (481, 717)
Screenshot: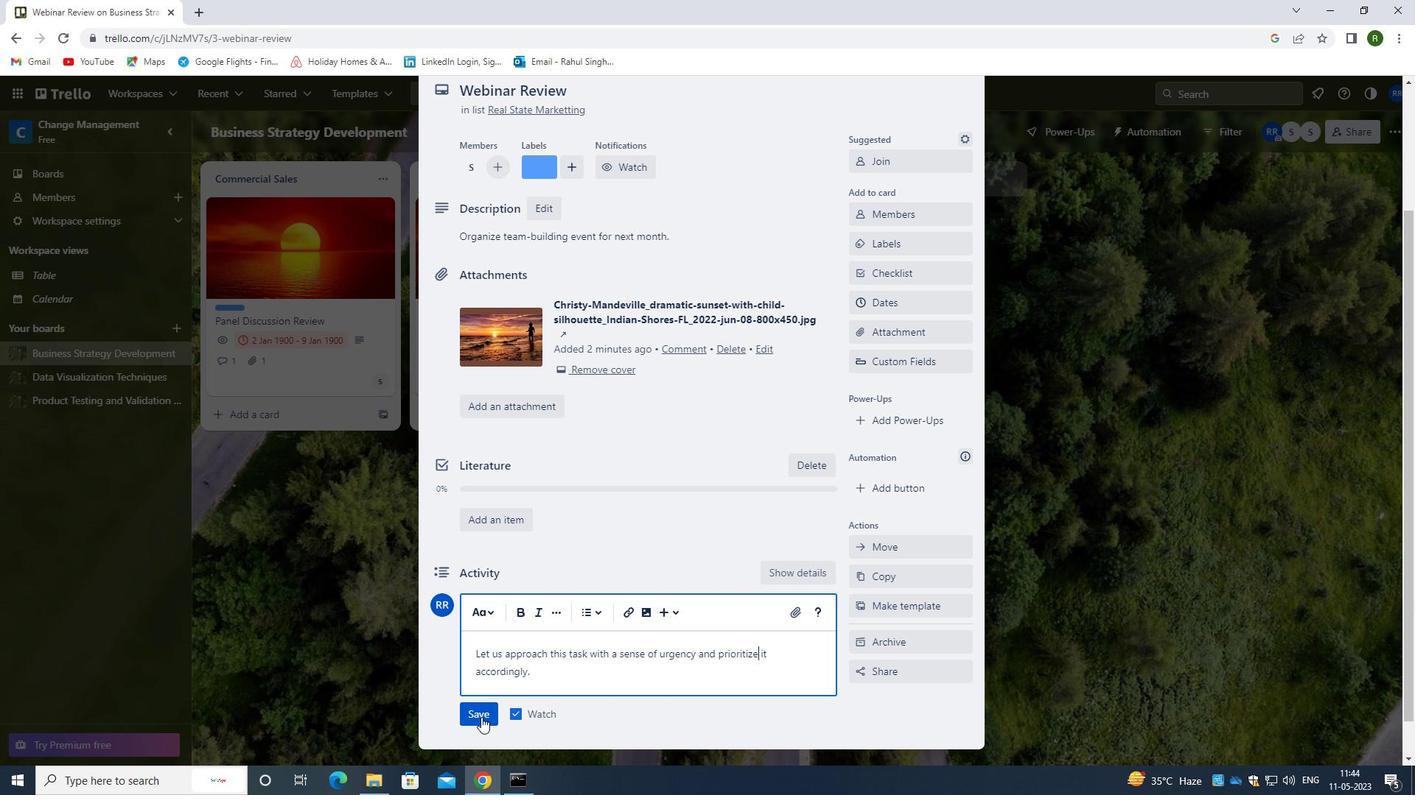 
Action: Mouse moved to (900, 308)
Screenshot: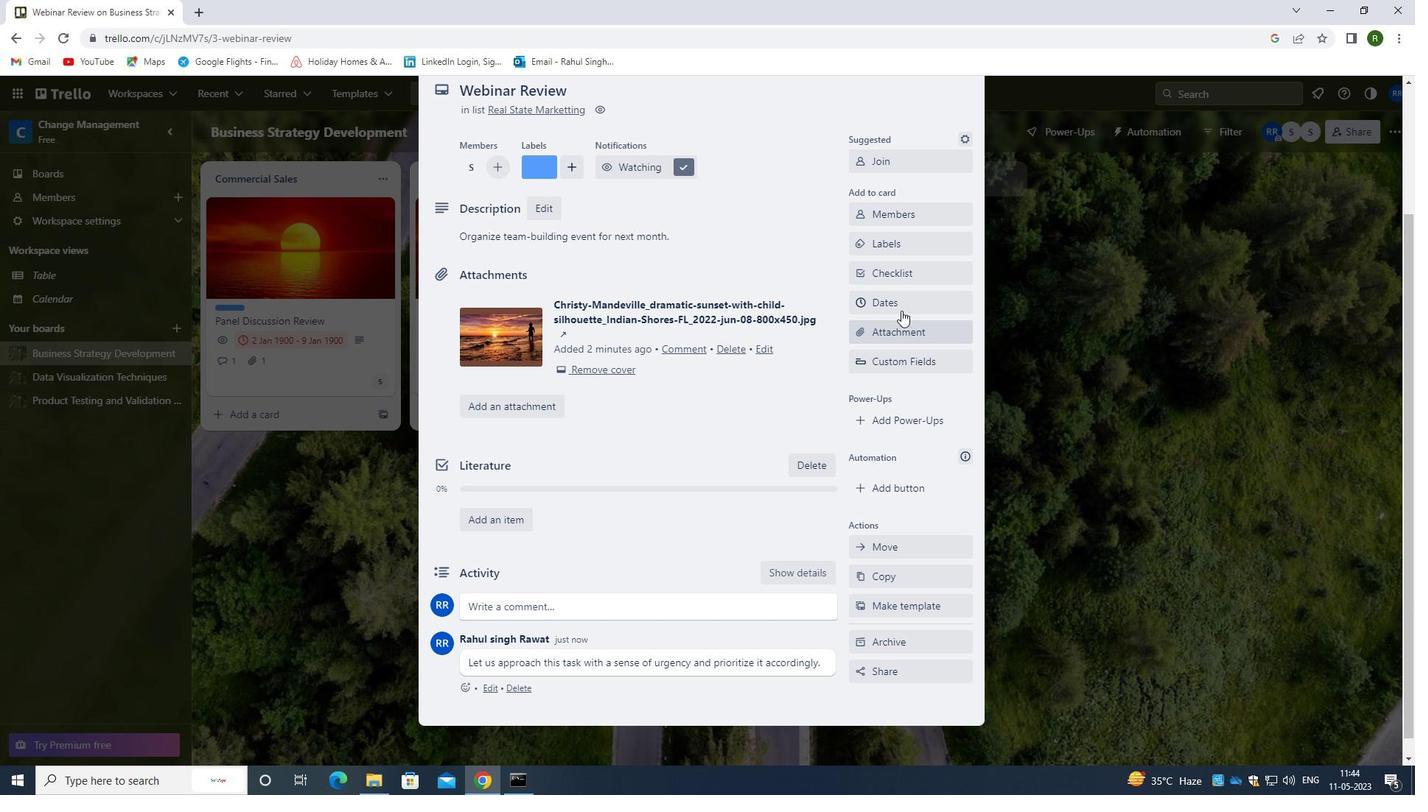 
Action: Mouse pressed left at (900, 308)
Screenshot: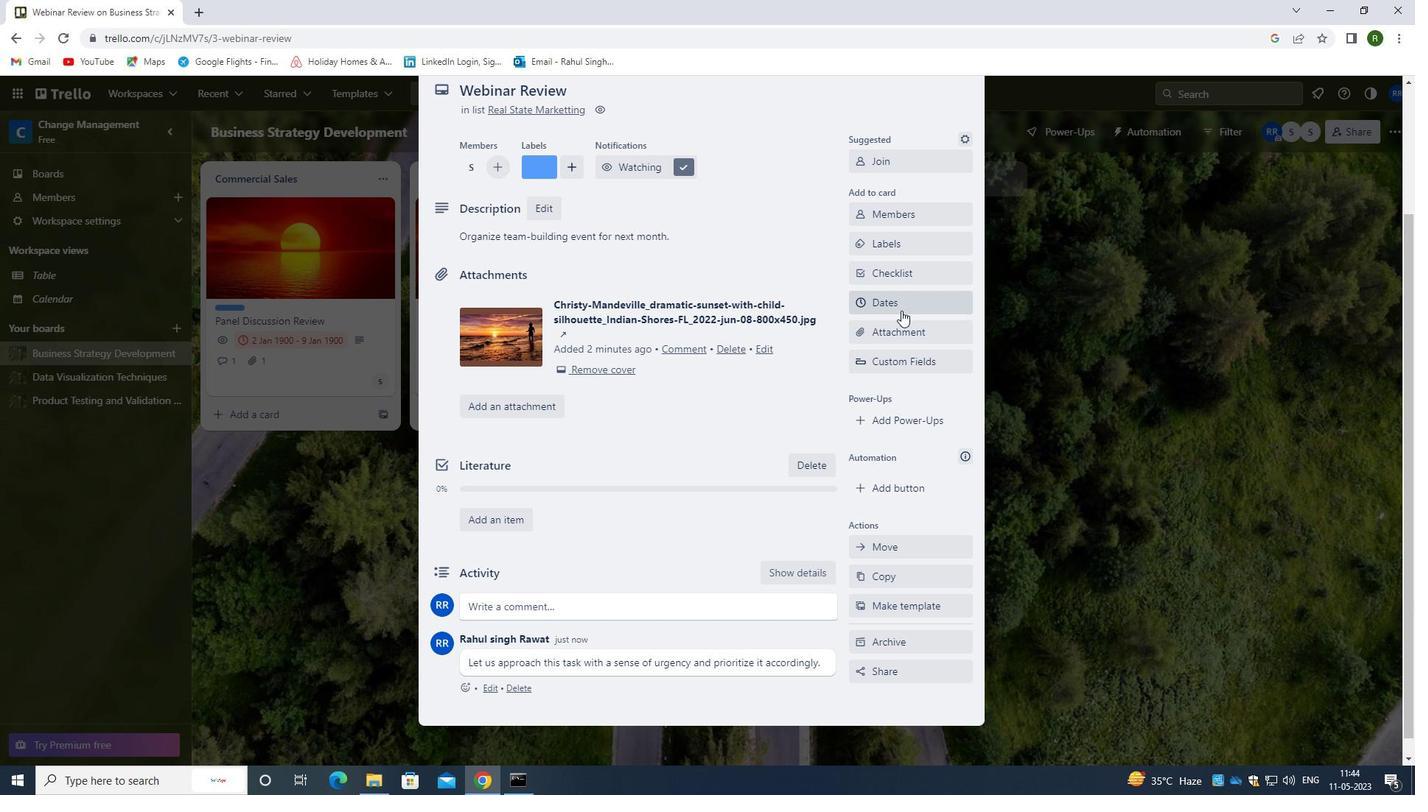 
Action: Mouse moved to (869, 396)
Screenshot: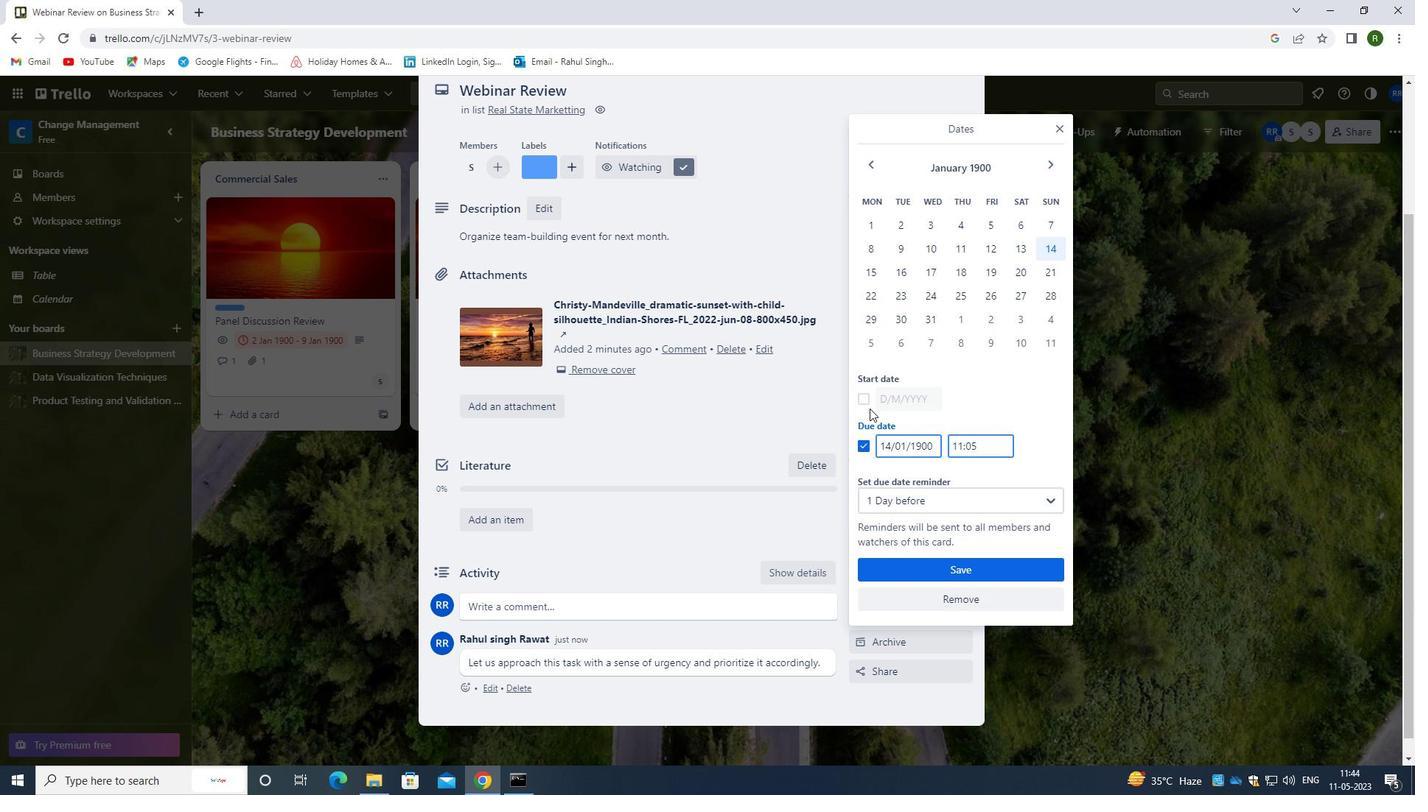 
Action: Mouse pressed left at (869, 396)
Screenshot: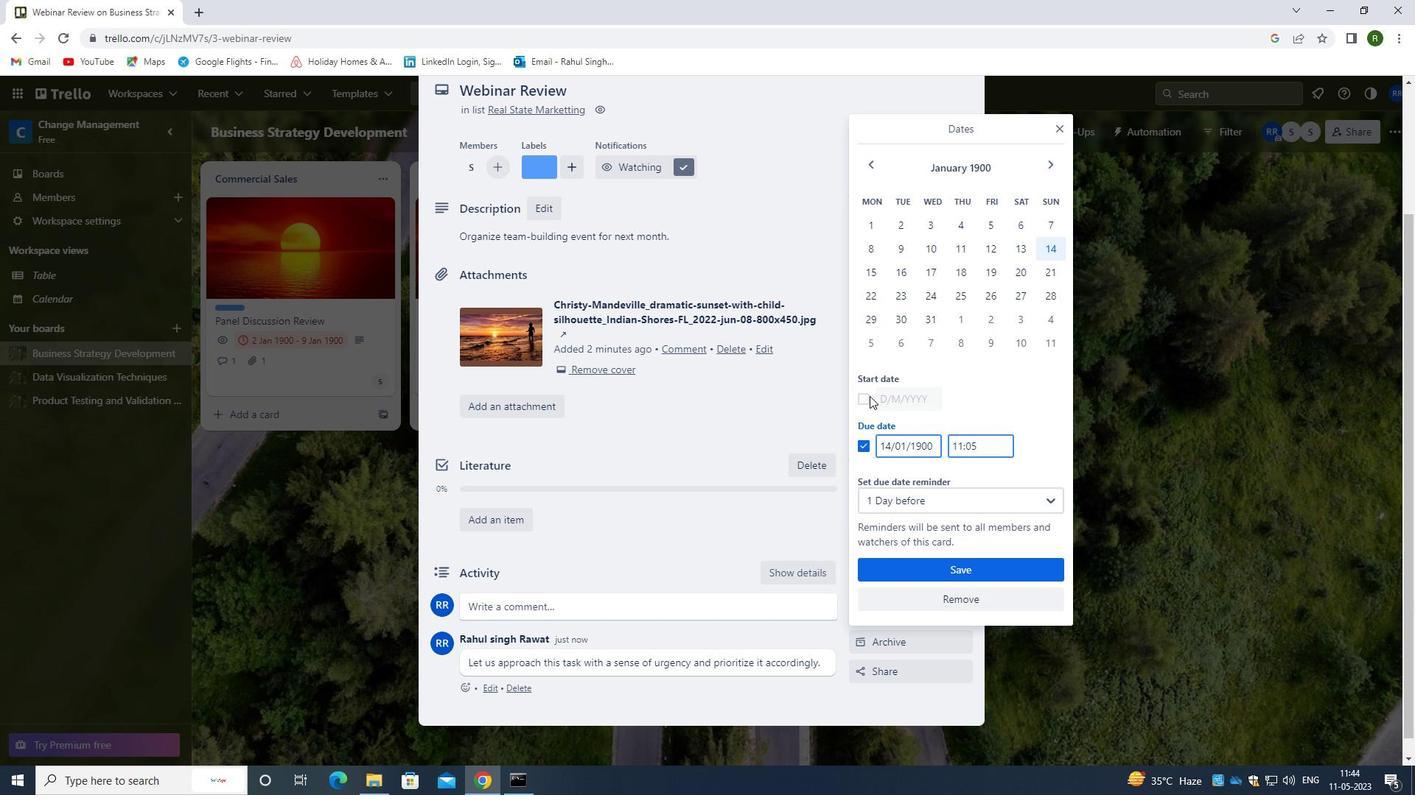
Action: Mouse moved to (889, 396)
Screenshot: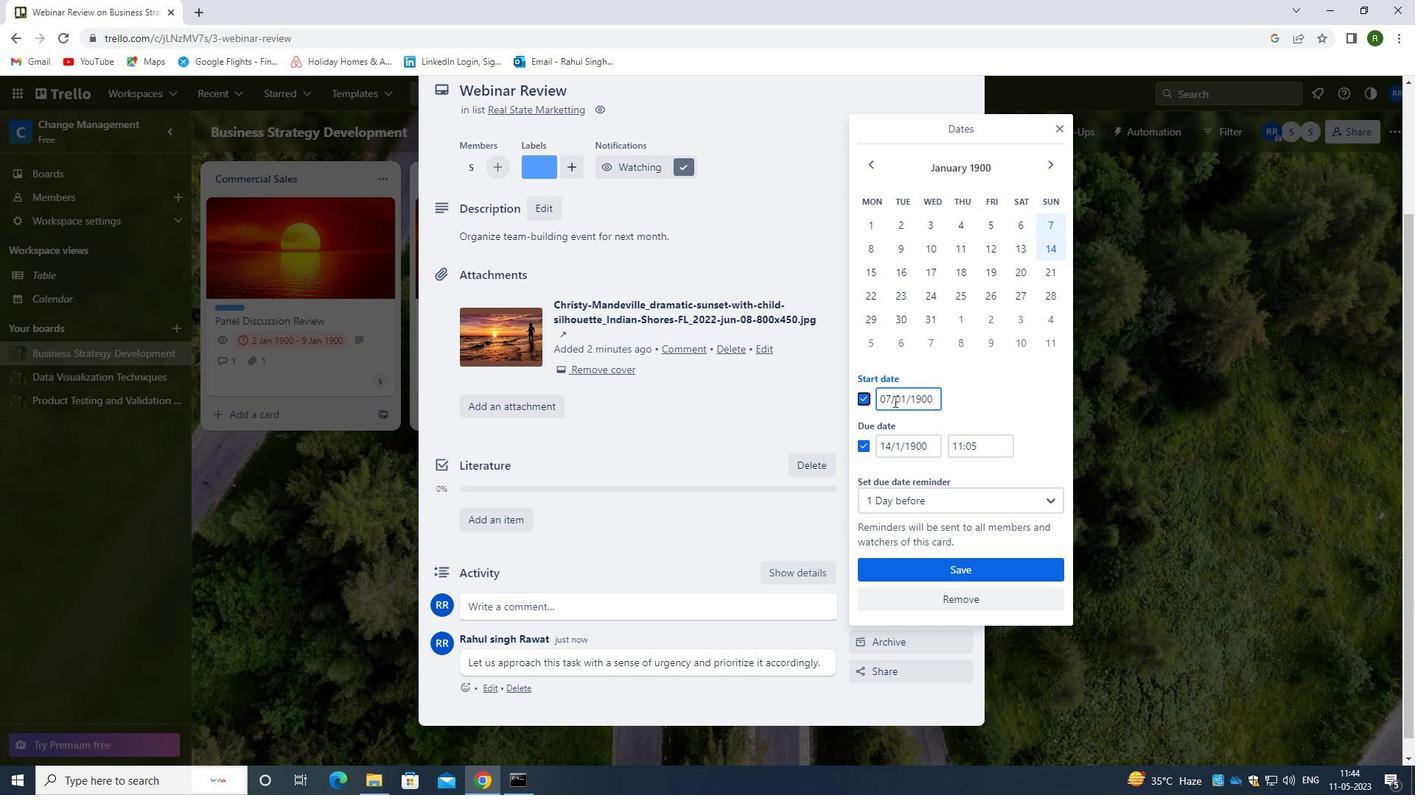 
Action: Mouse pressed left at (889, 396)
Screenshot: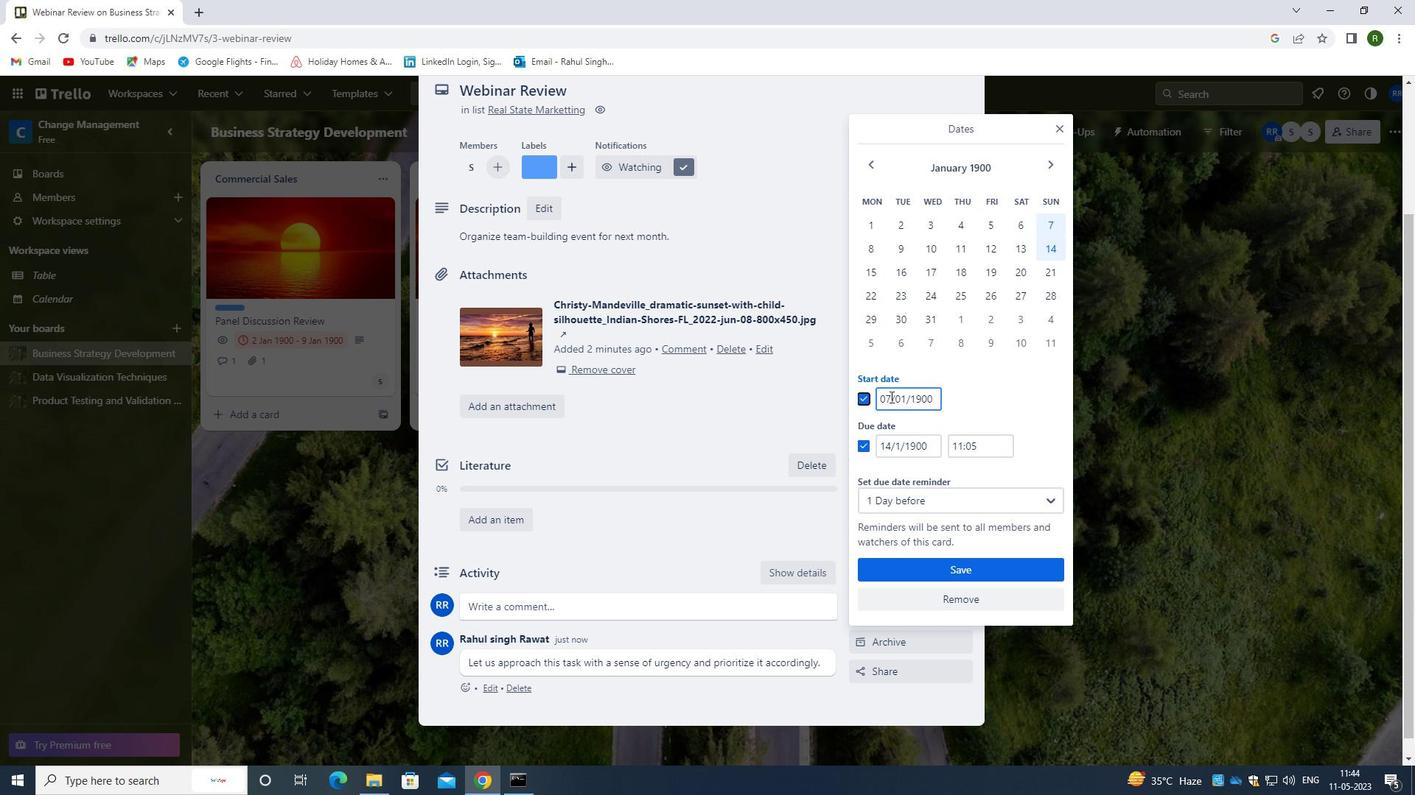 
Action: Mouse moved to (885, 397)
Screenshot: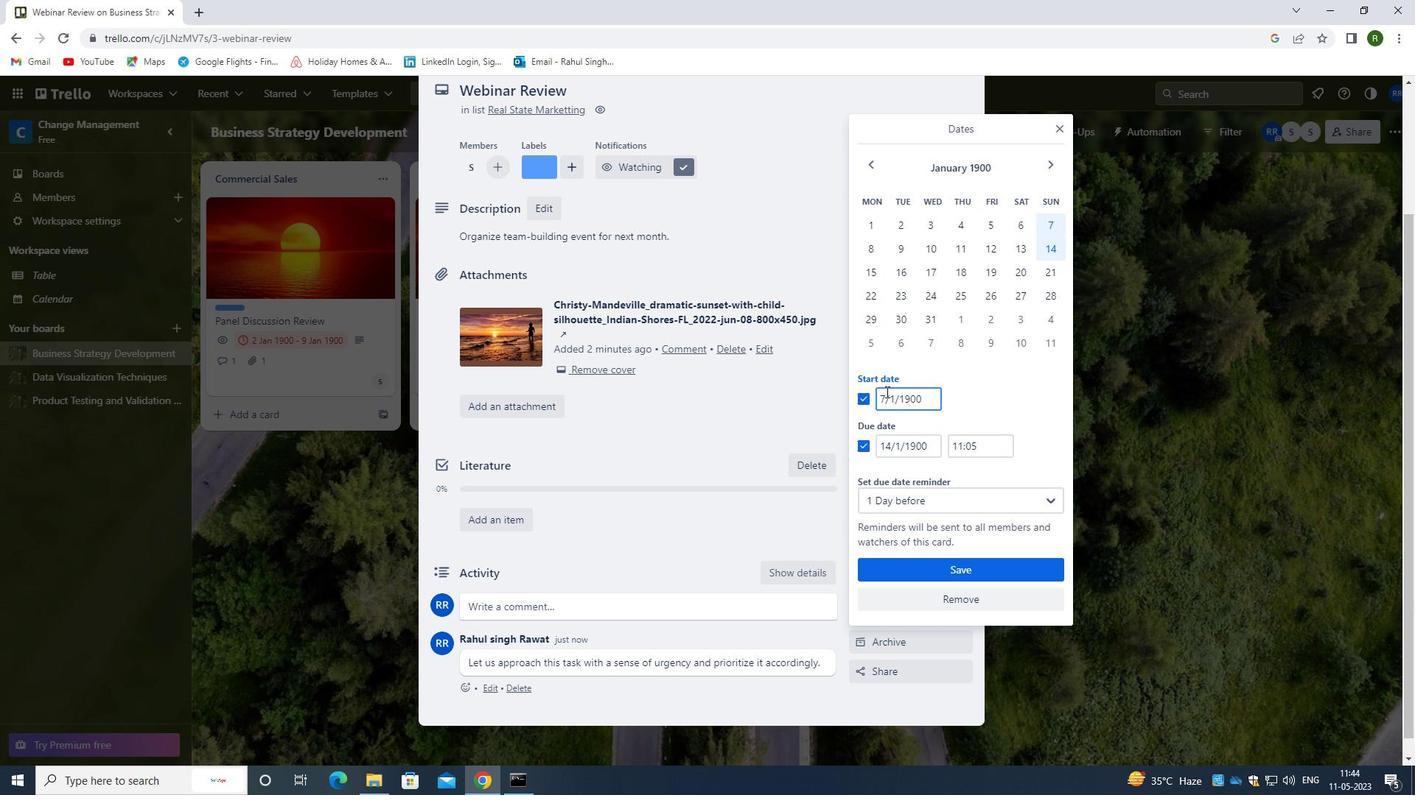
Action: Mouse pressed left at (885, 397)
Screenshot: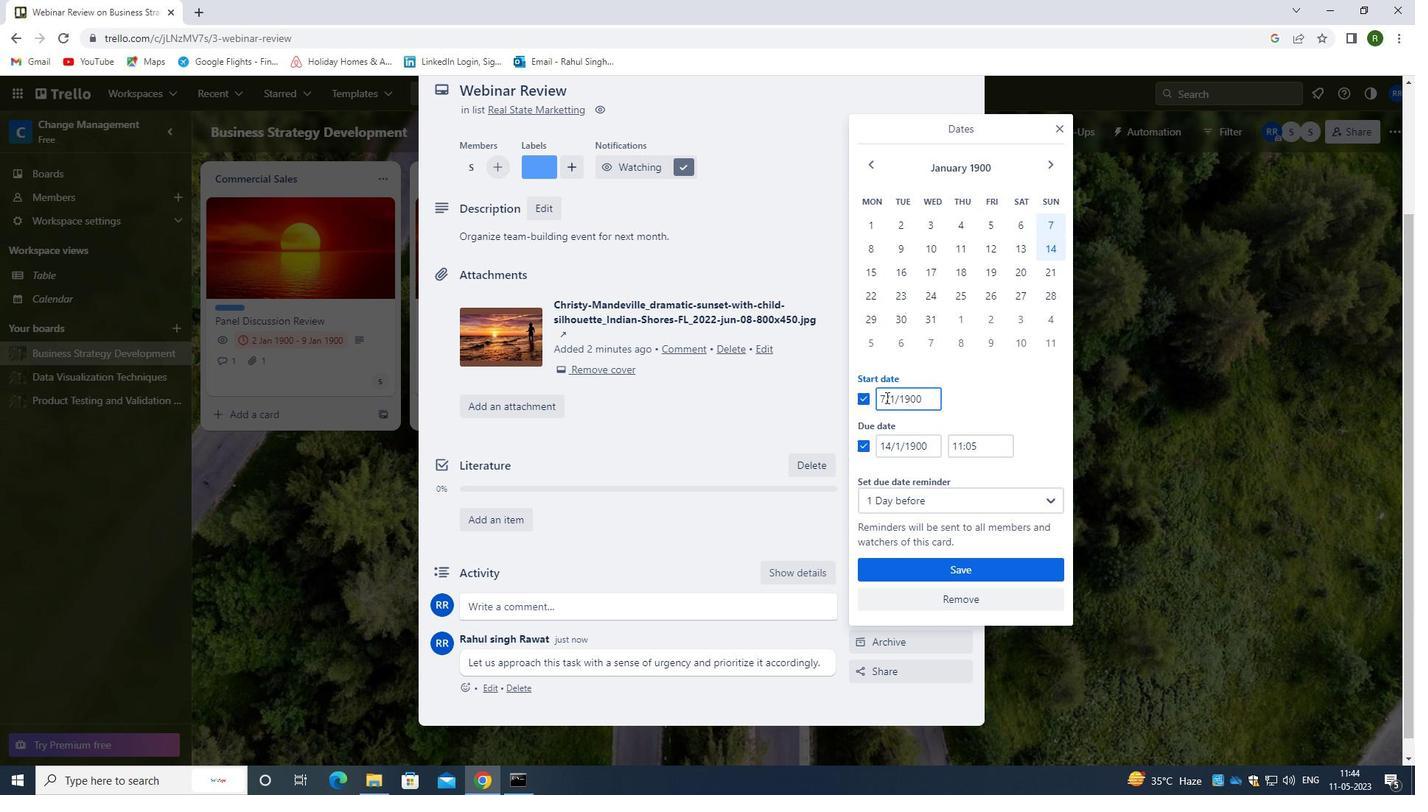 
Action: Mouse moved to (917, 420)
Screenshot: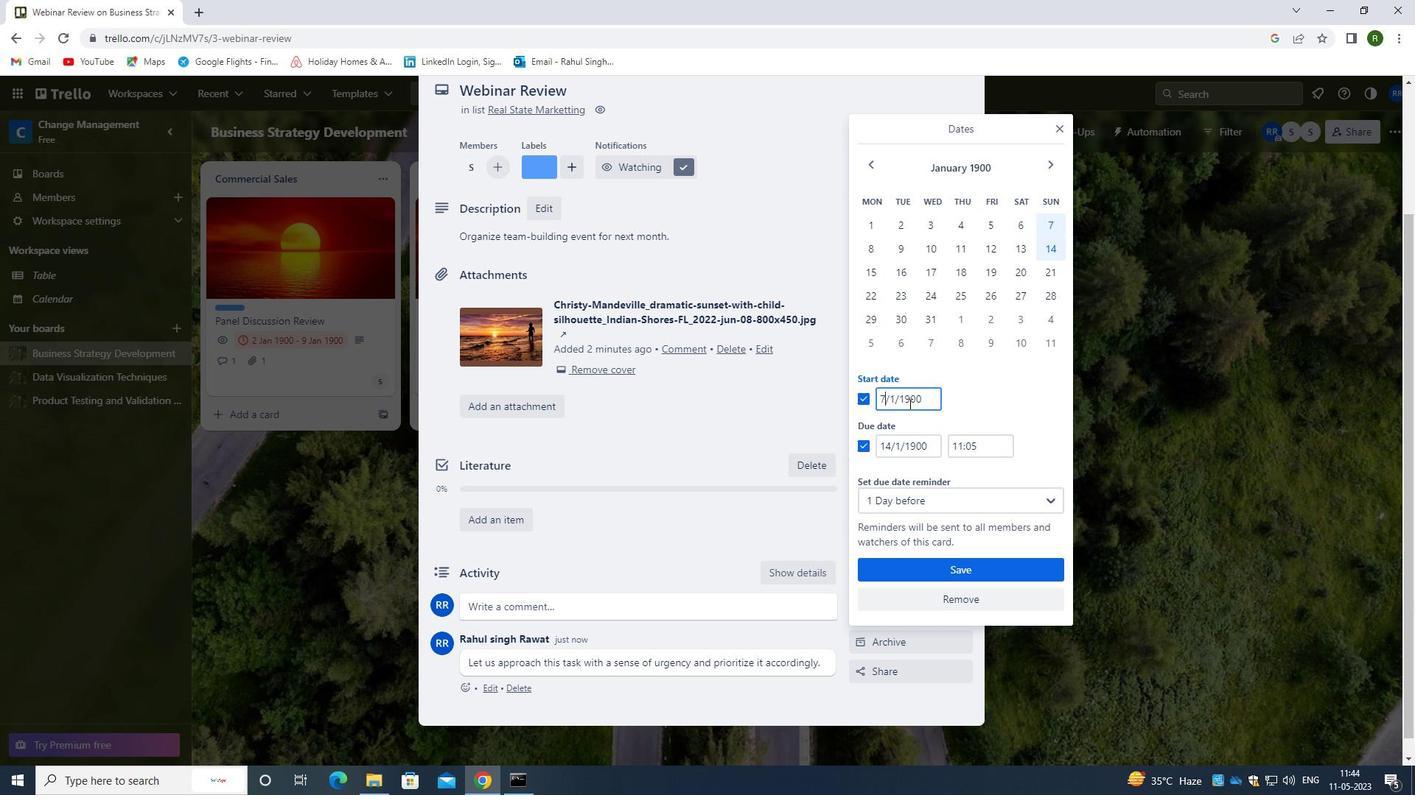 
Action: Key pressed <Key.backspace>08
Screenshot: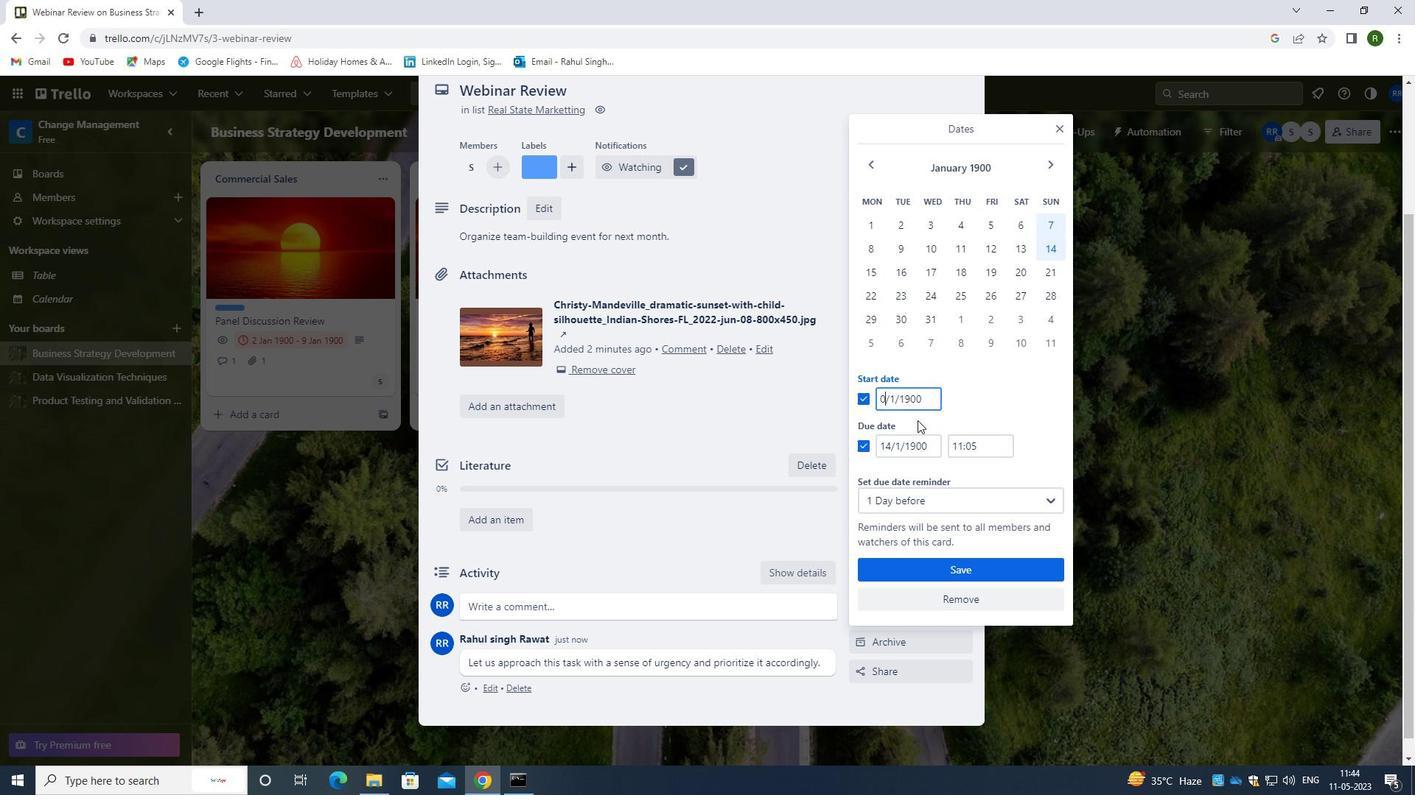 
Action: Mouse moved to (889, 446)
Screenshot: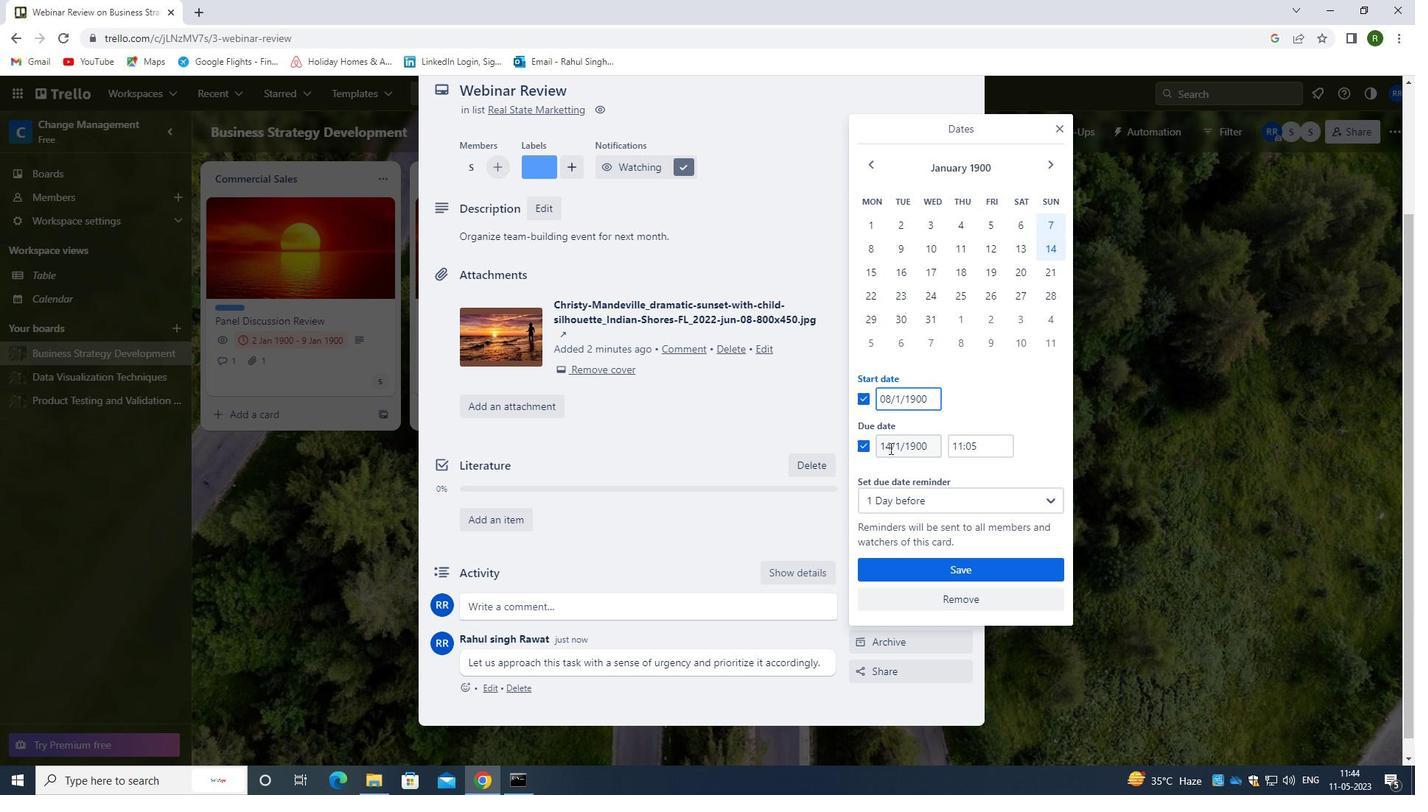 
Action: Mouse pressed left at (889, 446)
Screenshot: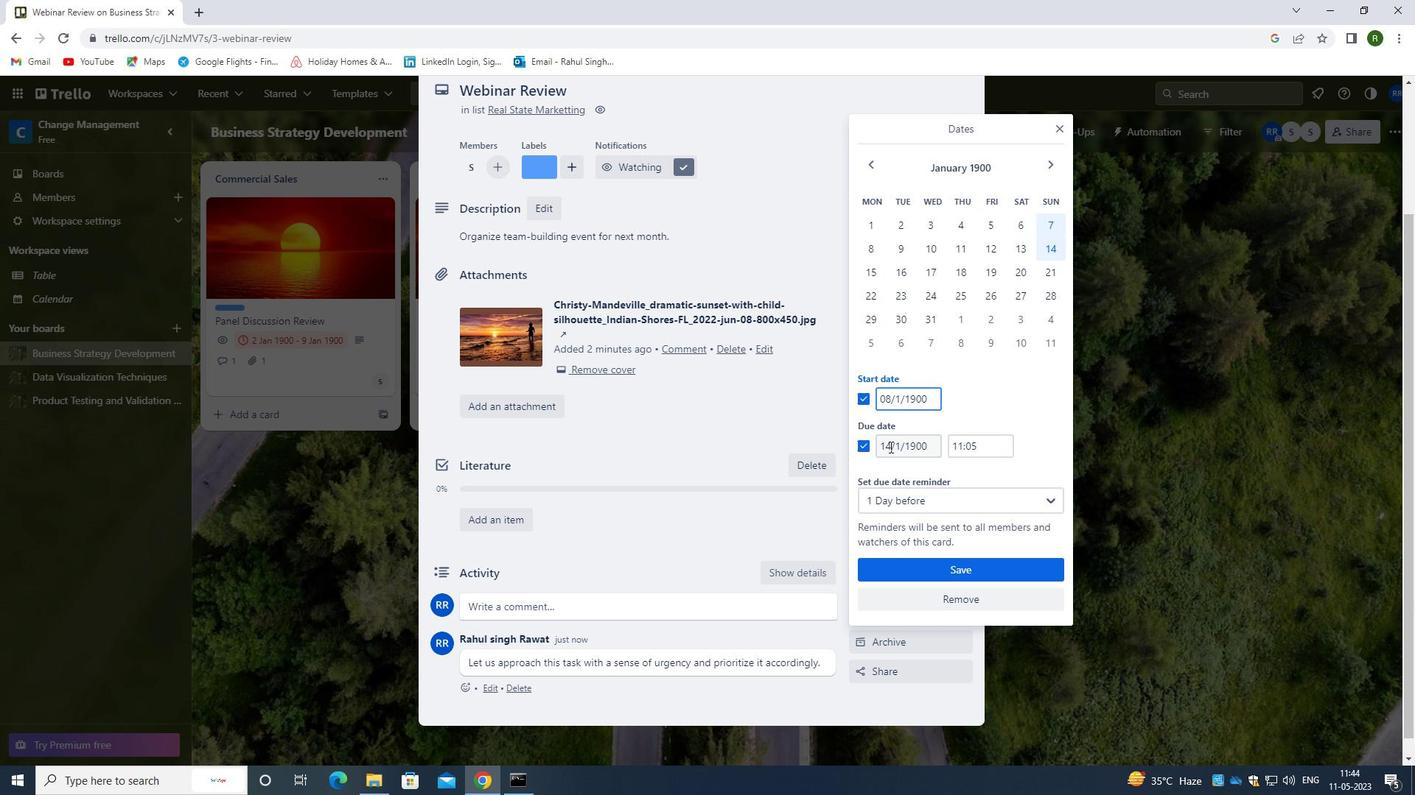 
Action: Mouse moved to (916, 472)
Screenshot: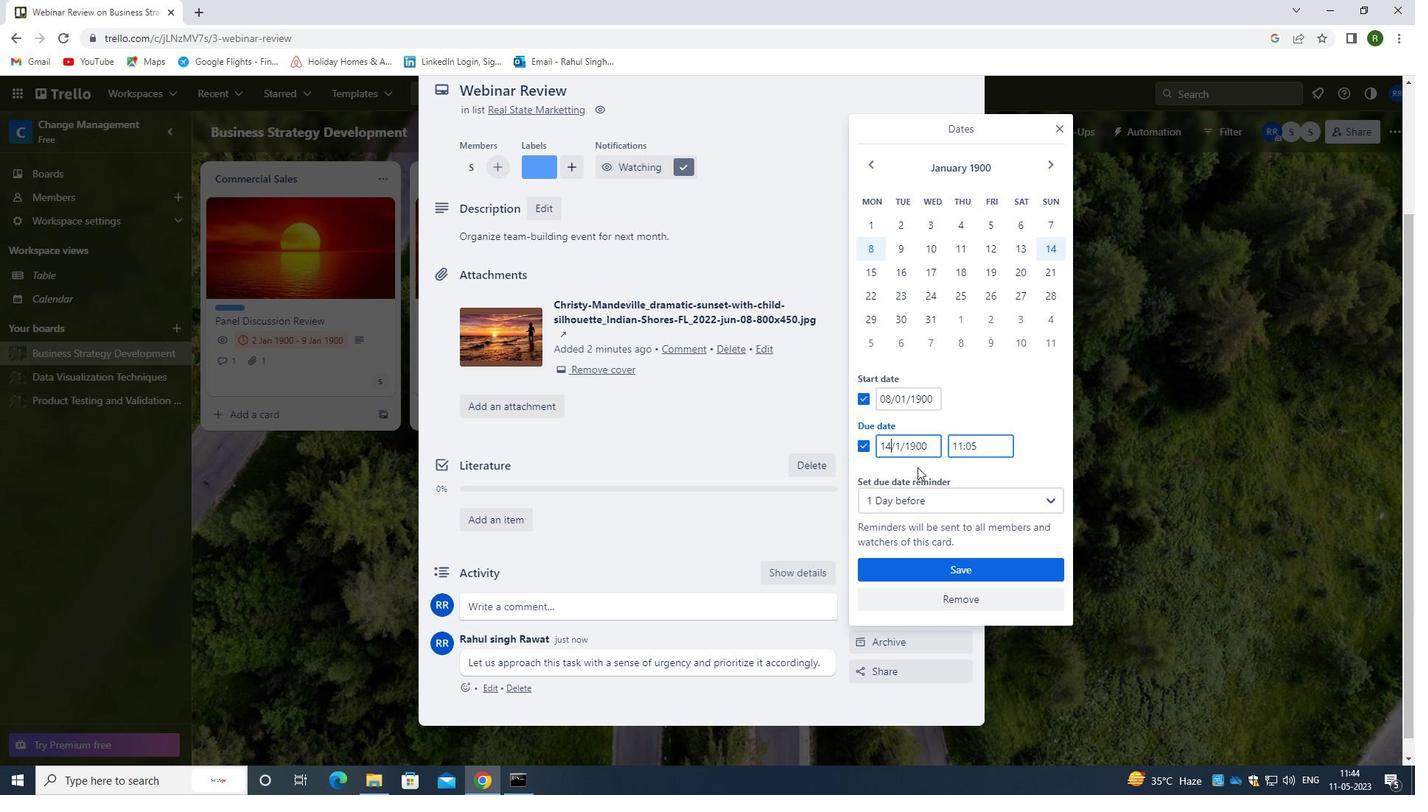 
Action: Key pressed <Key.backspace>5
Screenshot: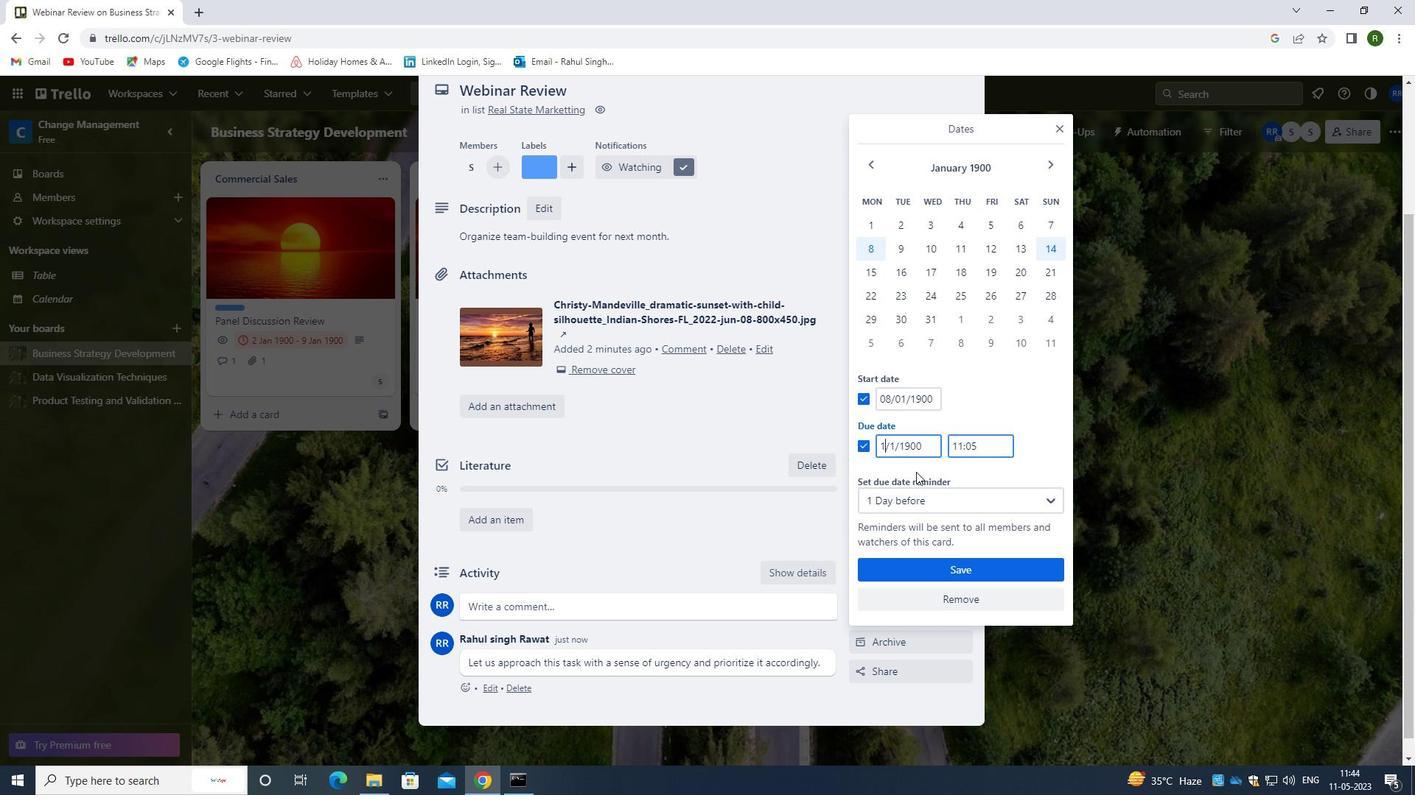 
Action: Mouse moved to (936, 579)
Screenshot: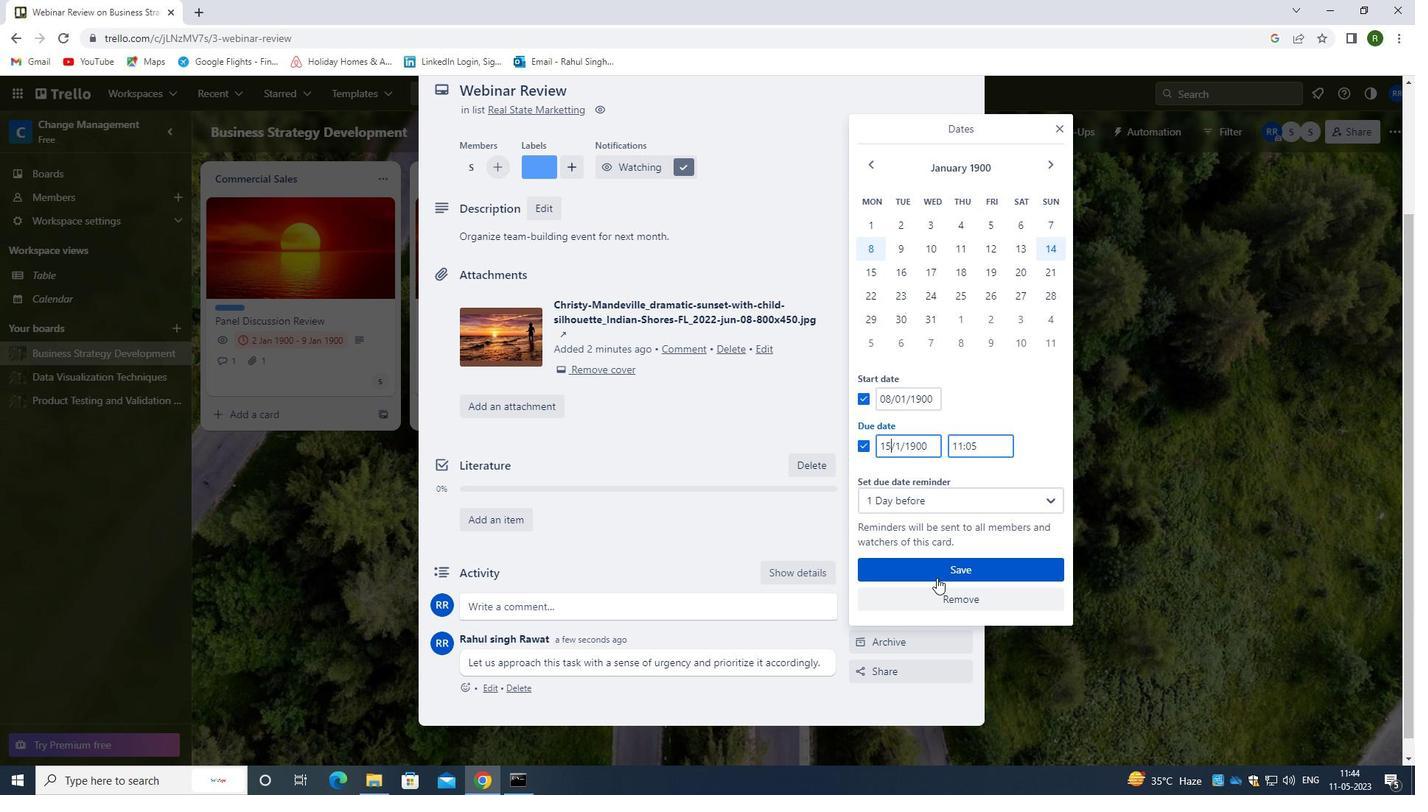 
Action: Mouse pressed left at (936, 579)
Screenshot: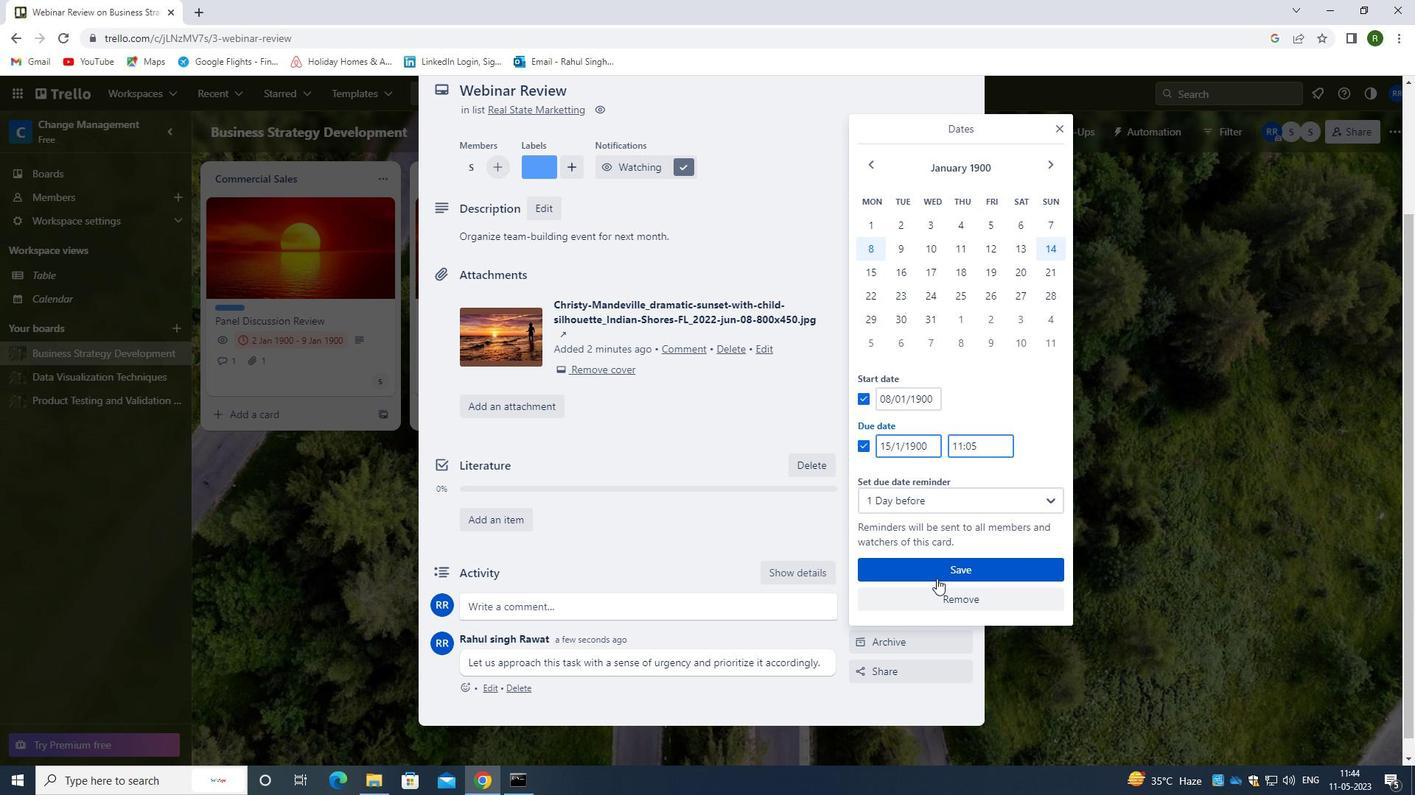 
Action: Mouse moved to (1011, 443)
Screenshot: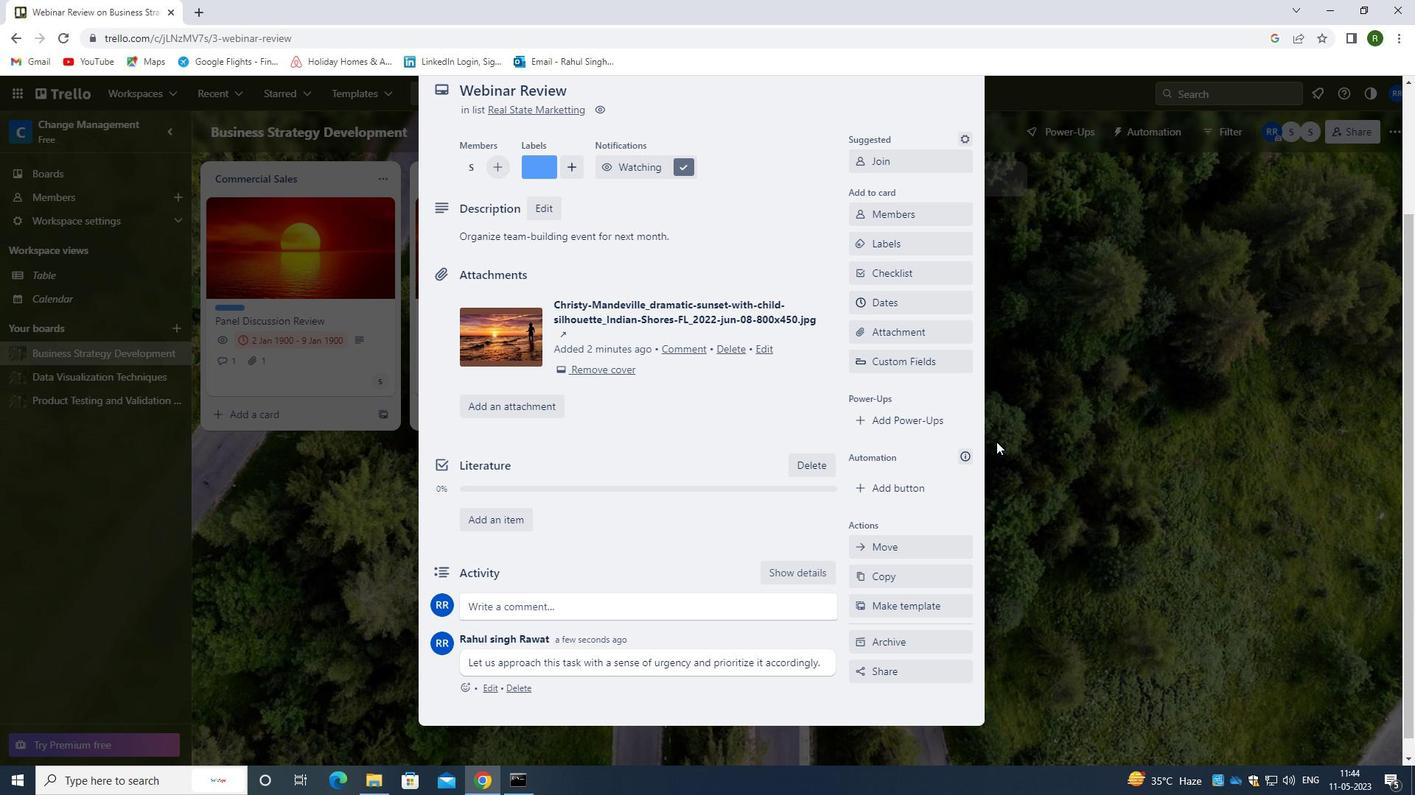 
Action: Mouse scrolled (1011, 444) with delta (0, 0)
Screenshot: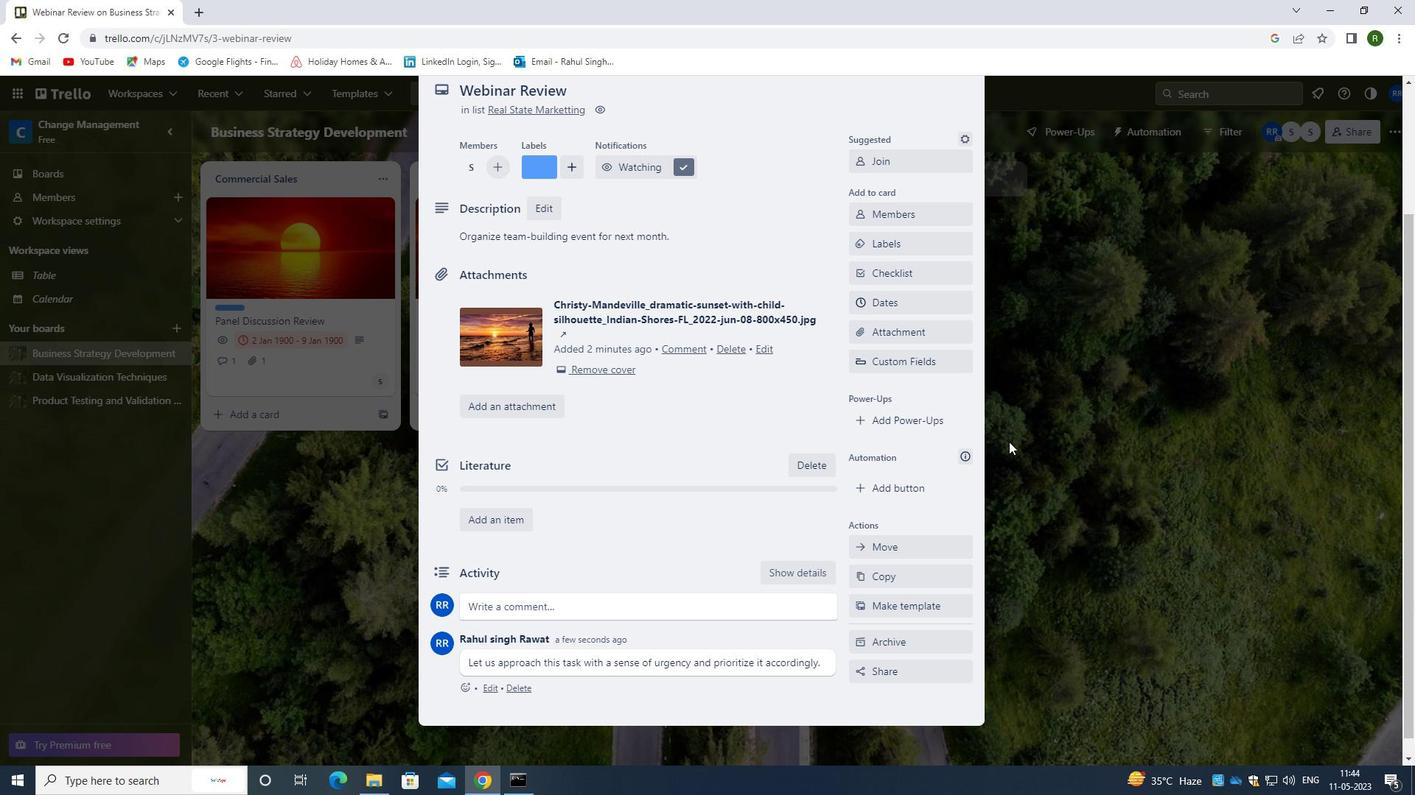 
Action: Mouse scrolled (1011, 444) with delta (0, 0)
Screenshot: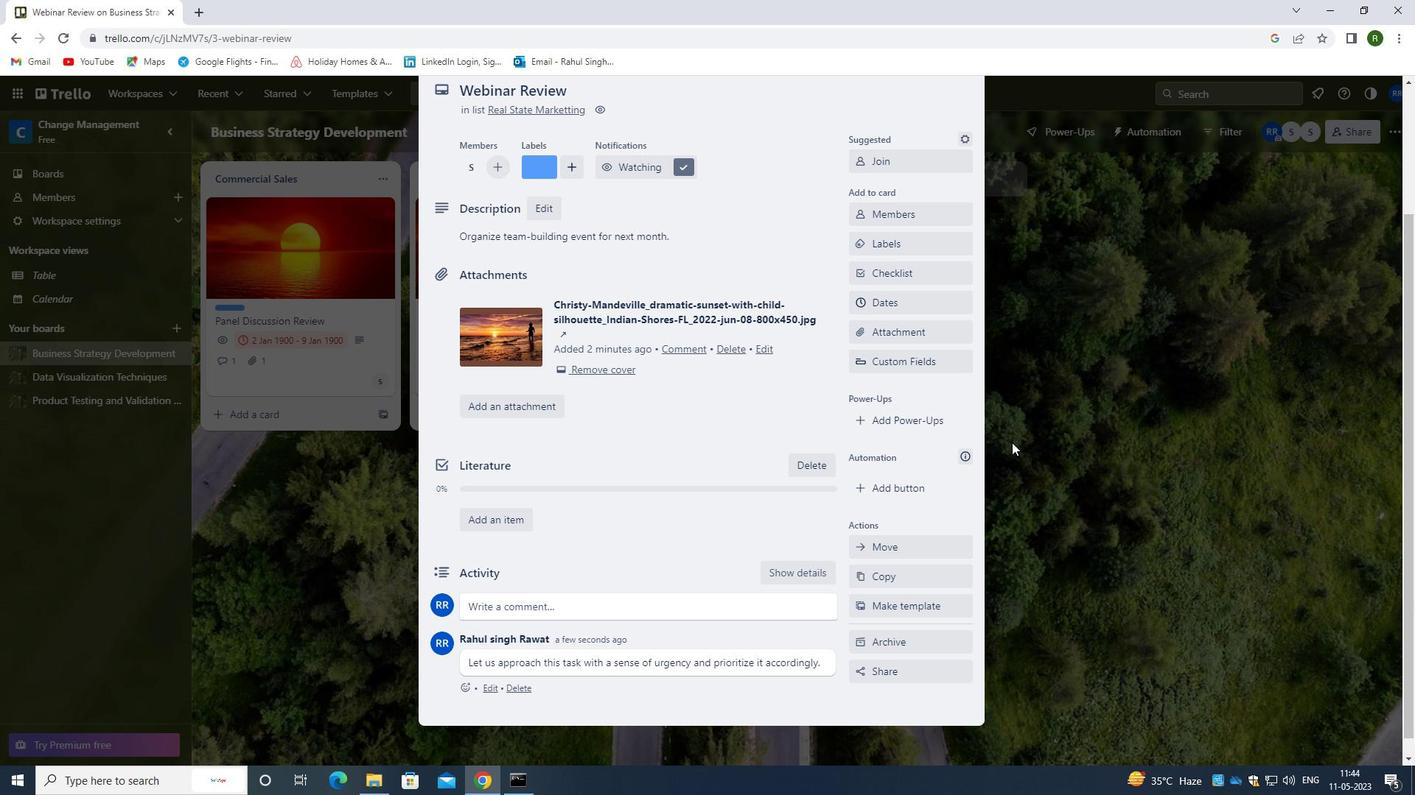 
Action: Mouse moved to (1012, 443)
Screenshot: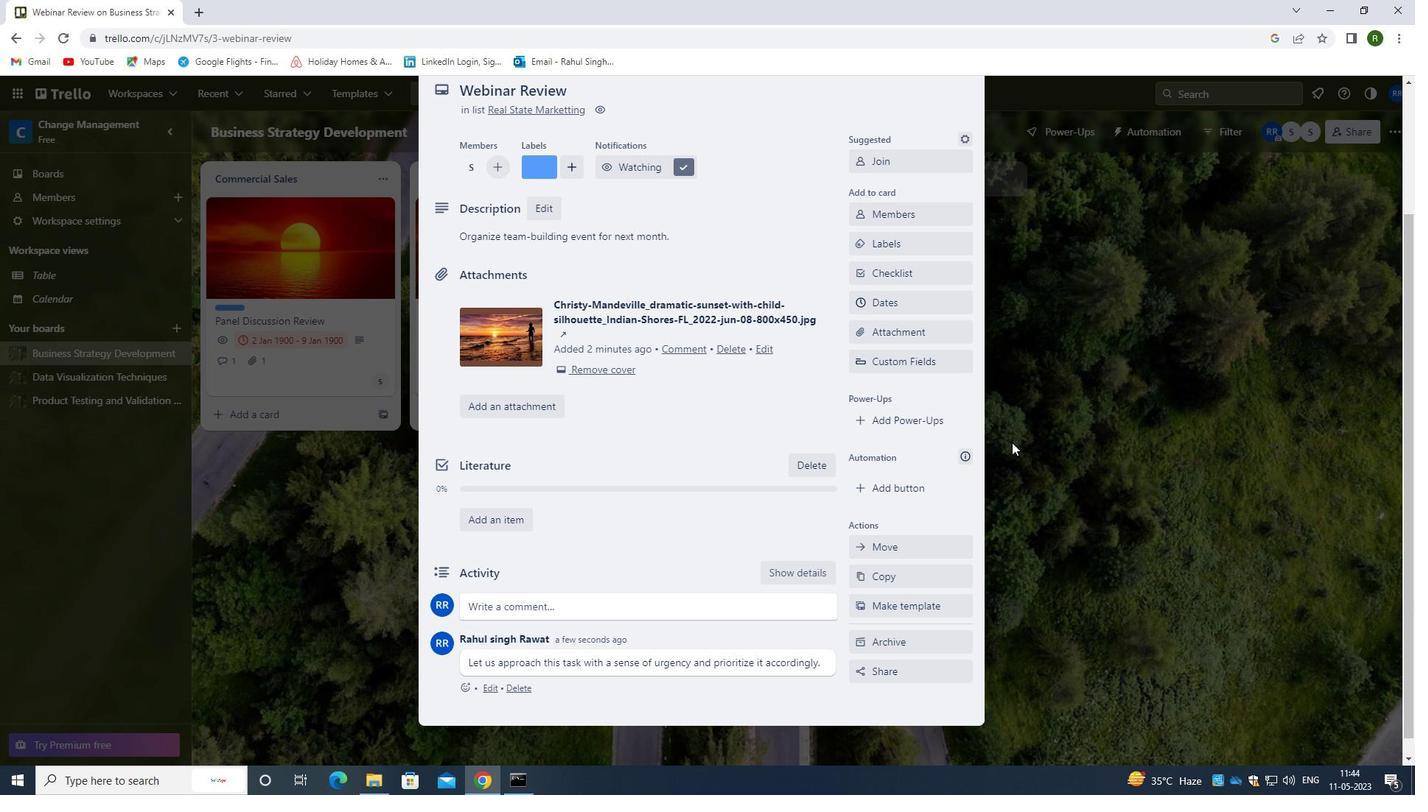 
Action: Mouse scrolled (1012, 444) with delta (0, 0)
Screenshot: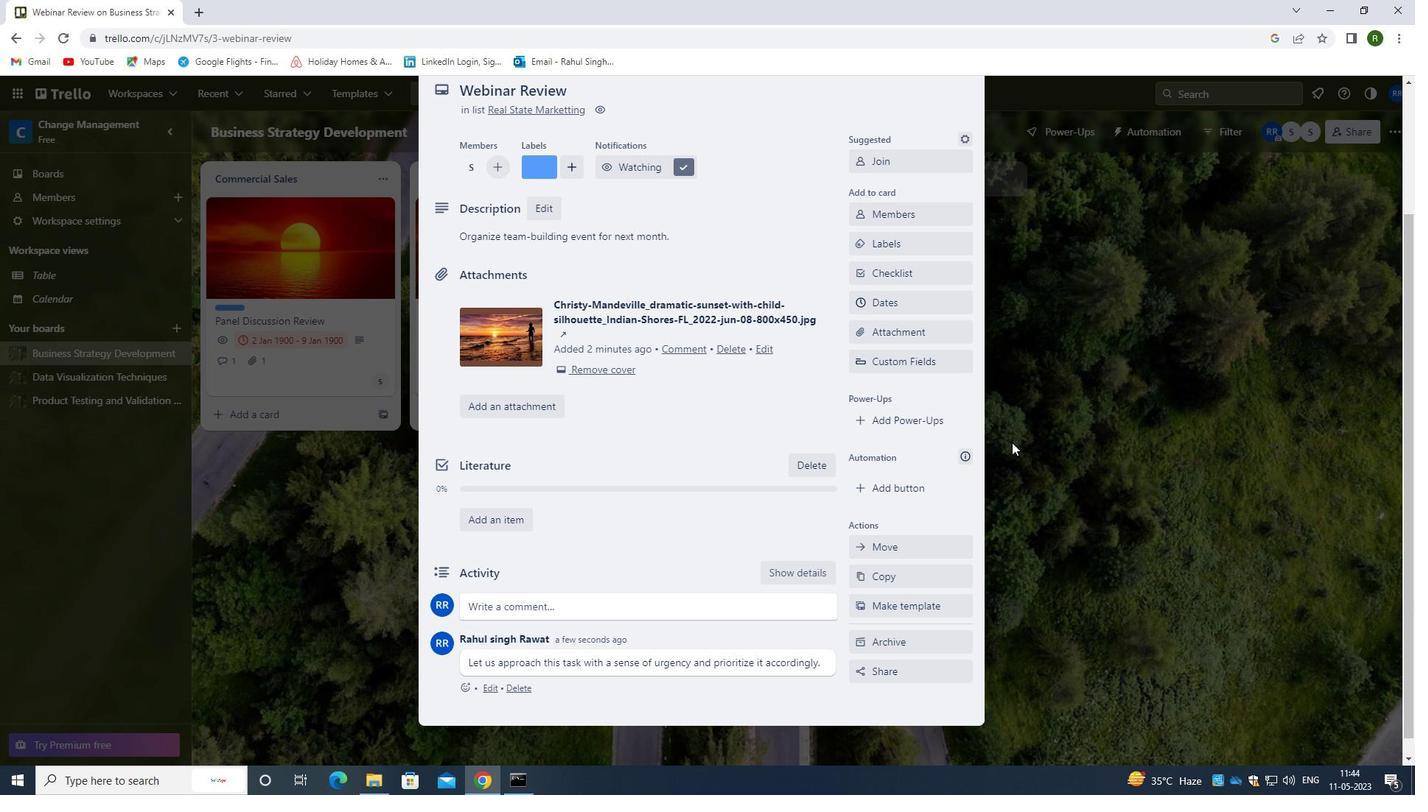 
Action: Mouse moved to (971, 131)
Screenshot: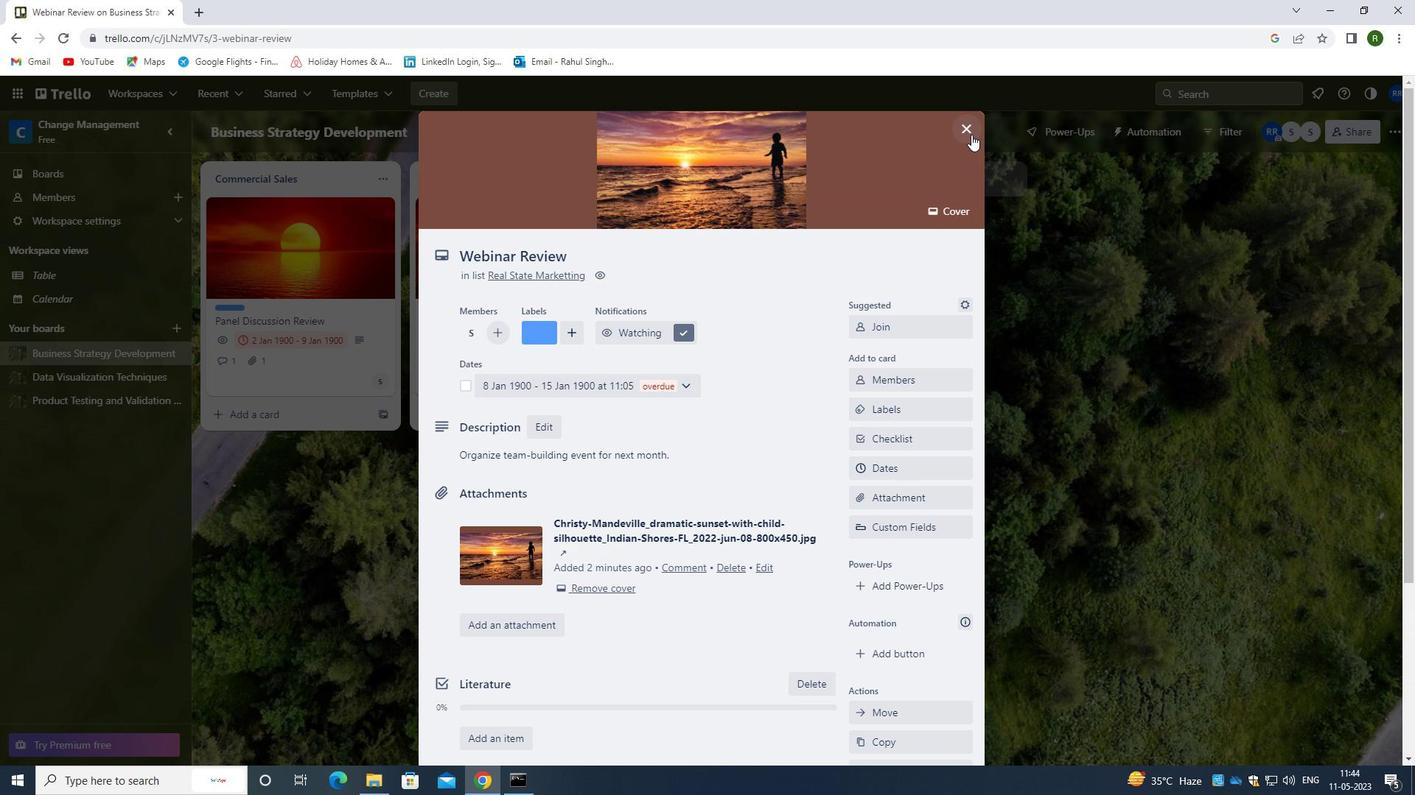 
Action: Mouse pressed left at (971, 131)
Screenshot: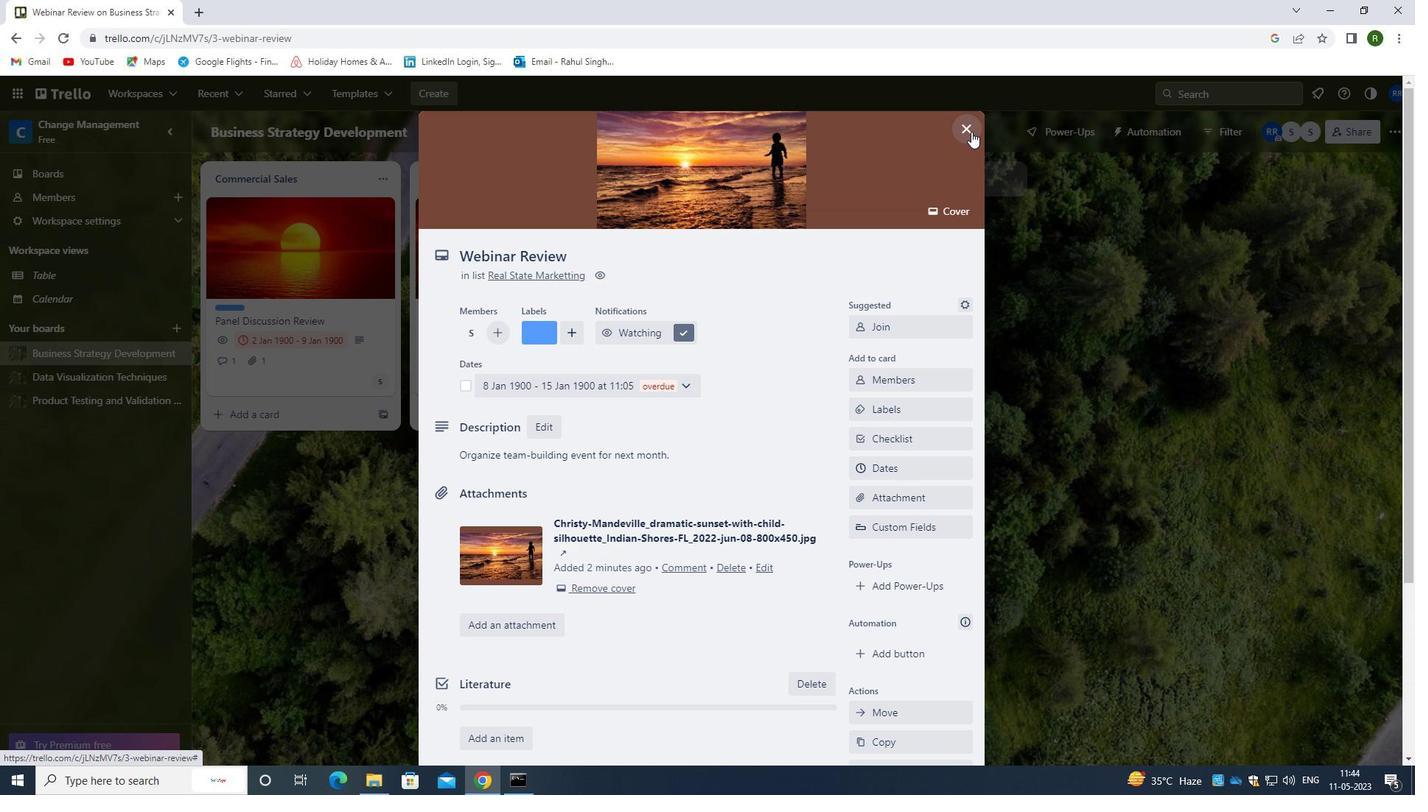 
Action: Mouse moved to (843, 457)
Screenshot: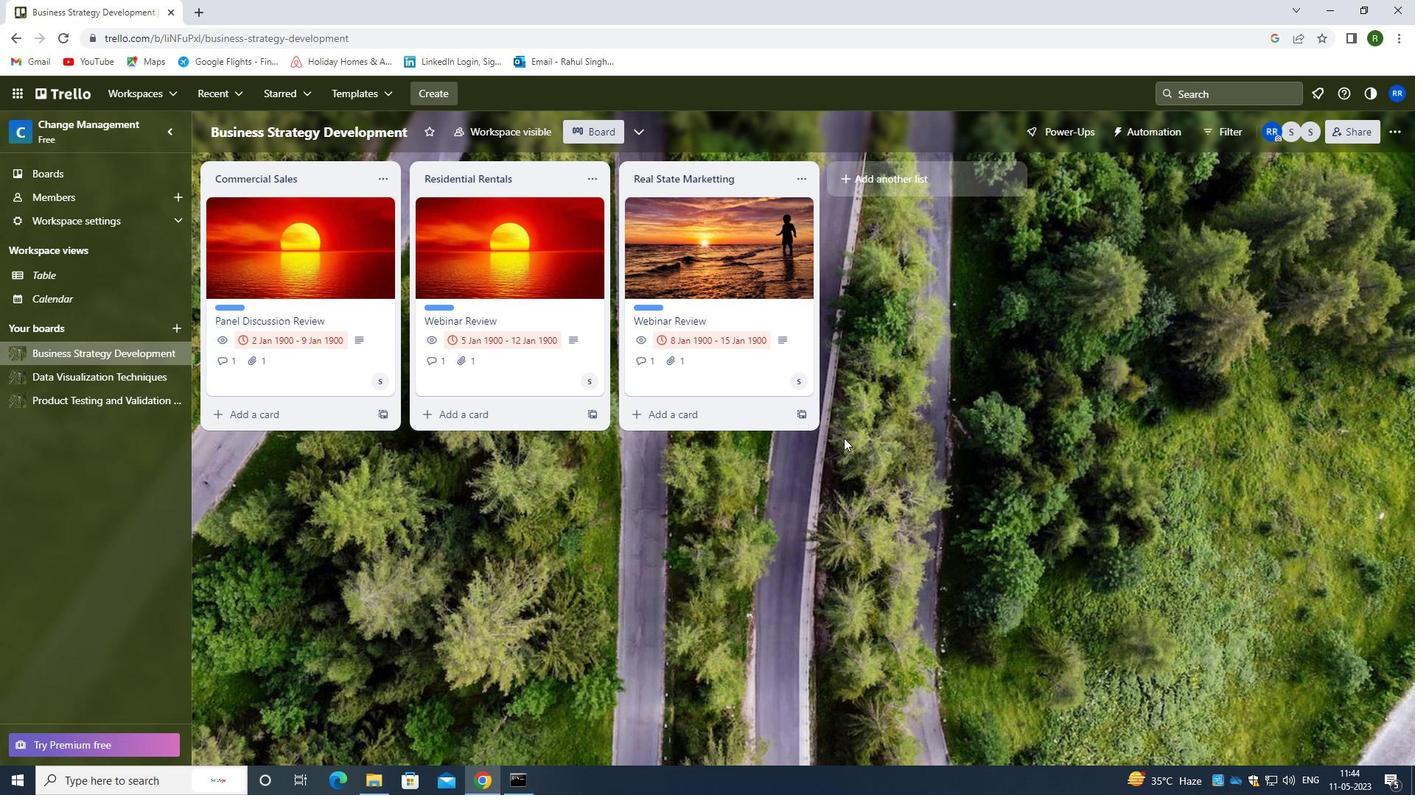 
